 Task: Look for space in Hilliard, United States from 6th September, 2023 to 15th September, 2023 for 6 adults in price range Rs.8000 to Rs.12000. Place can be entire place or private room with 6 bedrooms having 6 beds and 6 bathrooms. Property type can be house, flat, guest house. Amenities needed are: wifi, TV, free parkinig on premises, gym, breakfast. Booking option can be shelf check-in. Required host language is English.
Action: Mouse moved to (522, 111)
Screenshot: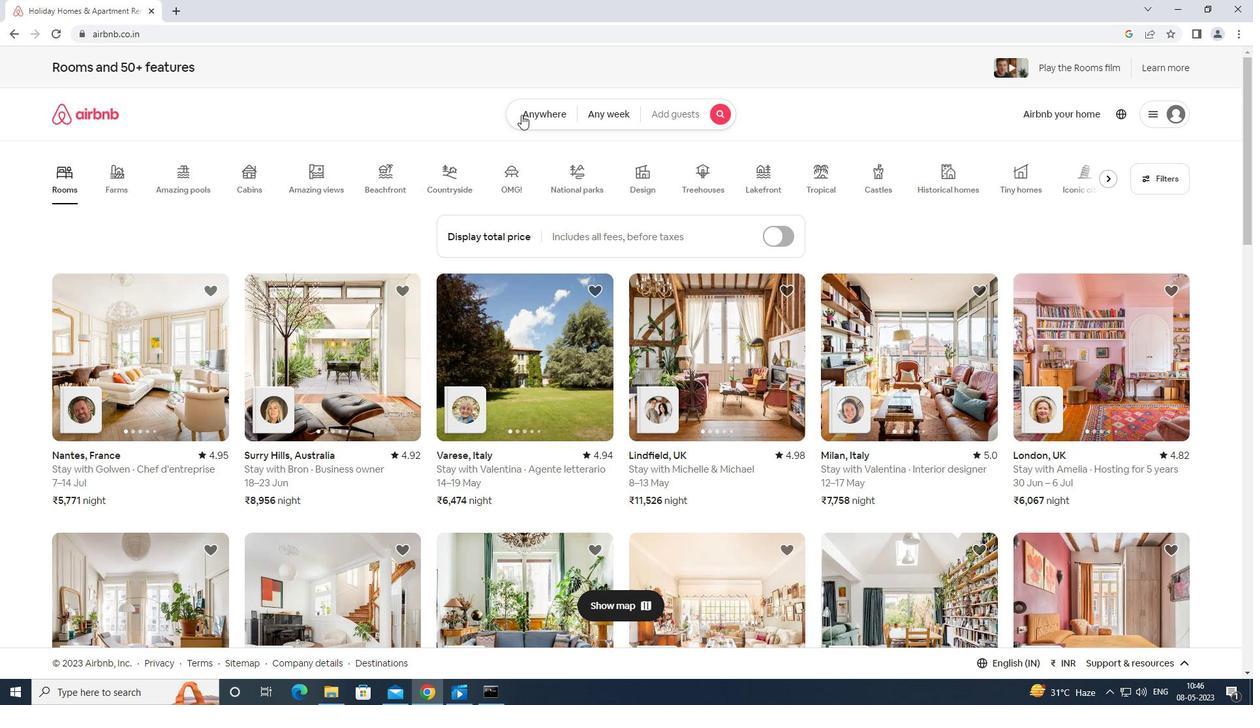 
Action: Mouse pressed left at (522, 111)
Screenshot: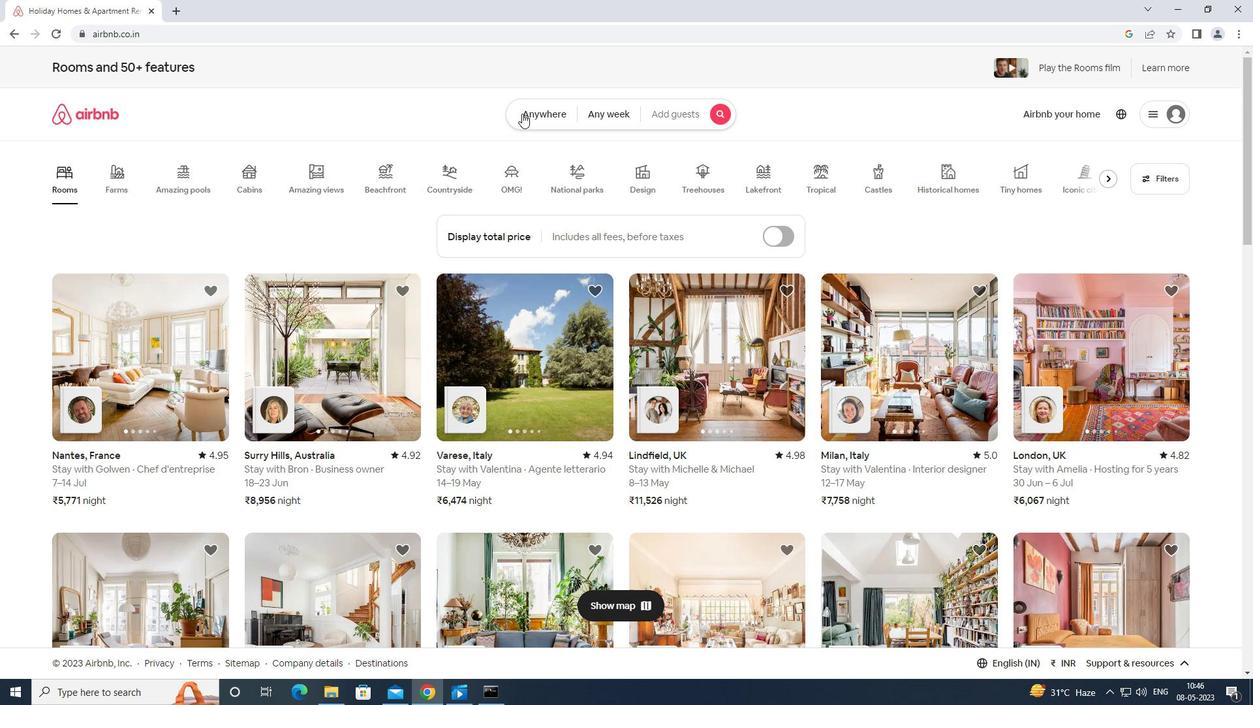
Action: Mouse moved to (481, 162)
Screenshot: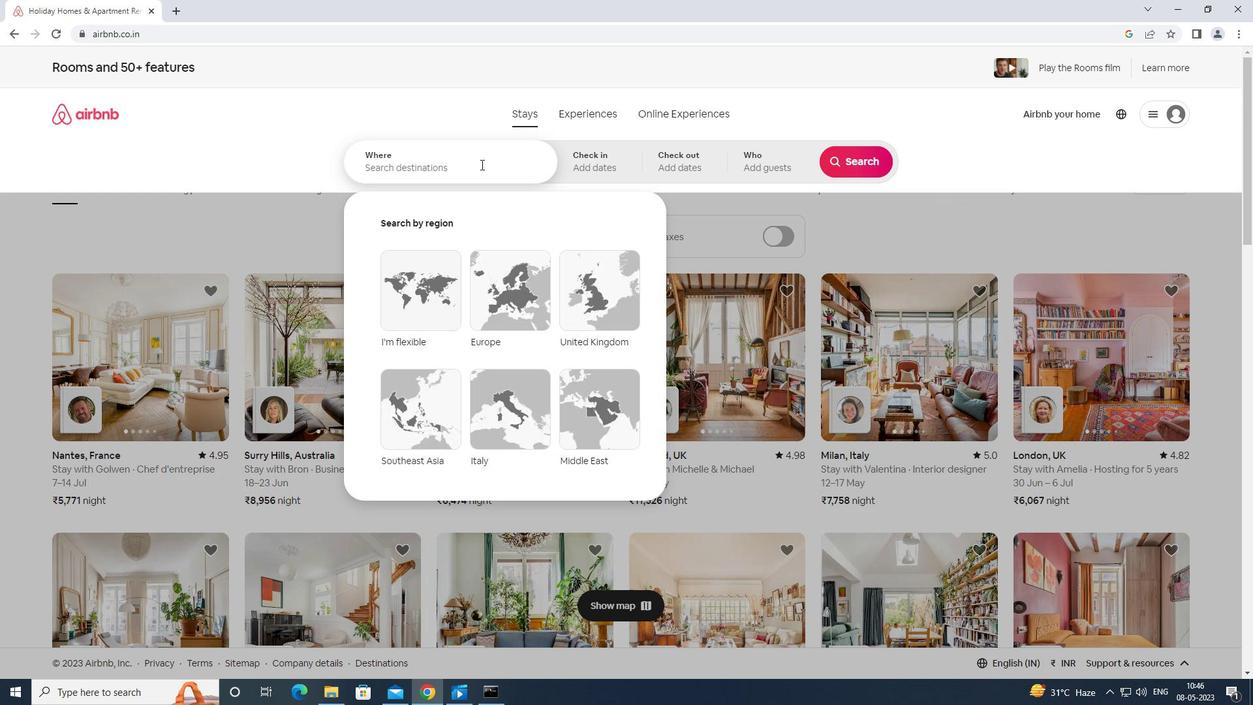 
Action: Mouse pressed left at (481, 162)
Screenshot: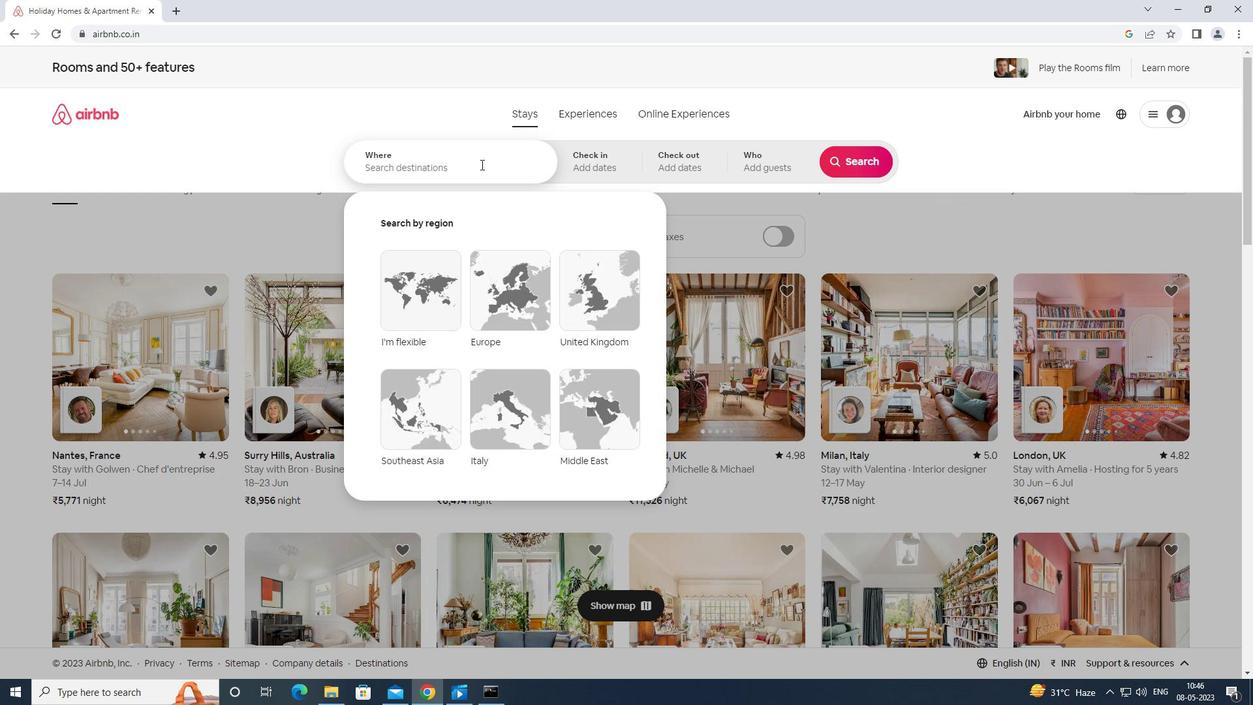 
Action: Key pressed <Key.shift>HILL<Key.backspace><Key.backspace><Key.backspace><Key.backspace><Key.shift>HILLIARD<Key.space>UNITED<Key.space>STATES<Key.enter>
Screenshot: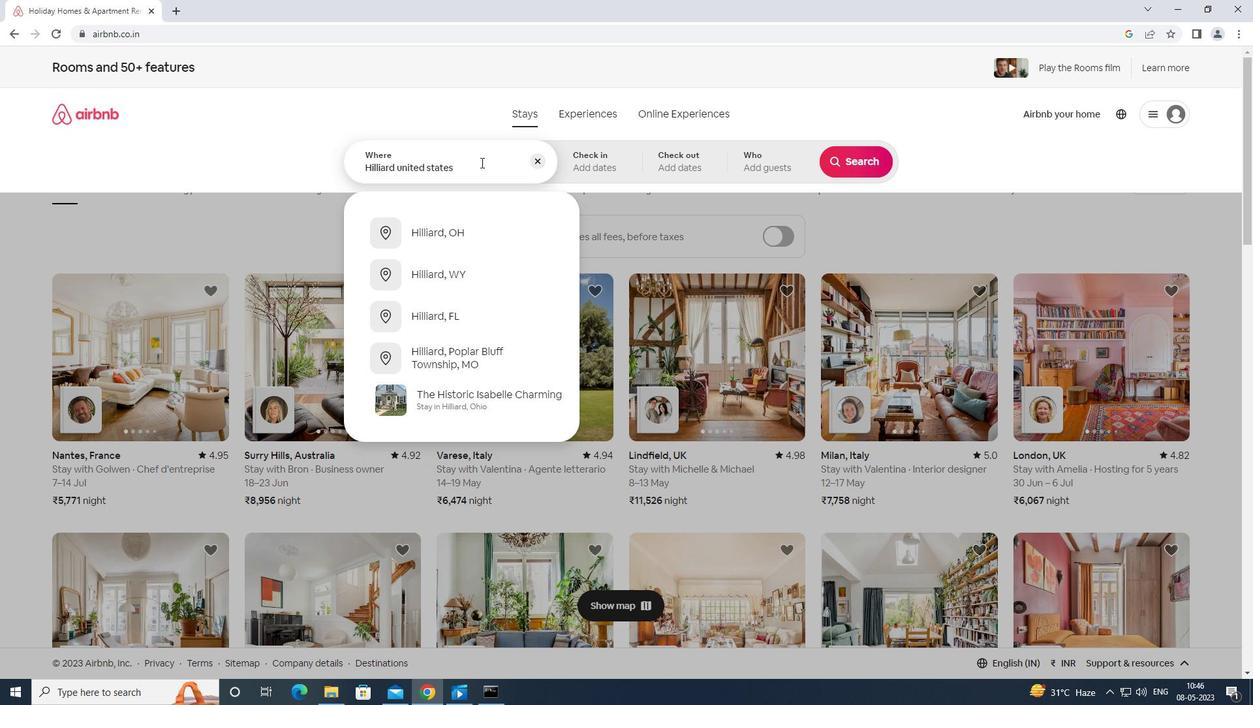 
Action: Mouse moved to (852, 265)
Screenshot: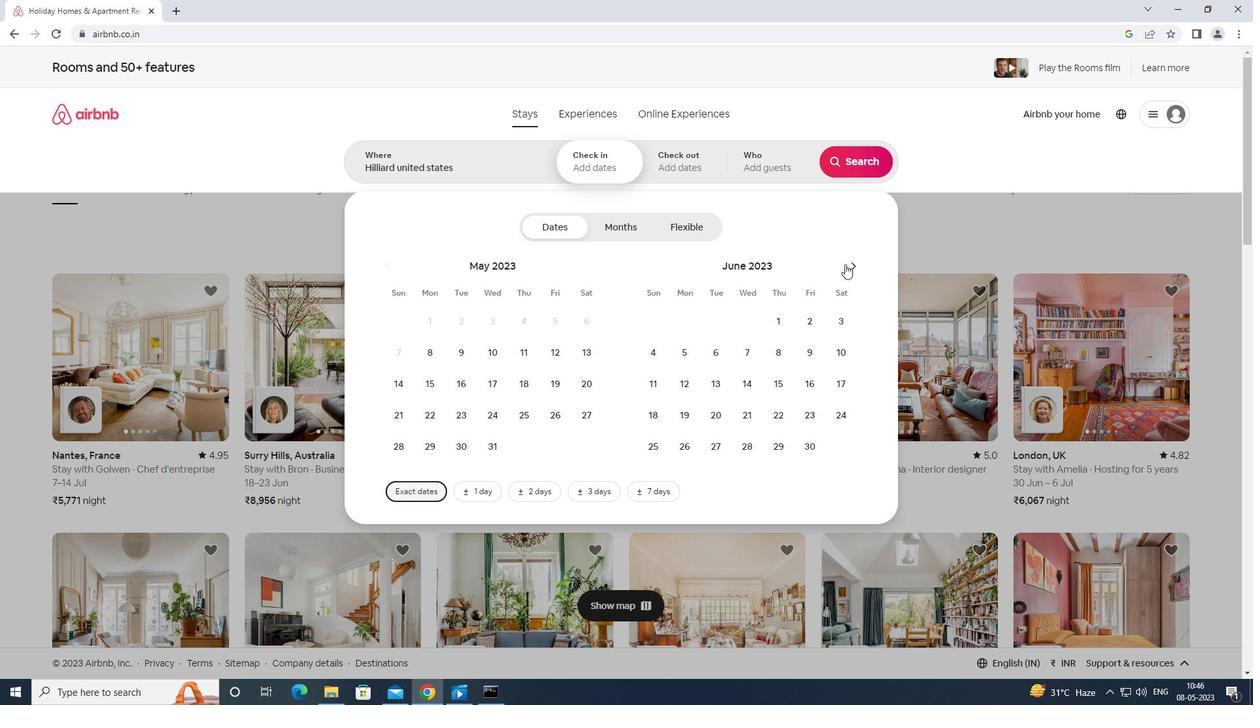 
Action: Mouse pressed left at (852, 265)
Screenshot: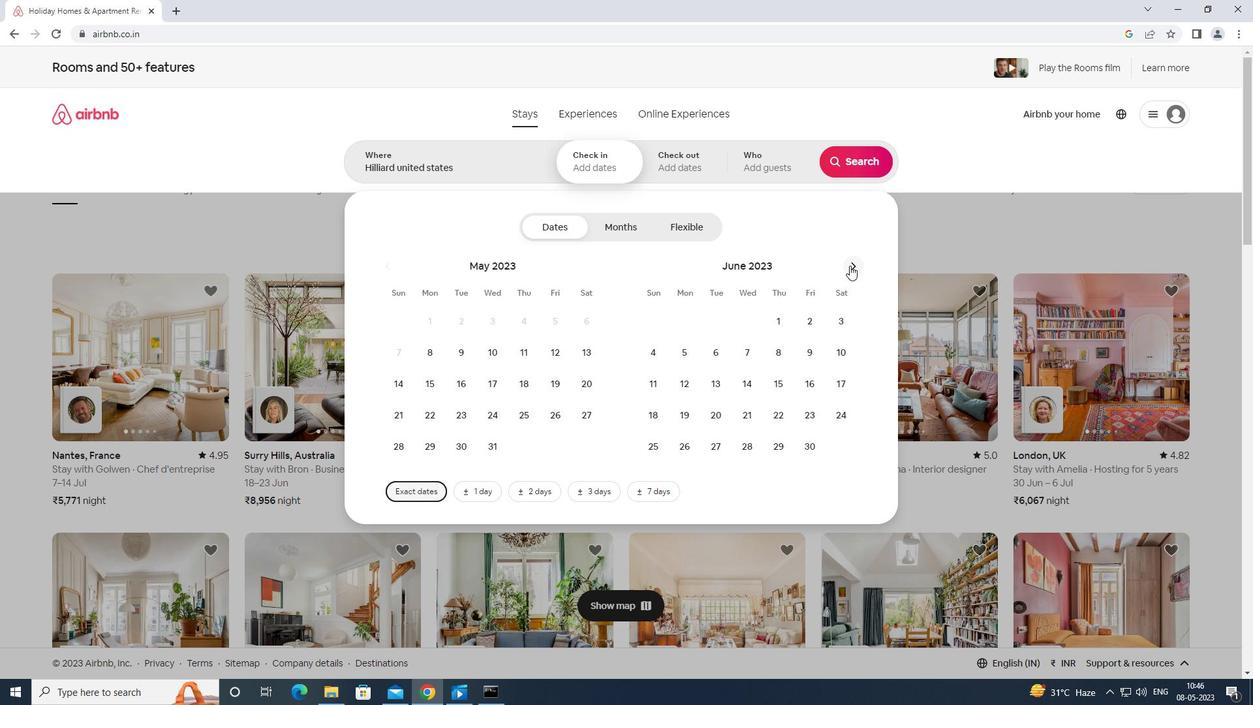 
Action: Mouse moved to (852, 265)
Screenshot: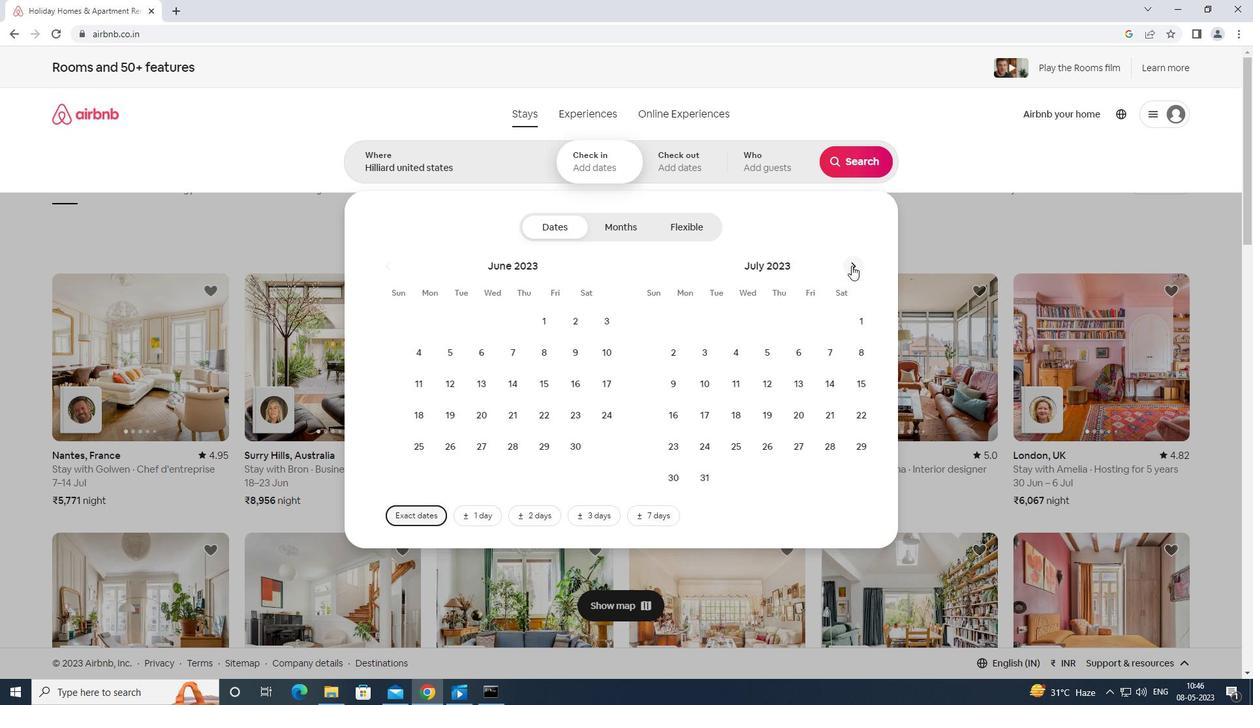 
Action: Mouse pressed left at (852, 265)
Screenshot: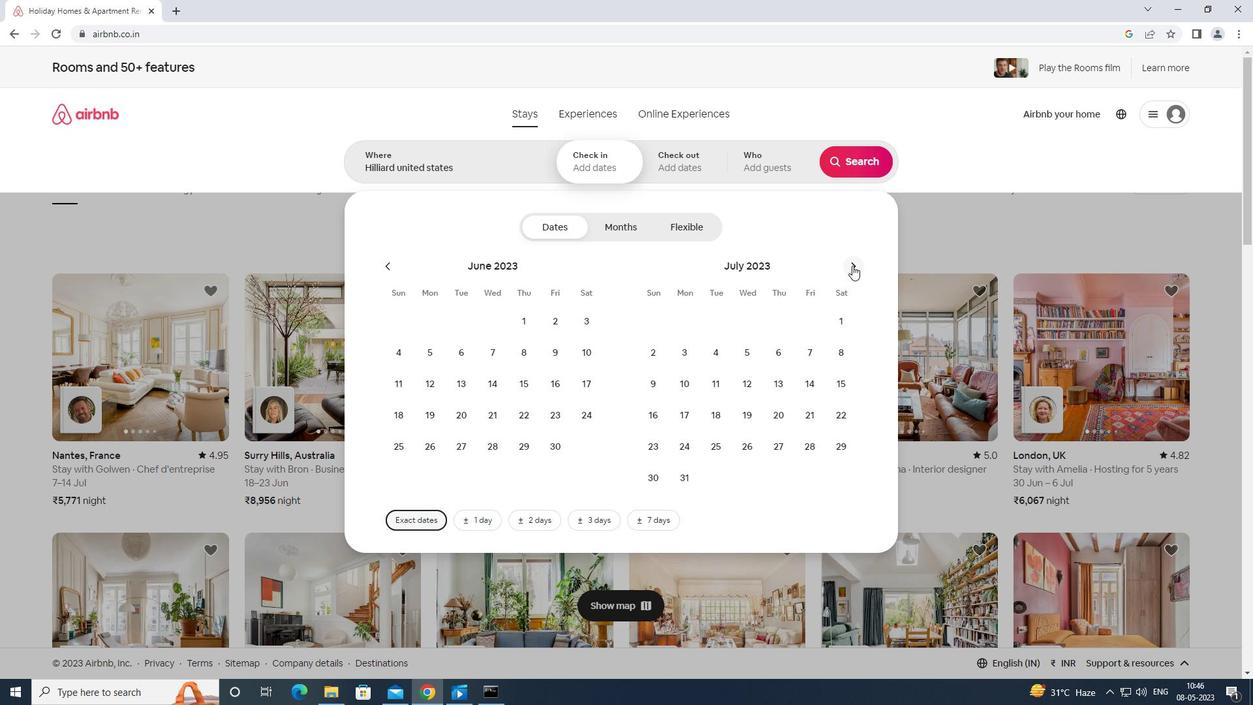 
Action: Mouse moved to (852, 265)
Screenshot: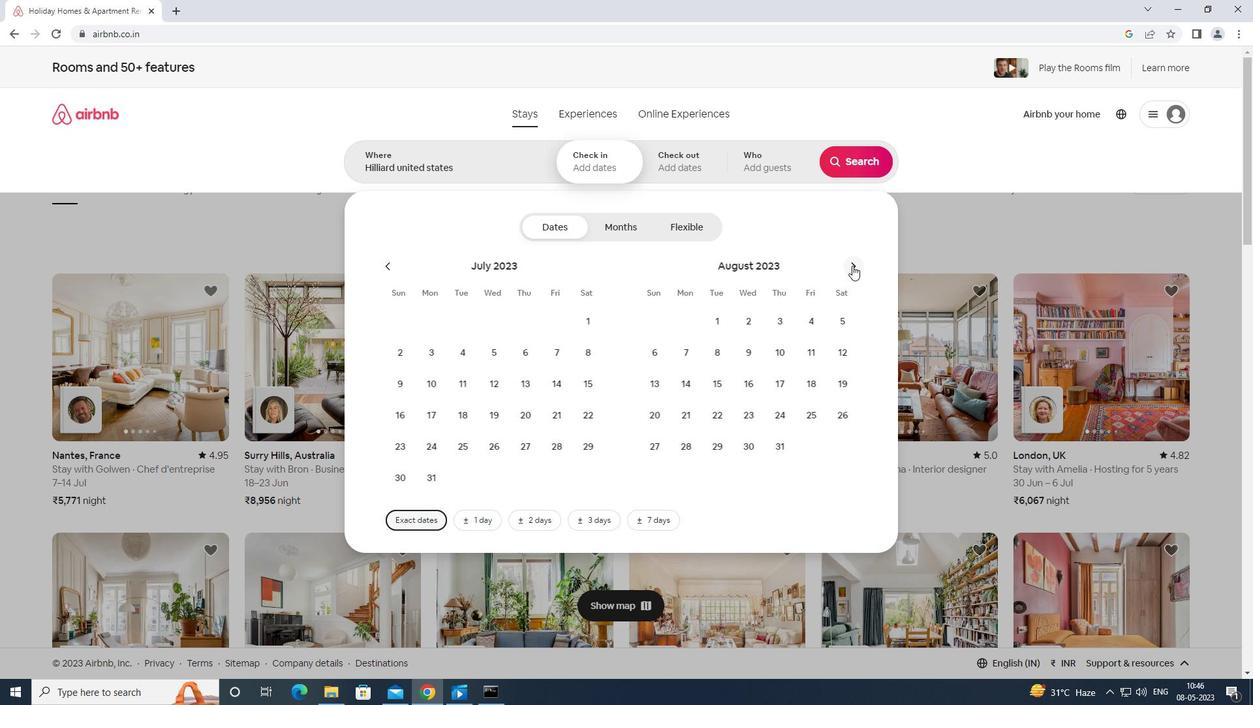 
Action: Mouse pressed left at (852, 265)
Screenshot: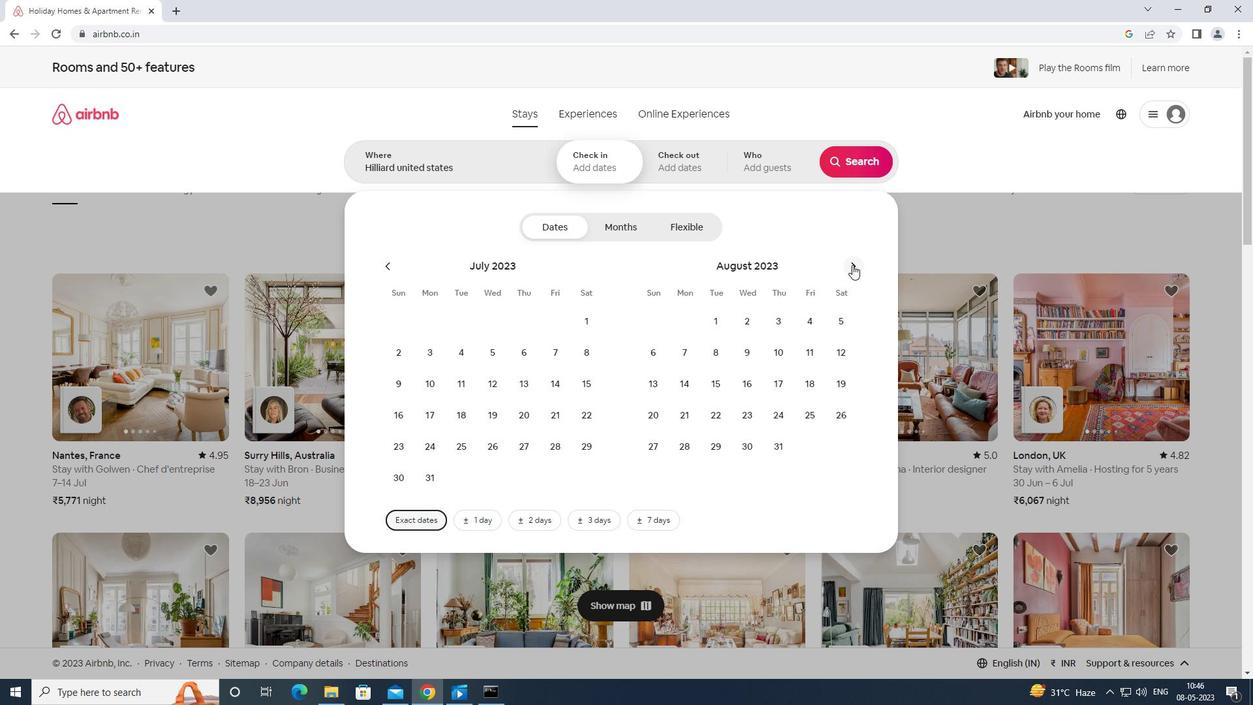 
Action: Mouse moved to (751, 350)
Screenshot: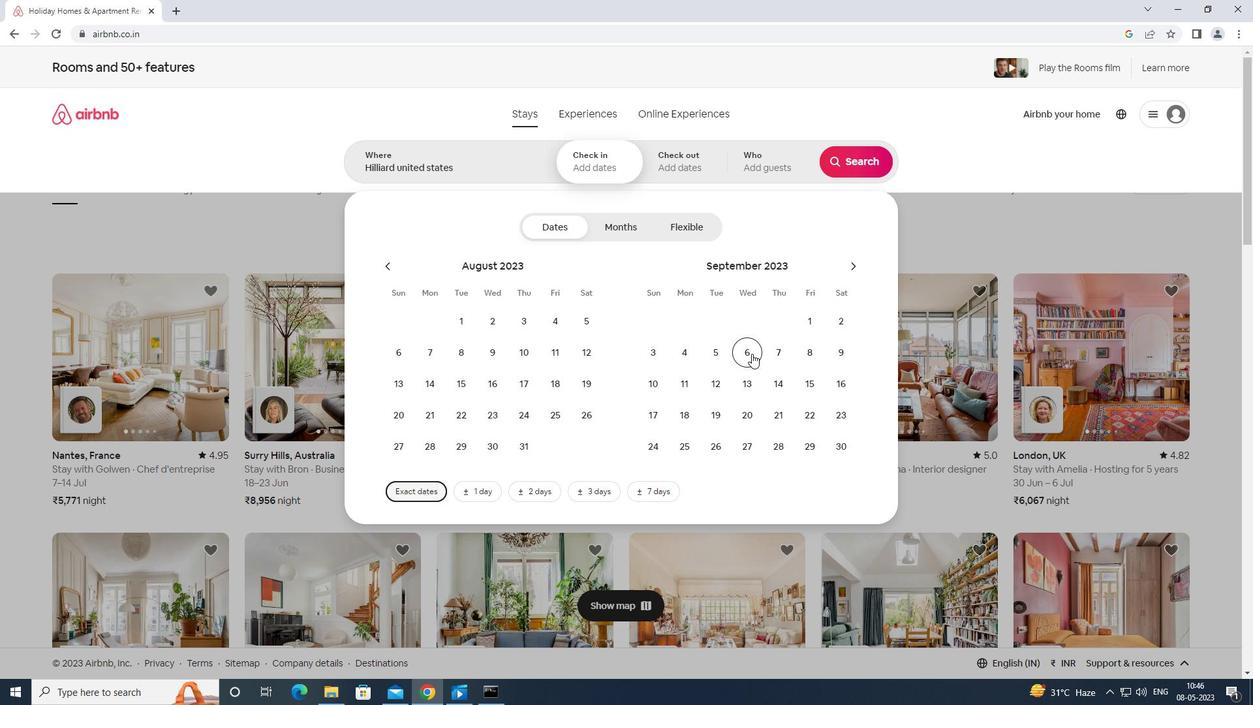 
Action: Mouse pressed left at (751, 350)
Screenshot: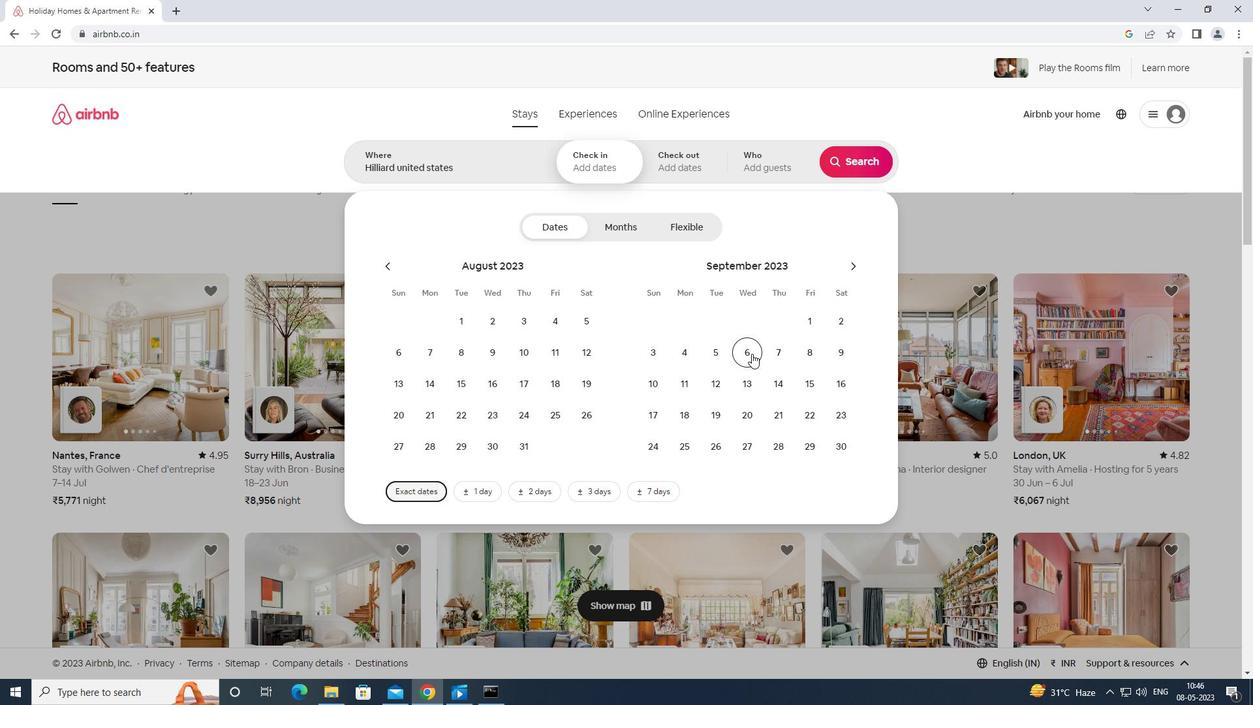 
Action: Mouse moved to (818, 377)
Screenshot: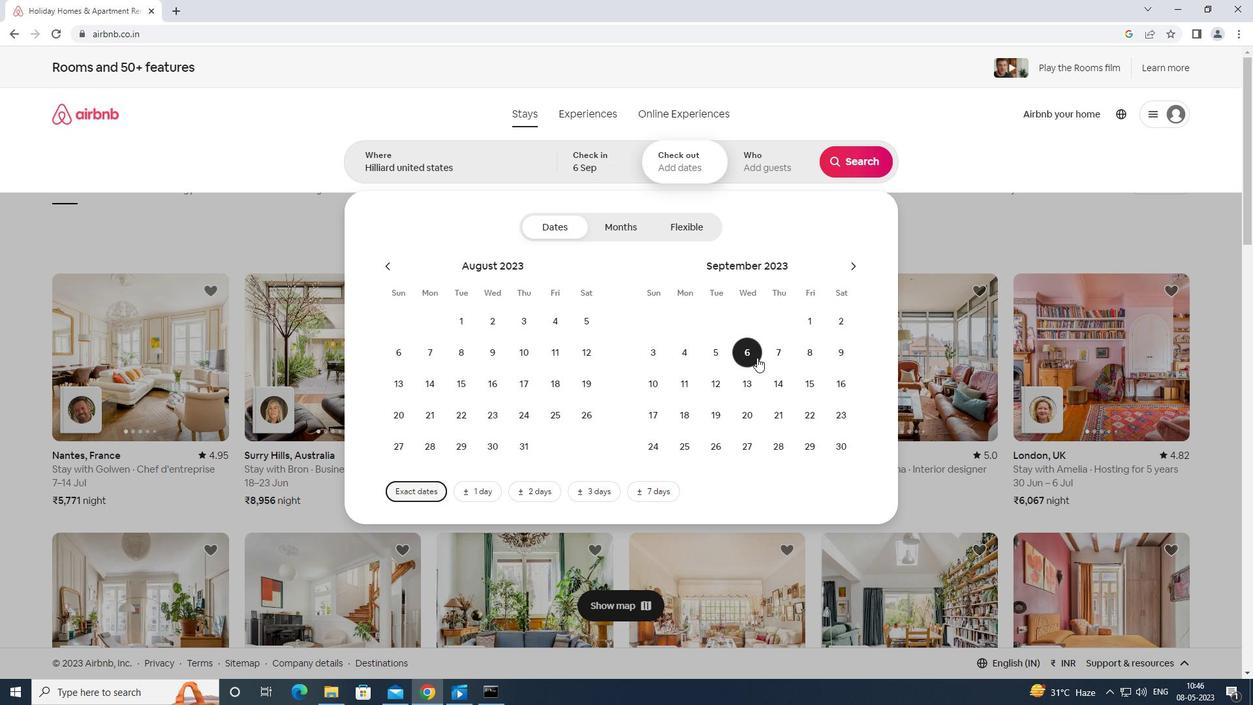 
Action: Mouse pressed left at (818, 377)
Screenshot: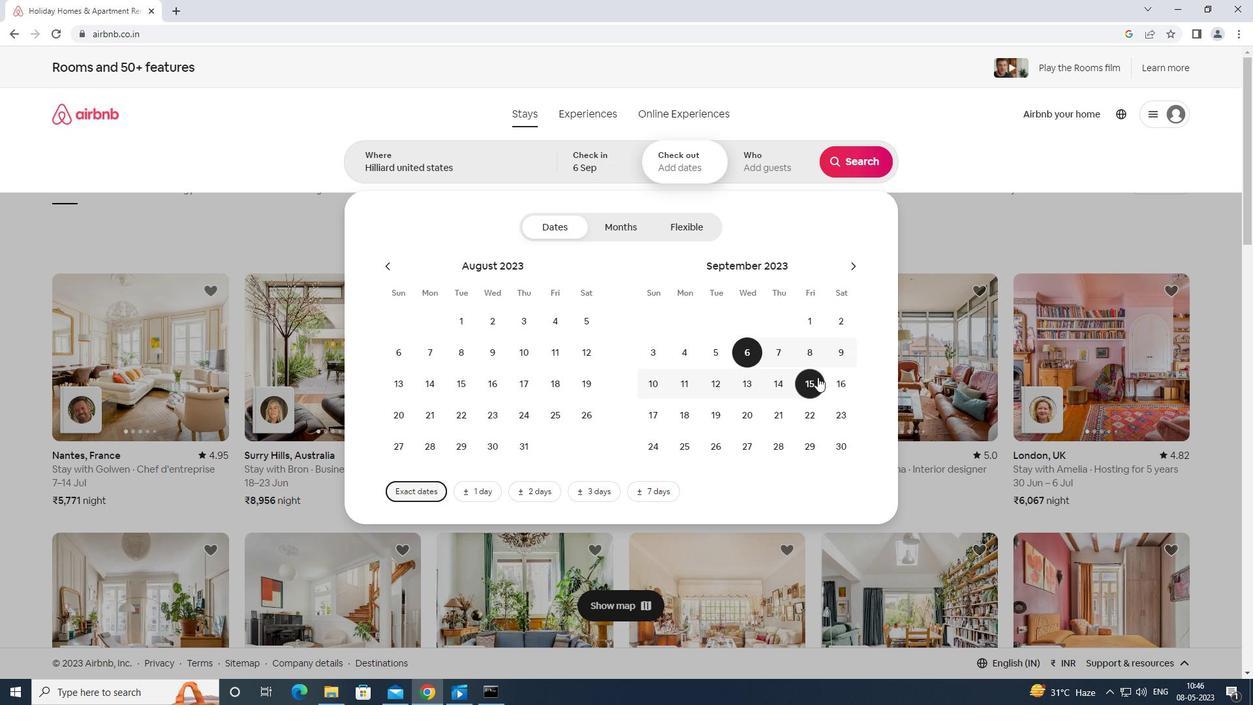 
Action: Mouse moved to (770, 169)
Screenshot: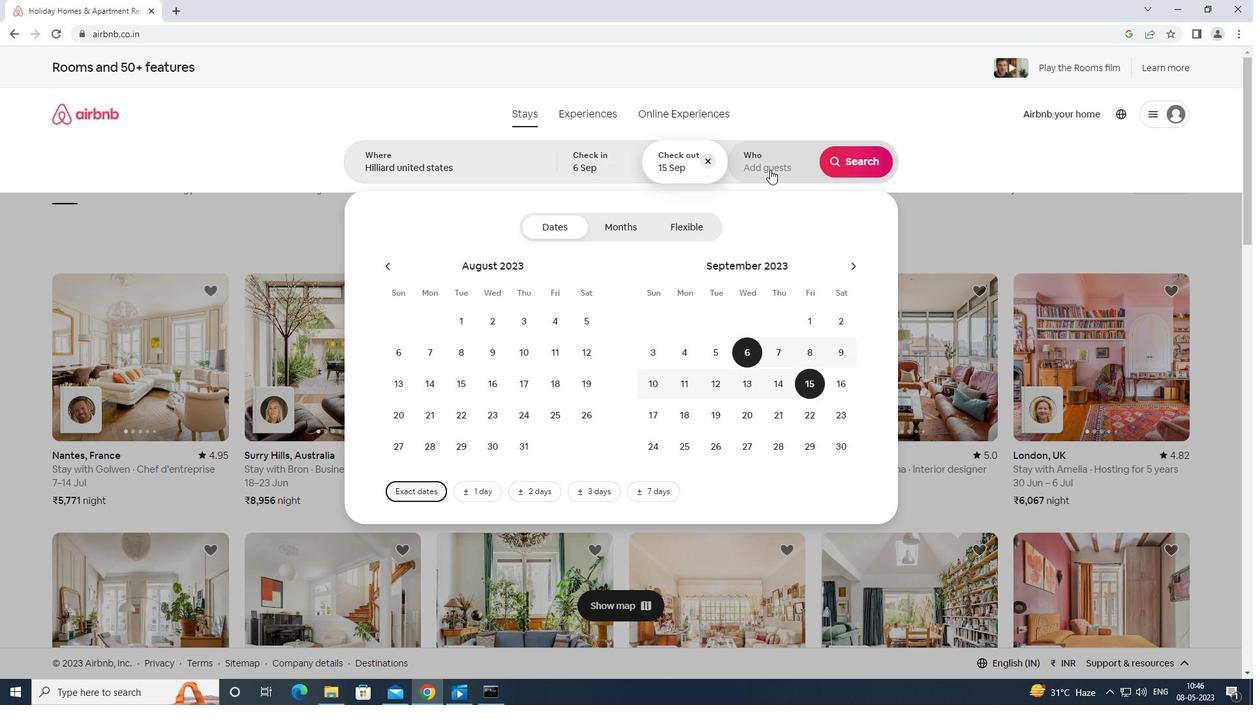 
Action: Mouse pressed left at (770, 169)
Screenshot: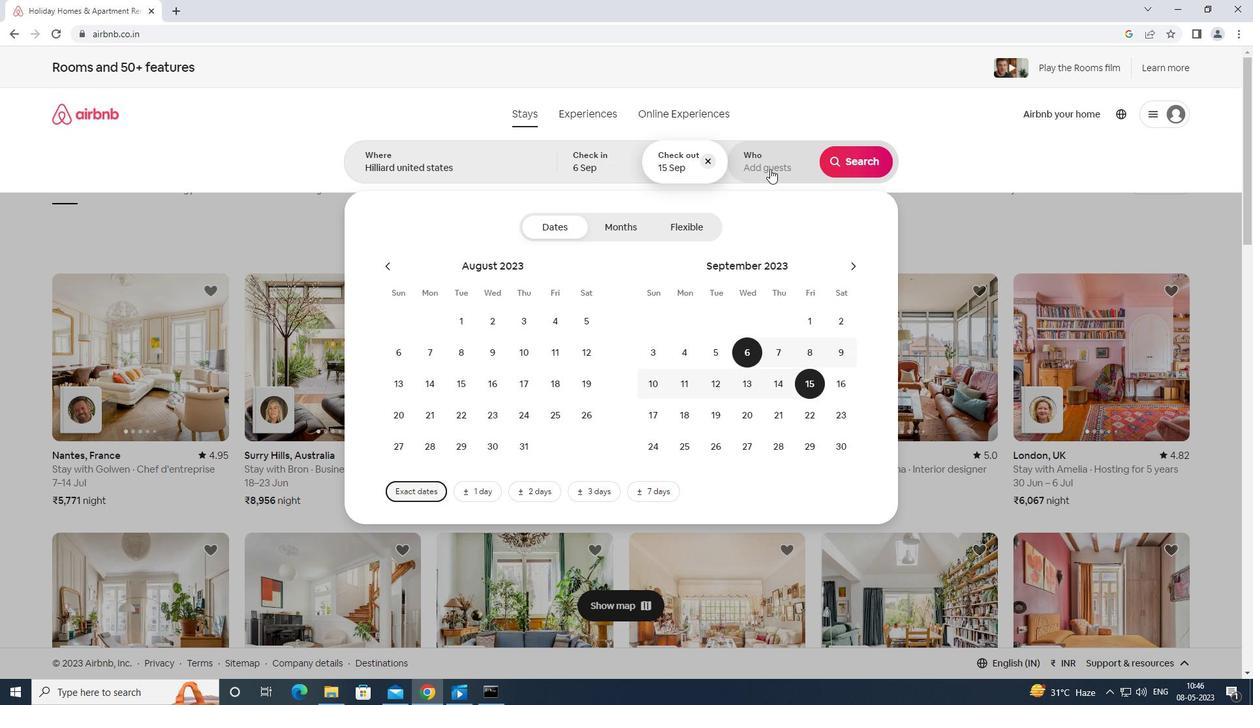 
Action: Mouse moved to (862, 229)
Screenshot: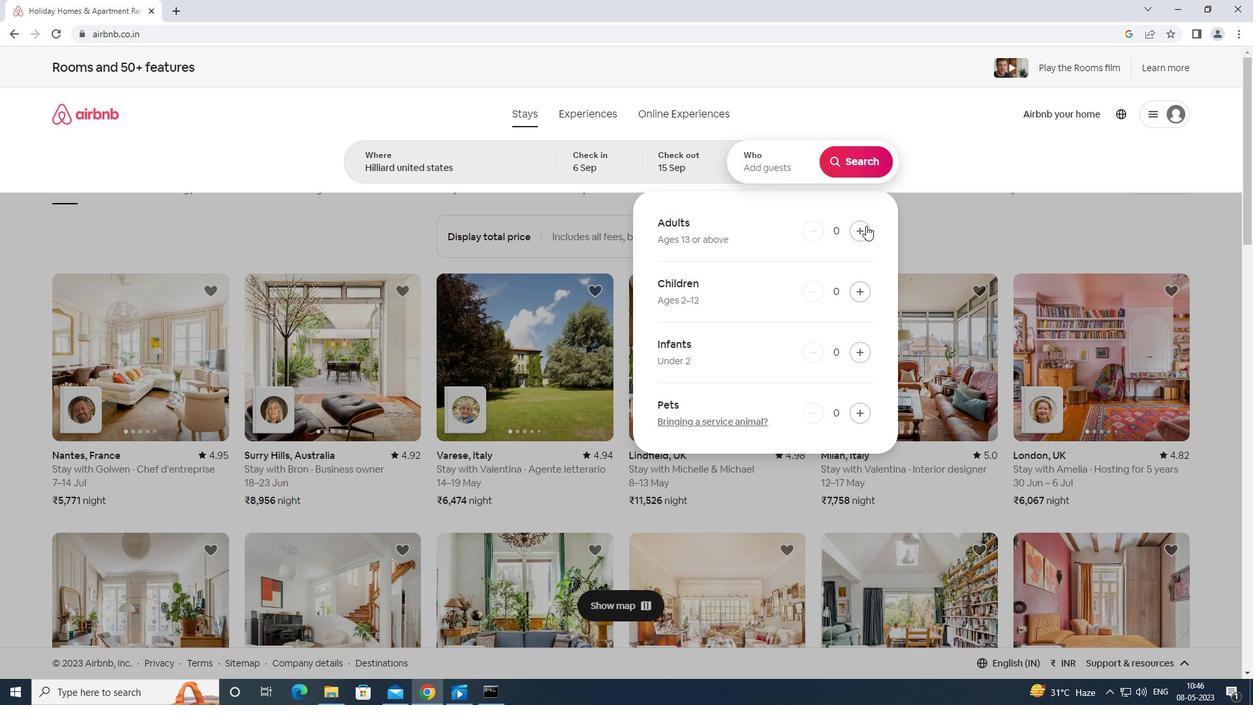 
Action: Mouse pressed left at (862, 229)
Screenshot: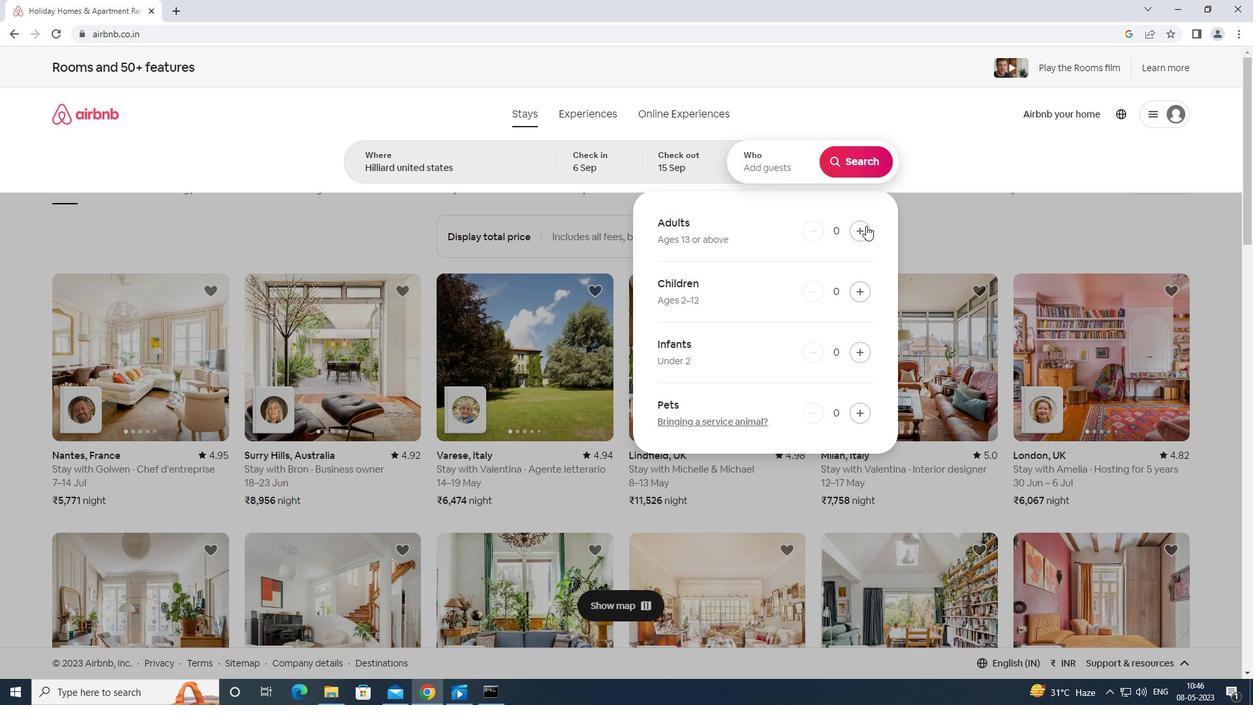 
Action: Mouse moved to (860, 231)
Screenshot: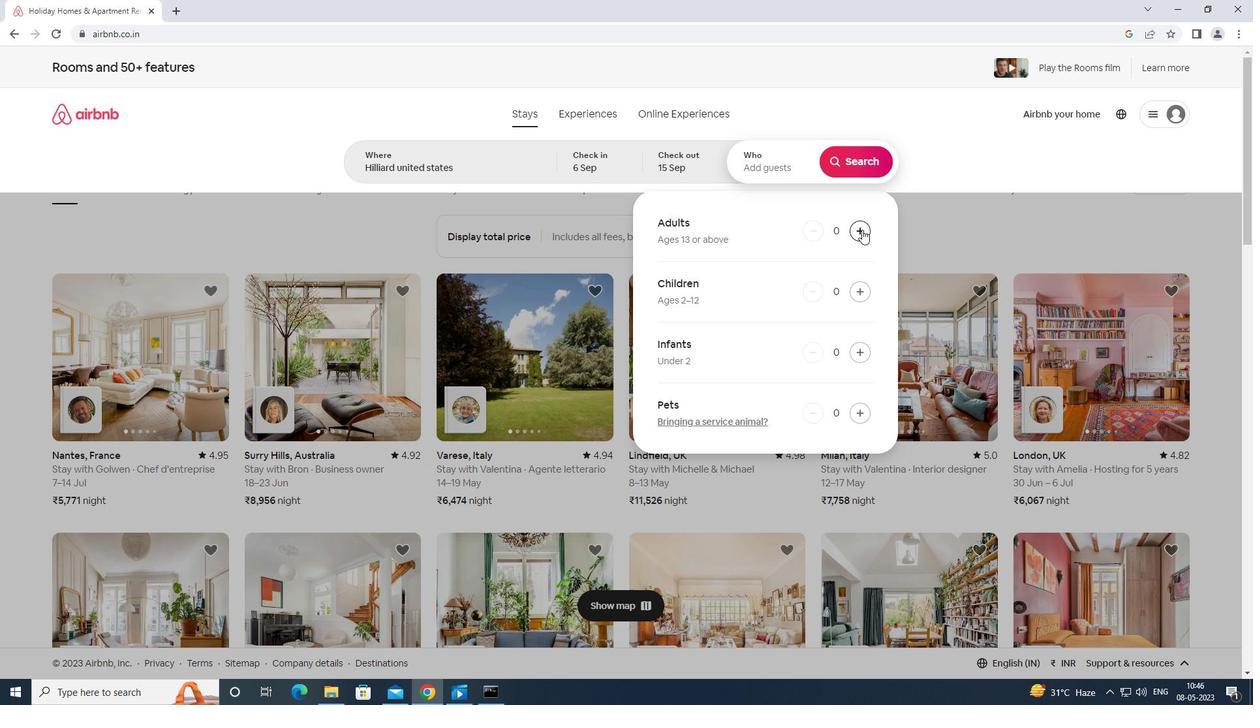 
Action: Mouse pressed left at (860, 231)
Screenshot: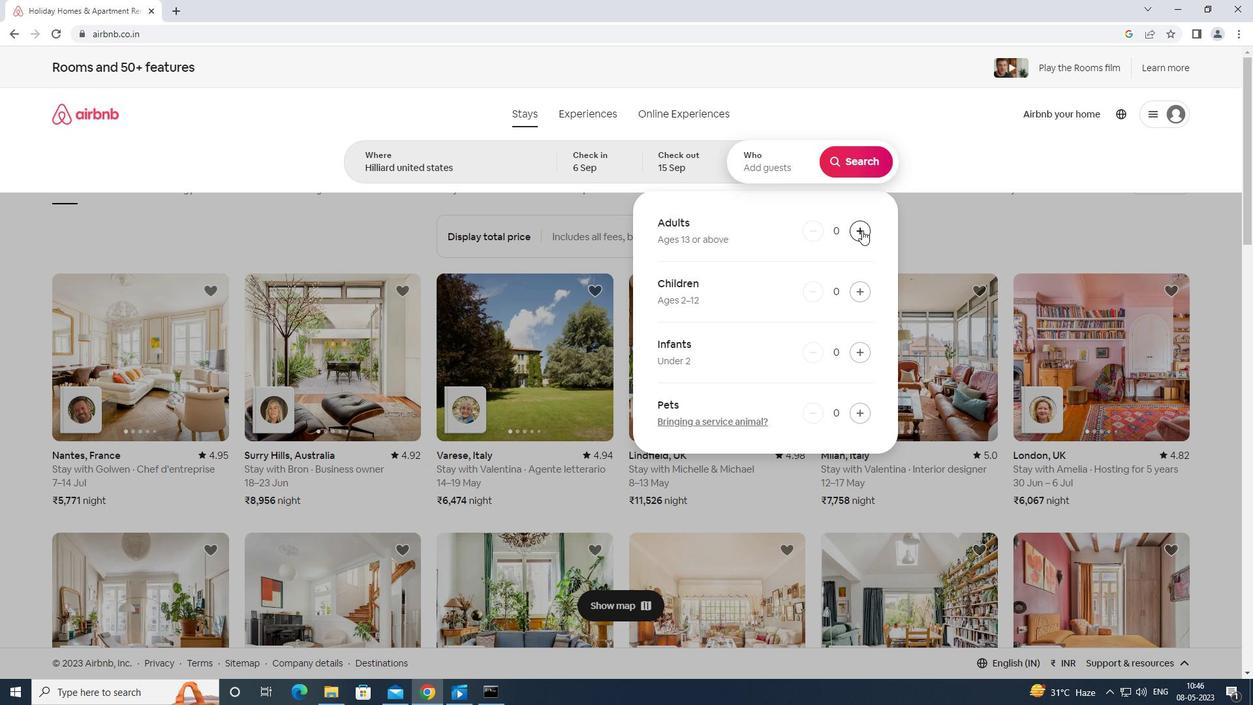 
Action: Mouse pressed left at (860, 231)
Screenshot: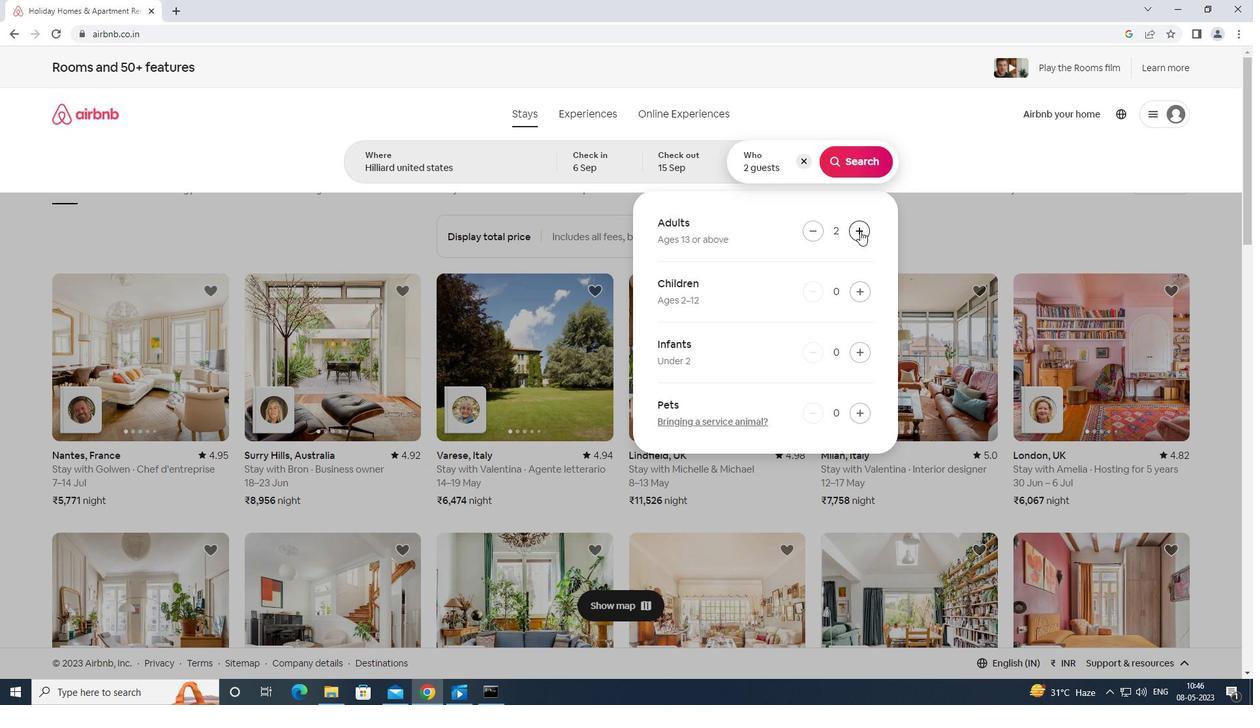 
Action: Mouse pressed left at (860, 231)
Screenshot: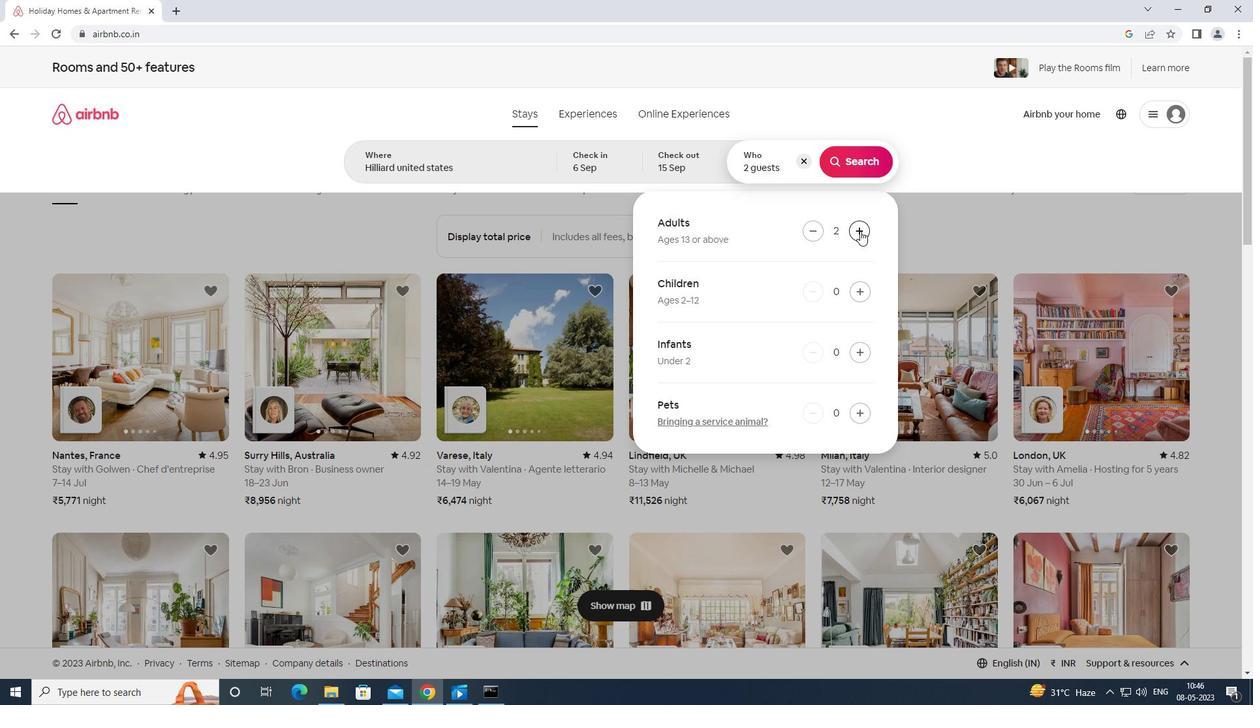 
Action: Mouse pressed left at (860, 231)
Screenshot: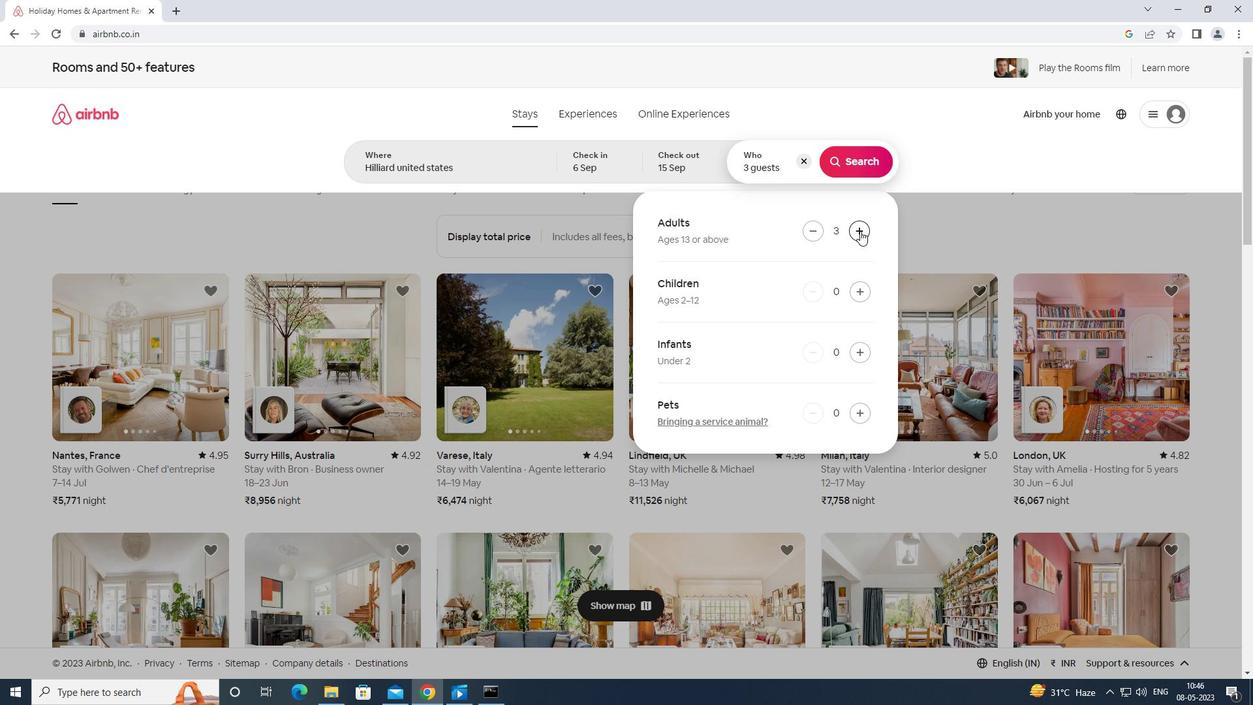 
Action: Mouse pressed left at (860, 231)
Screenshot: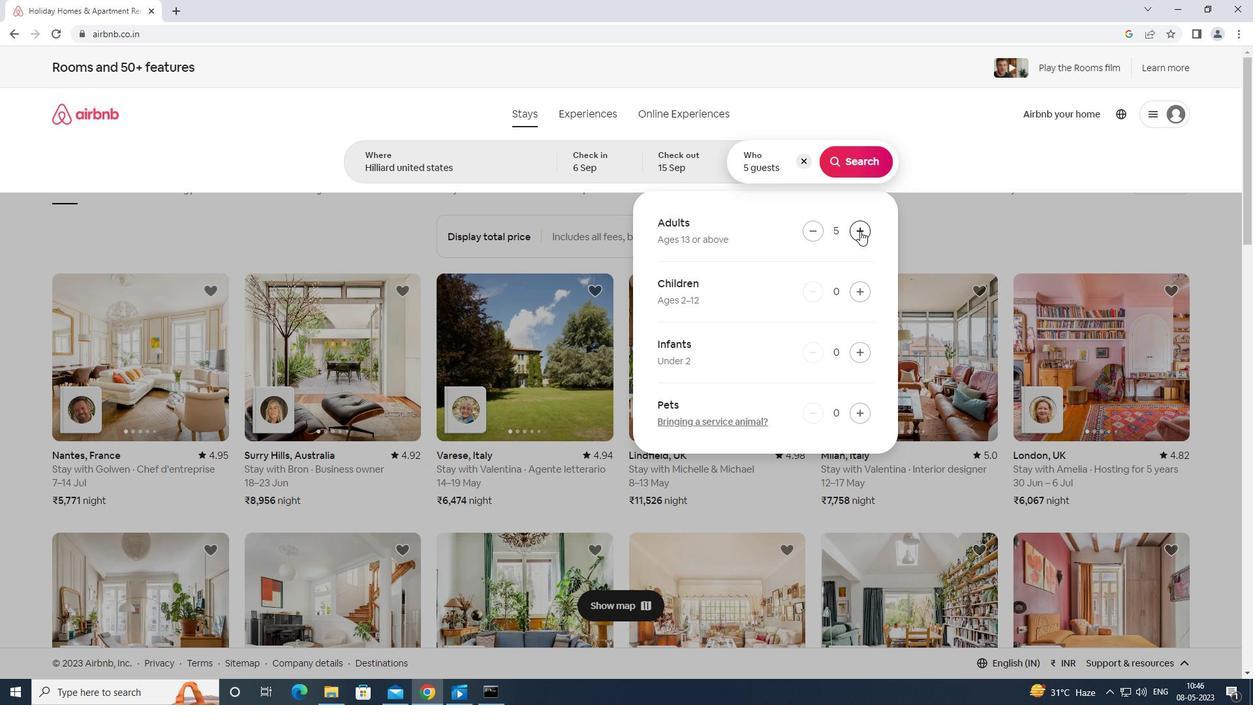 
Action: Mouse moved to (849, 171)
Screenshot: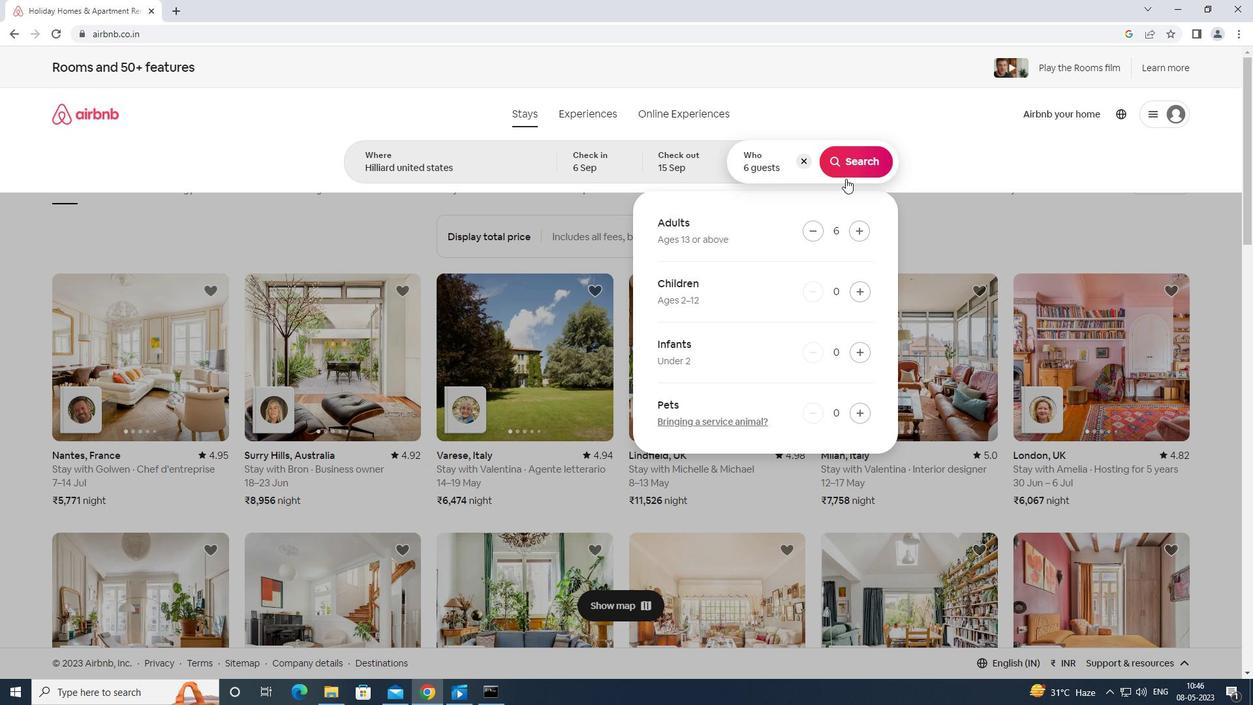 
Action: Mouse pressed left at (849, 171)
Screenshot: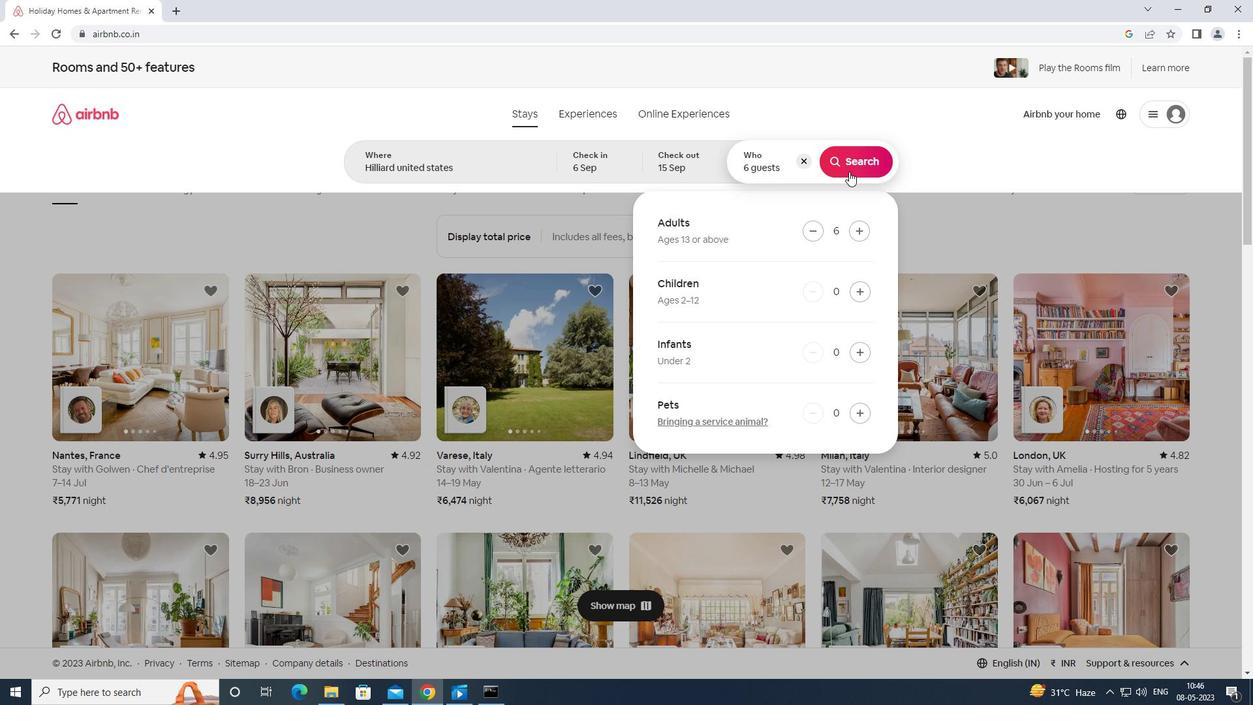 
Action: Mouse moved to (1217, 119)
Screenshot: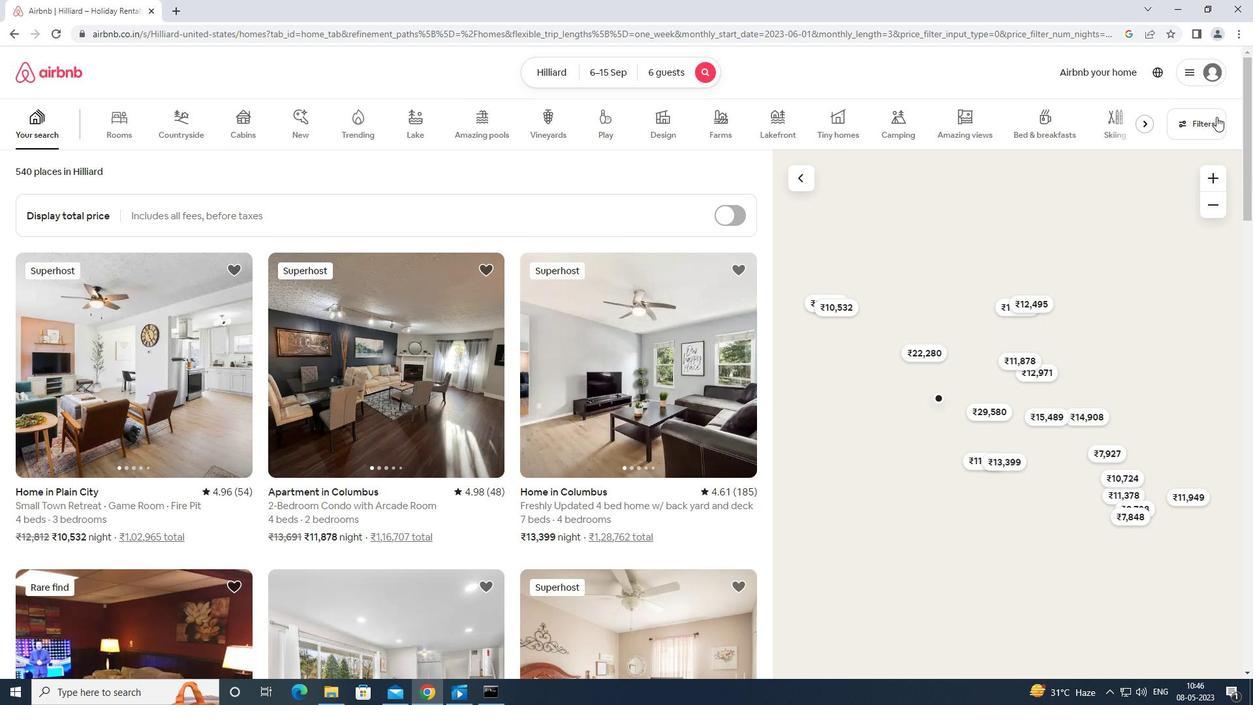 
Action: Mouse pressed left at (1217, 119)
Screenshot: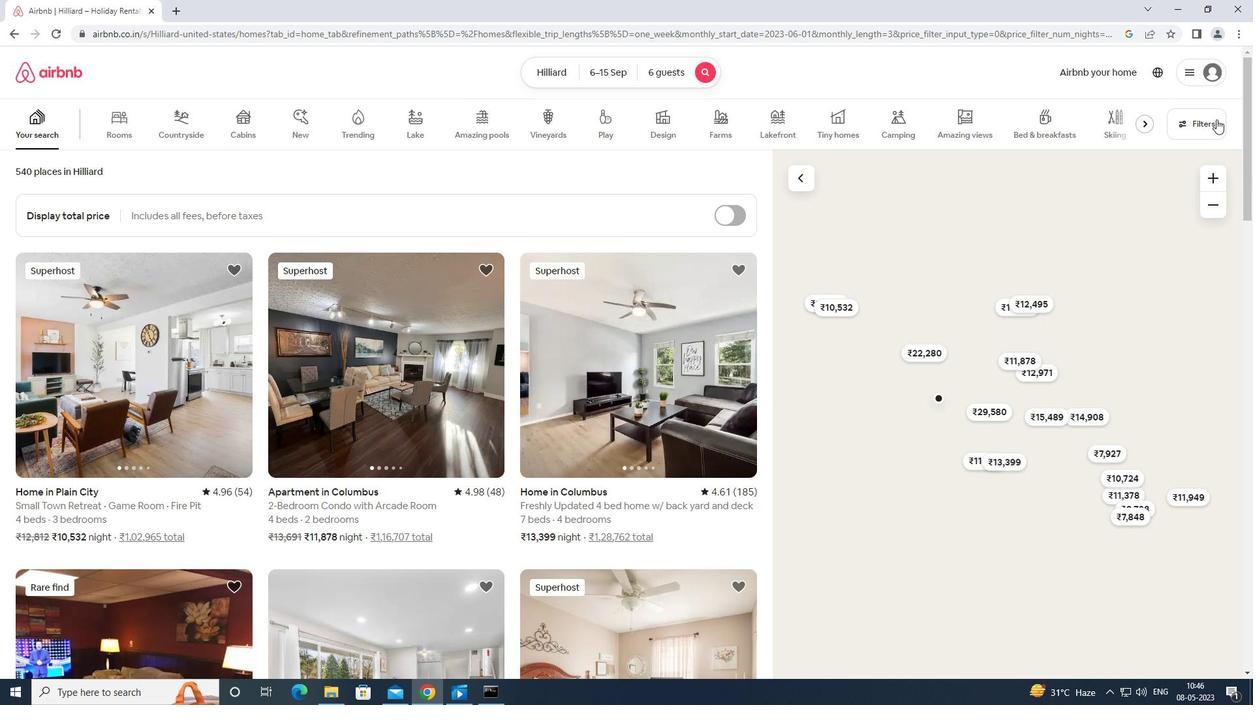 
Action: Mouse moved to (552, 450)
Screenshot: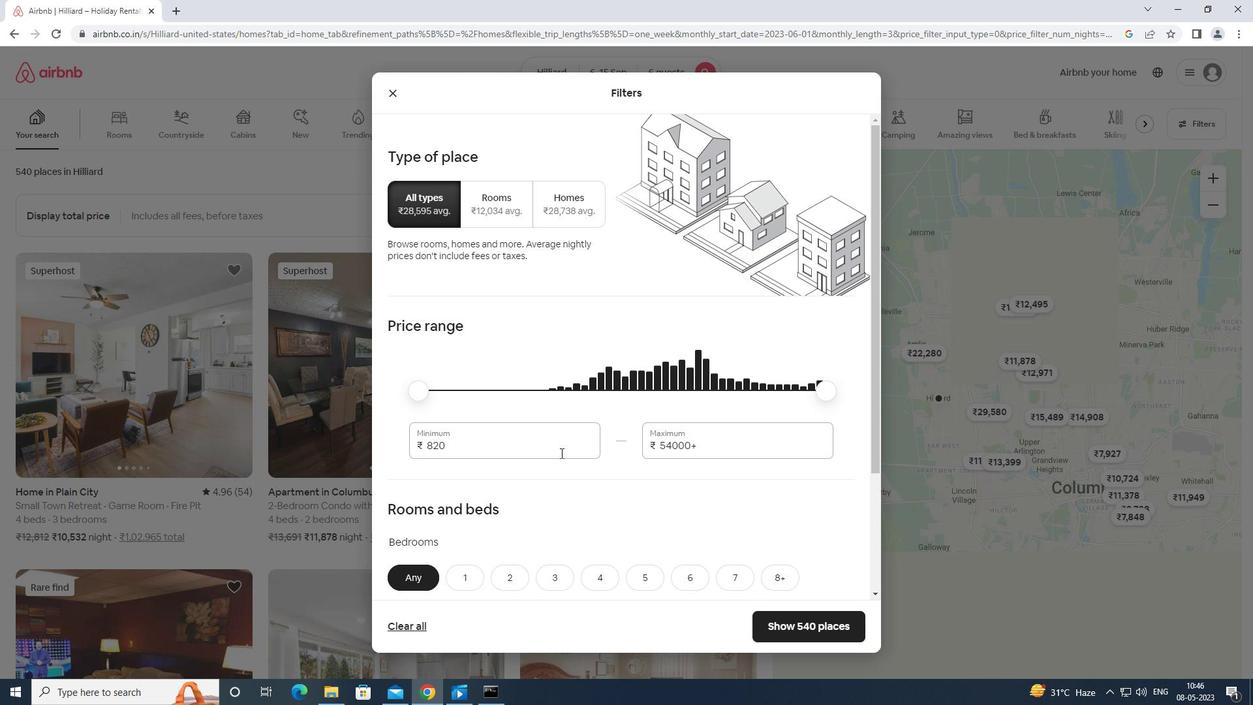 
Action: Mouse pressed left at (552, 450)
Screenshot: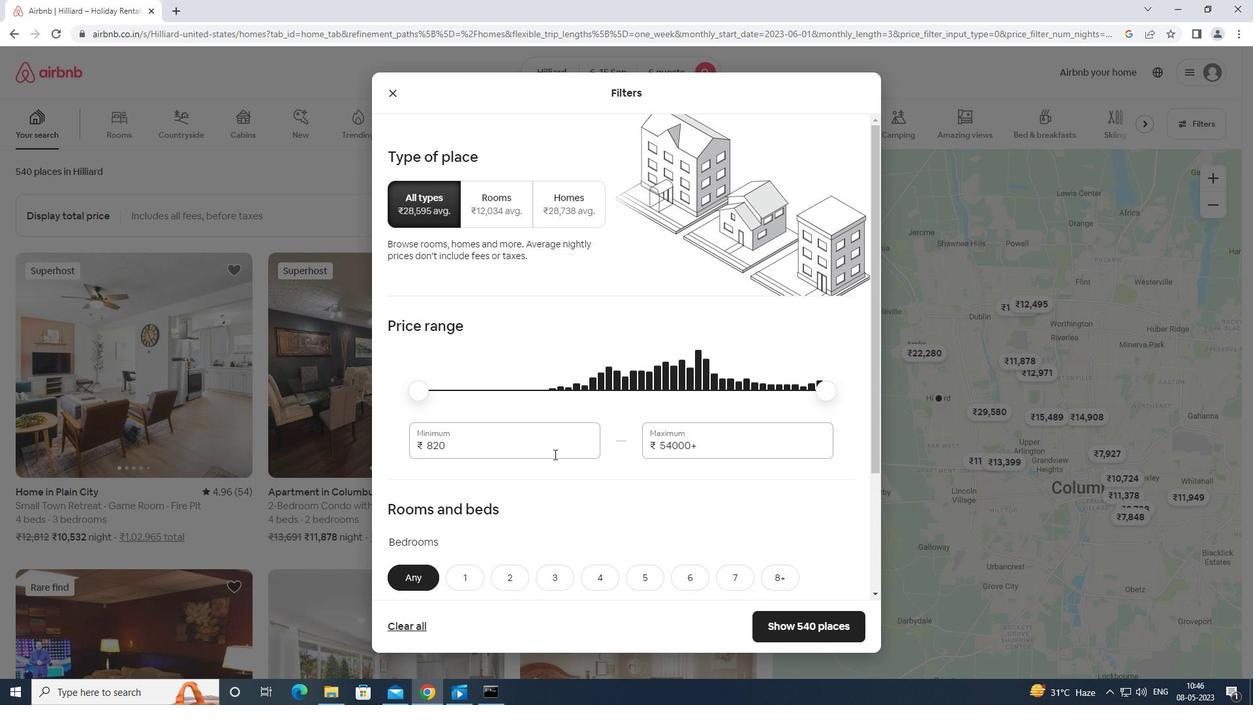 
Action: Key pressed <Key.backspace><Key.backspace><Key.backspace><Key.backspace><Key.backspace><Key.backspace><Key.backspace>8000
Screenshot: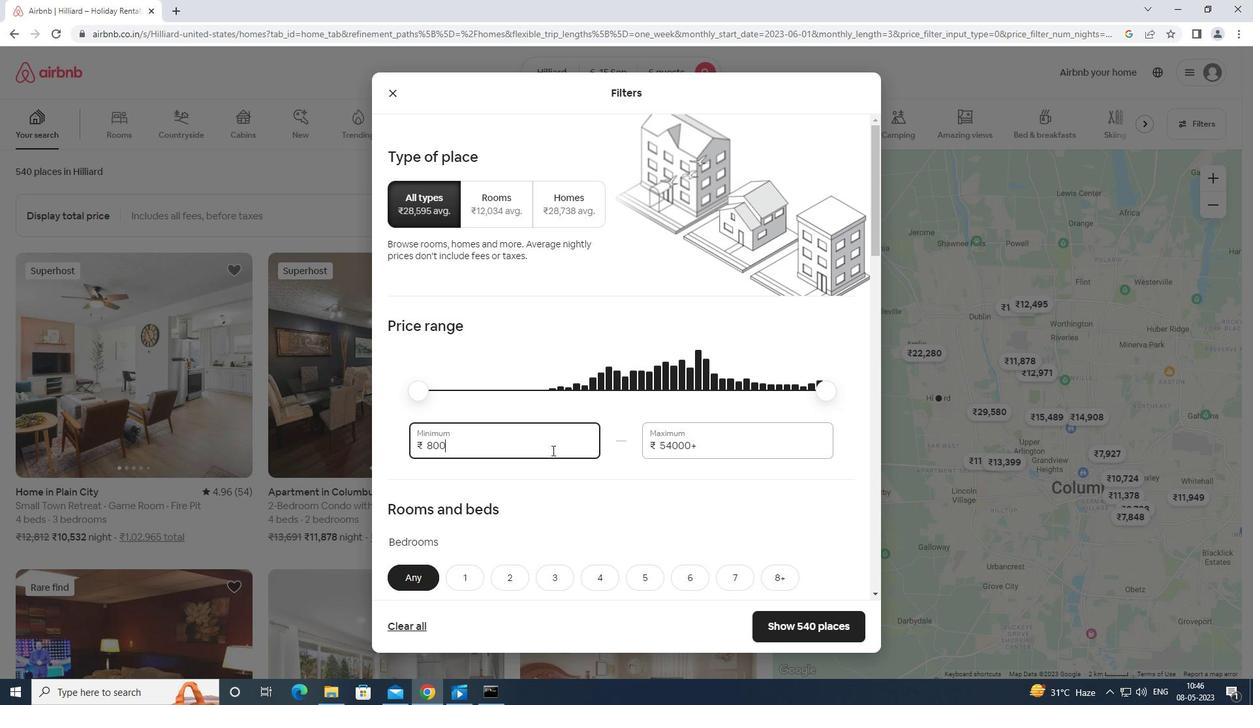 
Action: Mouse moved to (724, 439)
Screenshot: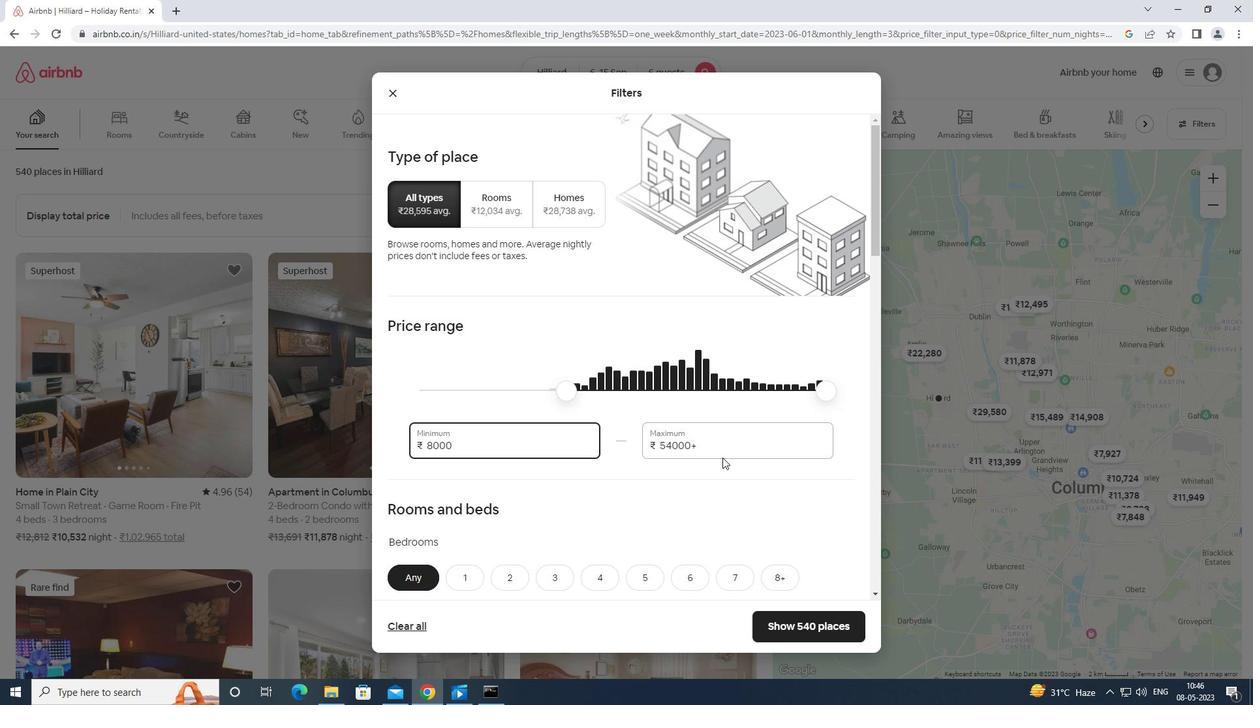
Action: Mouse pressed left at (724, 439)
Screenshot: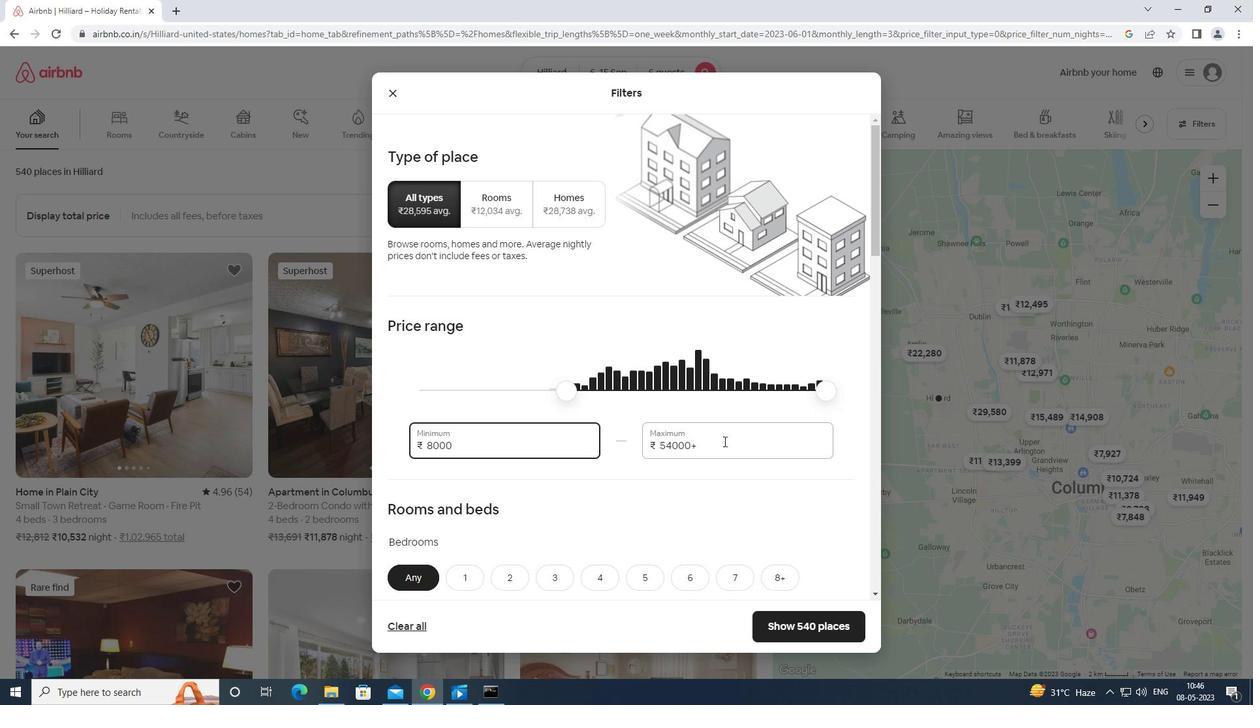 
Action: Key pressed <Key.backspace><Key.backspace><Key.backspace><Key.backspace><Key.backspace><Key.backspace><Key.backspace><Key.backspace><Key.backspace><Key.backspace><Key.backspace><Key.backspace><Key.backspace>12000
Screenshot: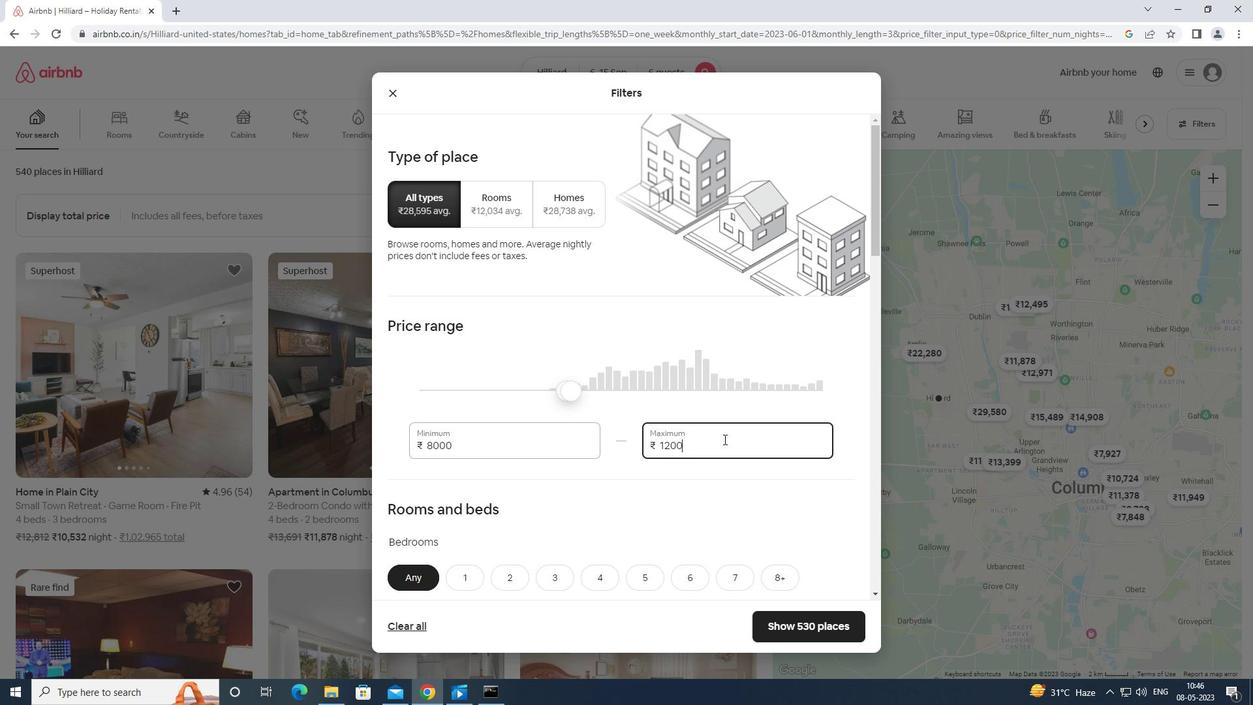 
Action: Mouse moved to (725, 439)
Screenshot: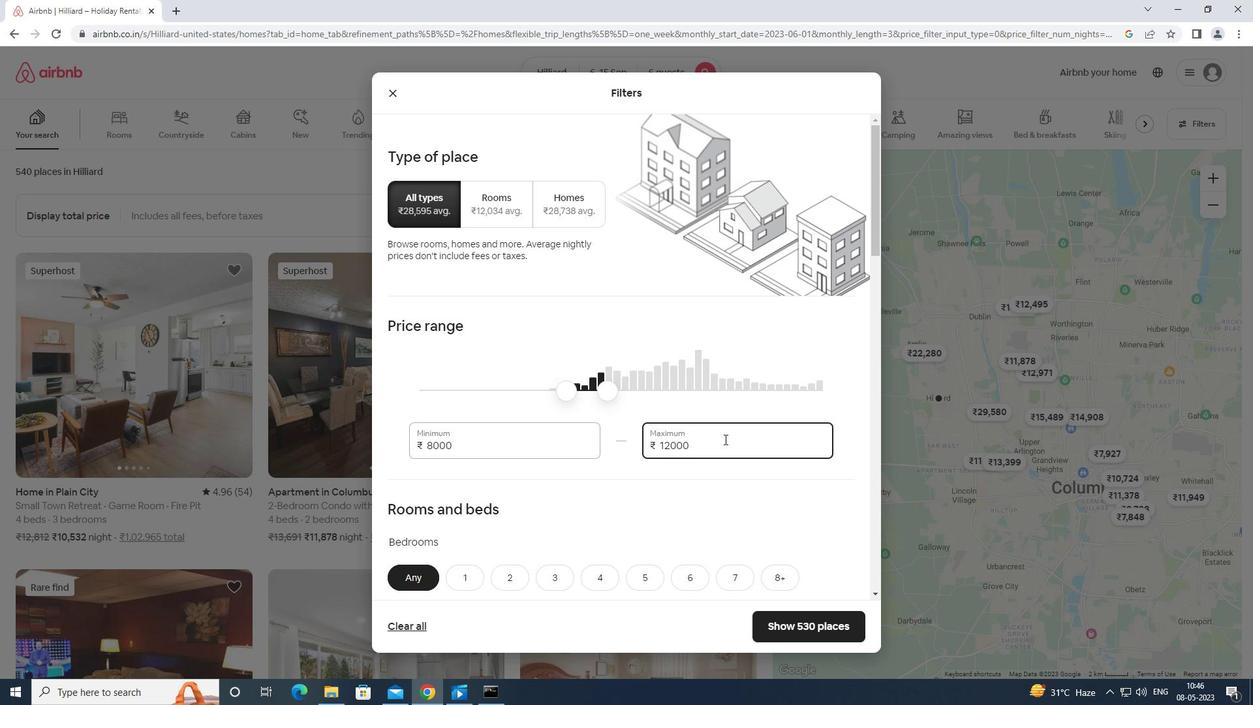 
Action: Mouse scrolled (725, 438) with delta (0, 0)
Screenshot: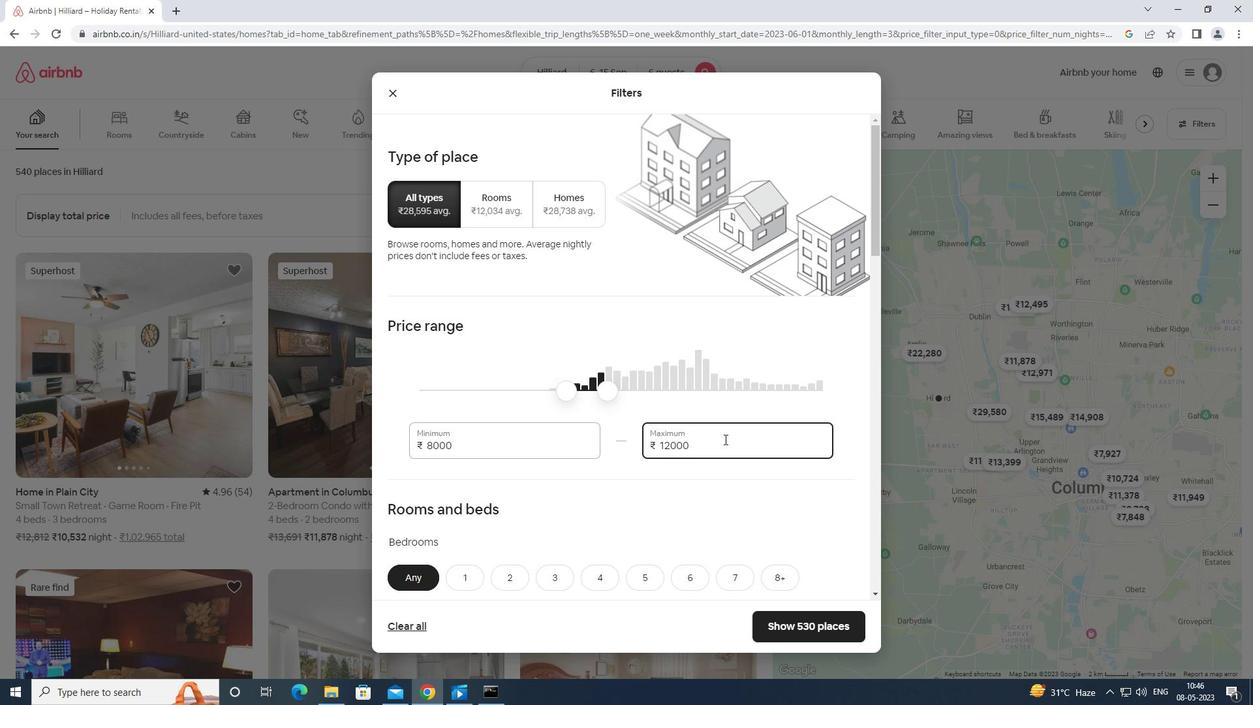 
Action: Mouse moved to (726, 440)
Screenshot: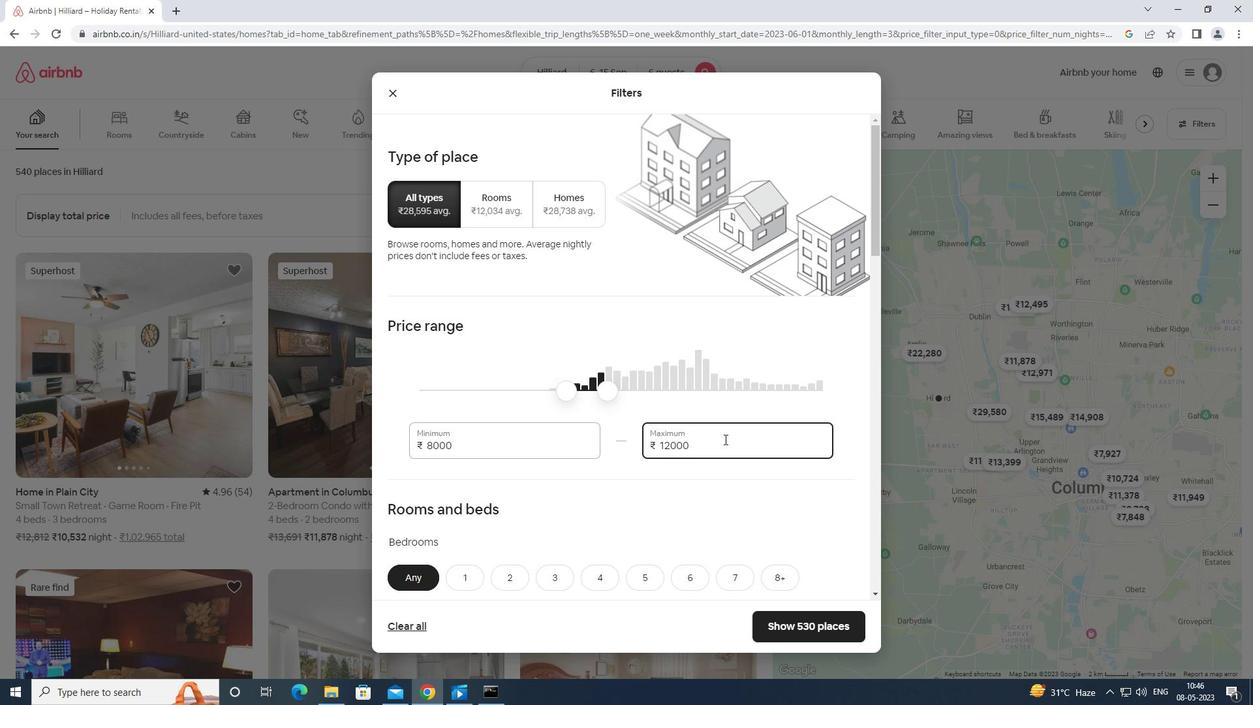 
Action: Mouse scrolled (726, 440) with delta (0, 0)
Screenshot: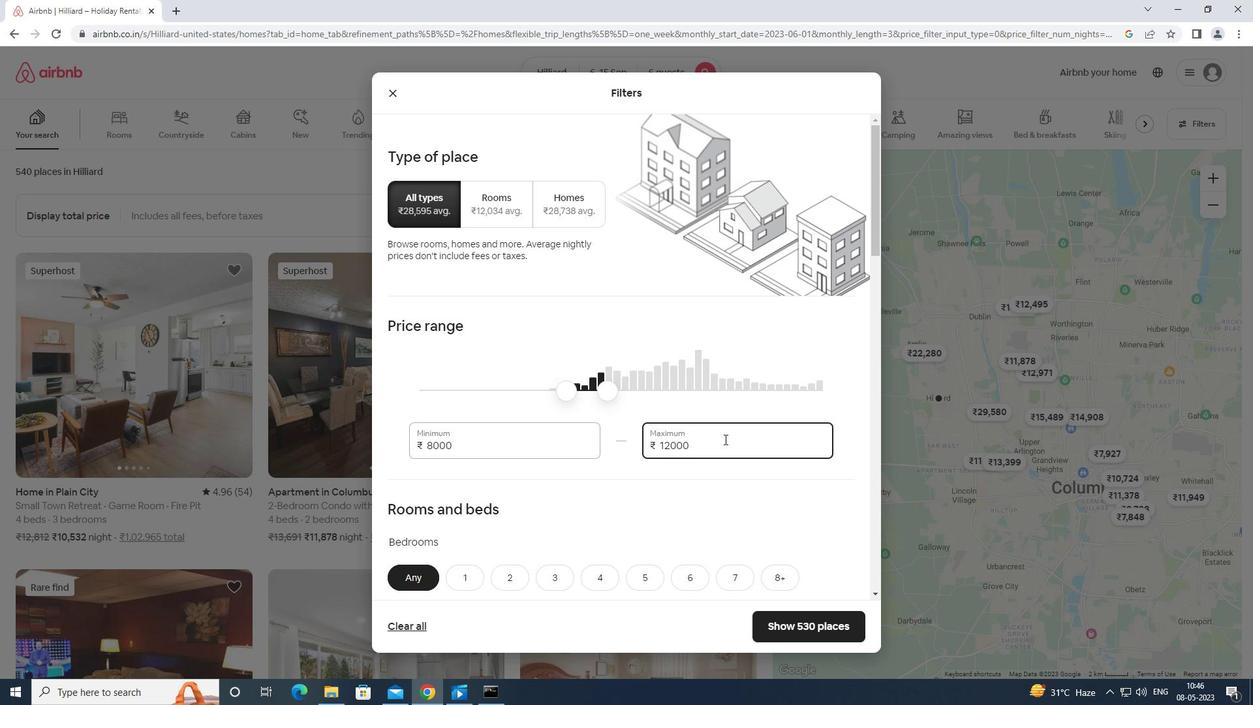 
Action: Mouse moved to (728, 444)
Screenshot: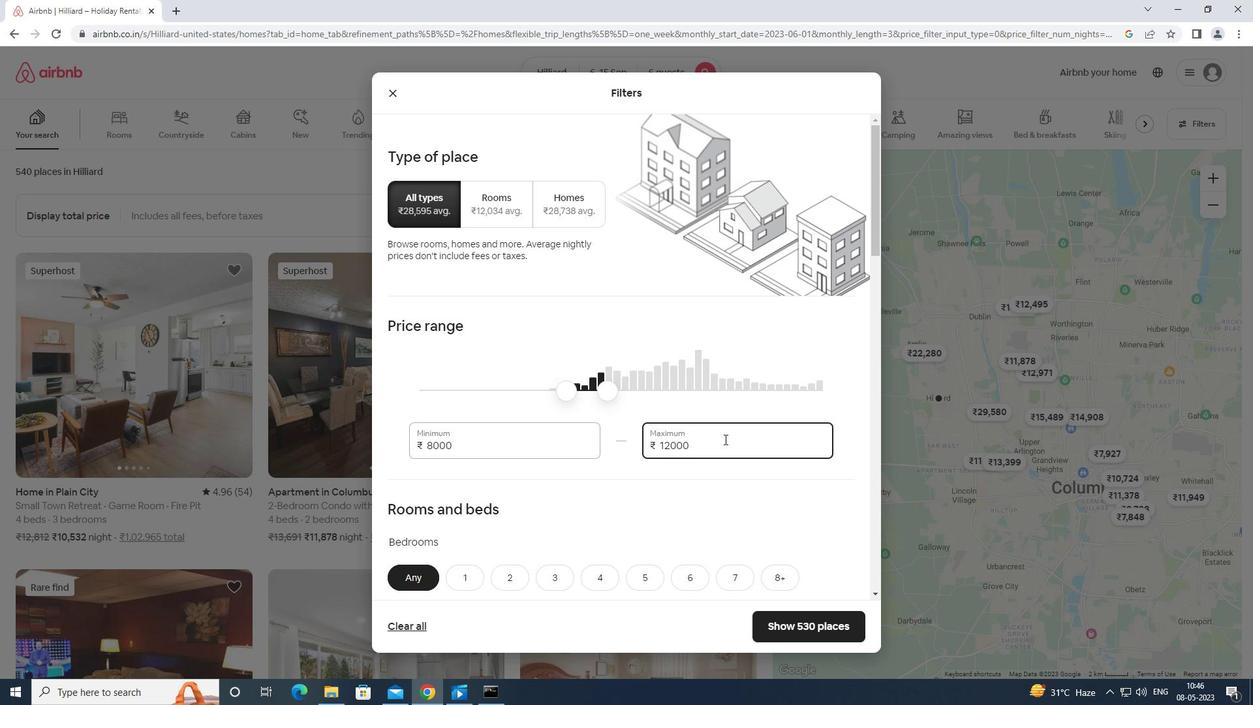 
Action: Mouse scrolled (728, 443) with delta (0, 0)
Screenshot: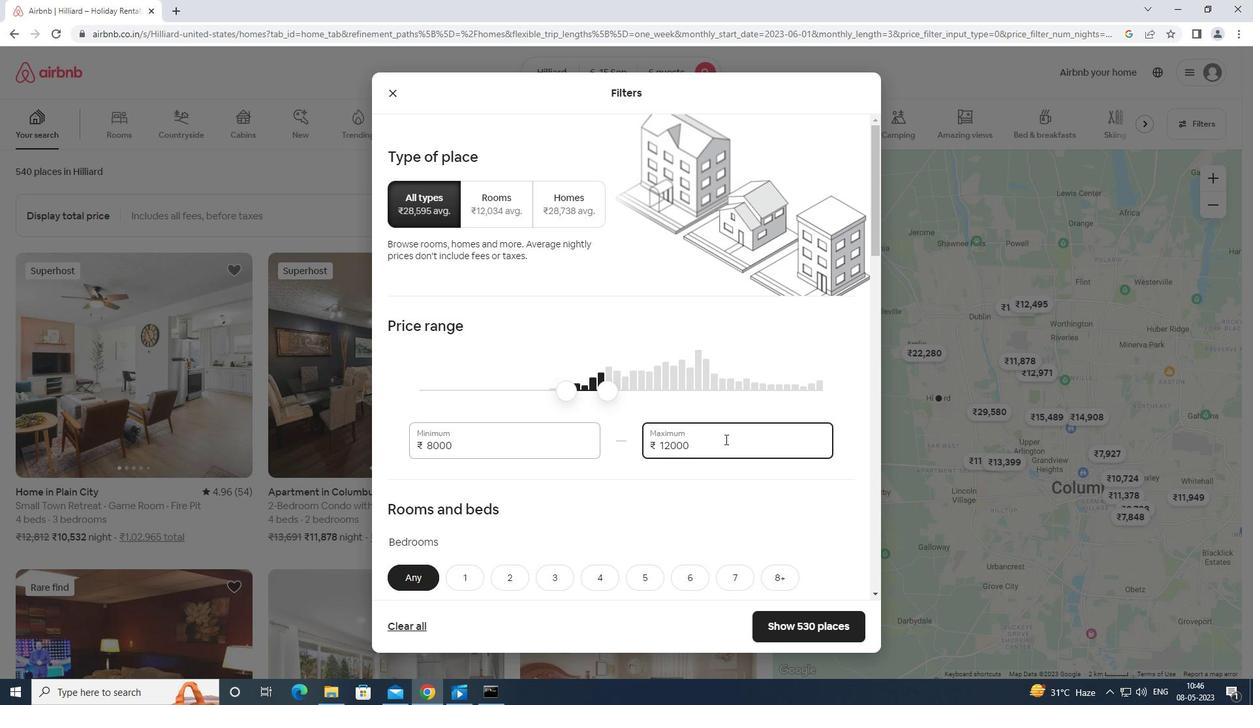 
Action: Mouse moved to (728, 445)
Screenshot: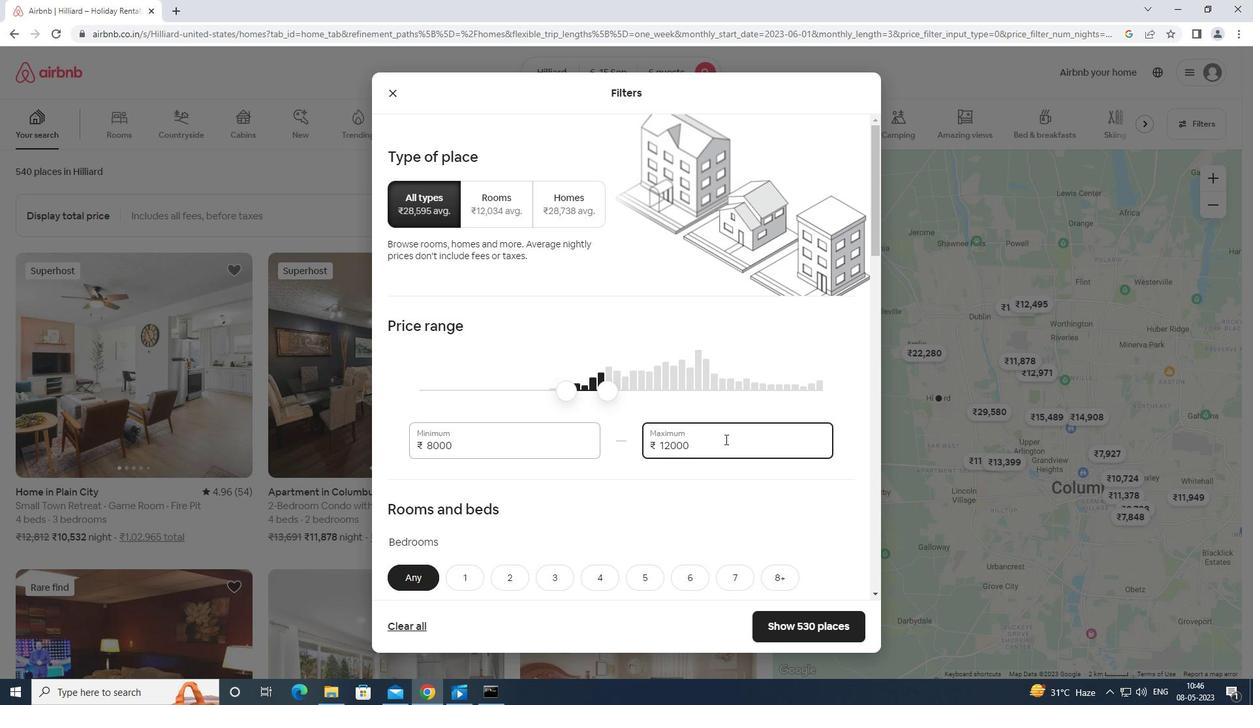
Action: Mouse scrolled (728, 445) with delta (0, 0)
Screenshot: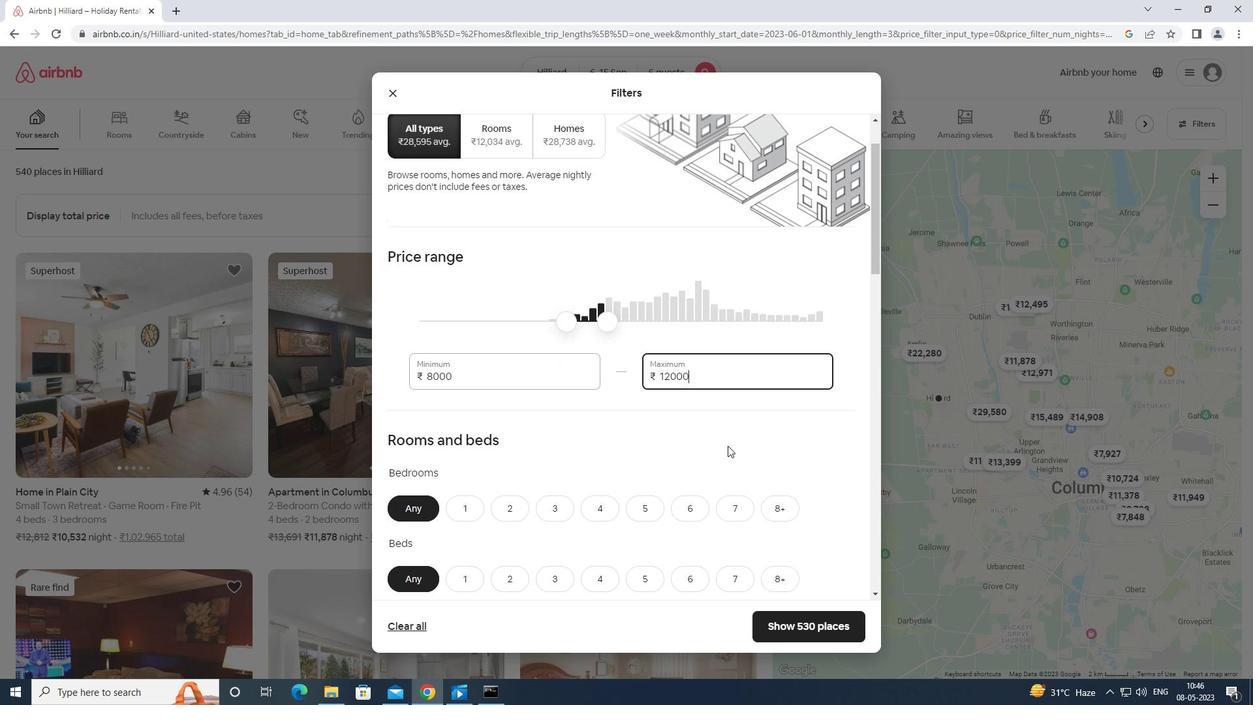 
Action: Mouse moved to (728, 446)
Screenshot: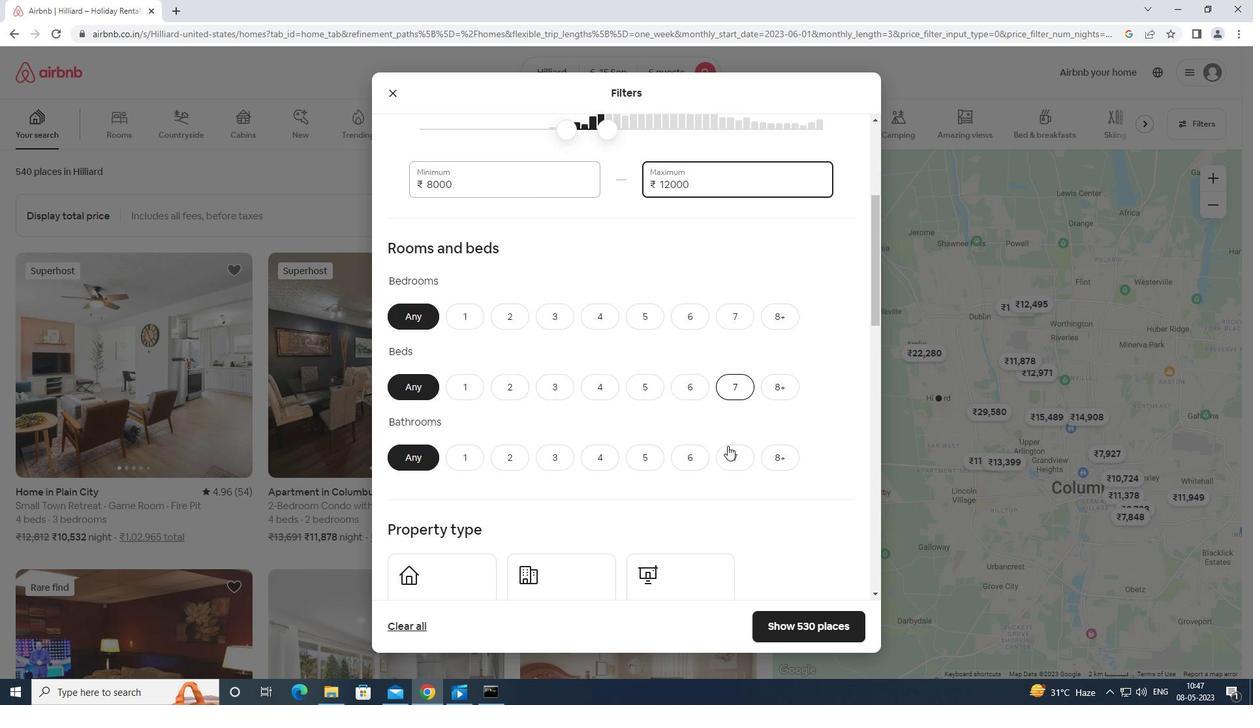 
Action: Mouse scrolled (728, 445) with delta (0, 0)
Screenshot: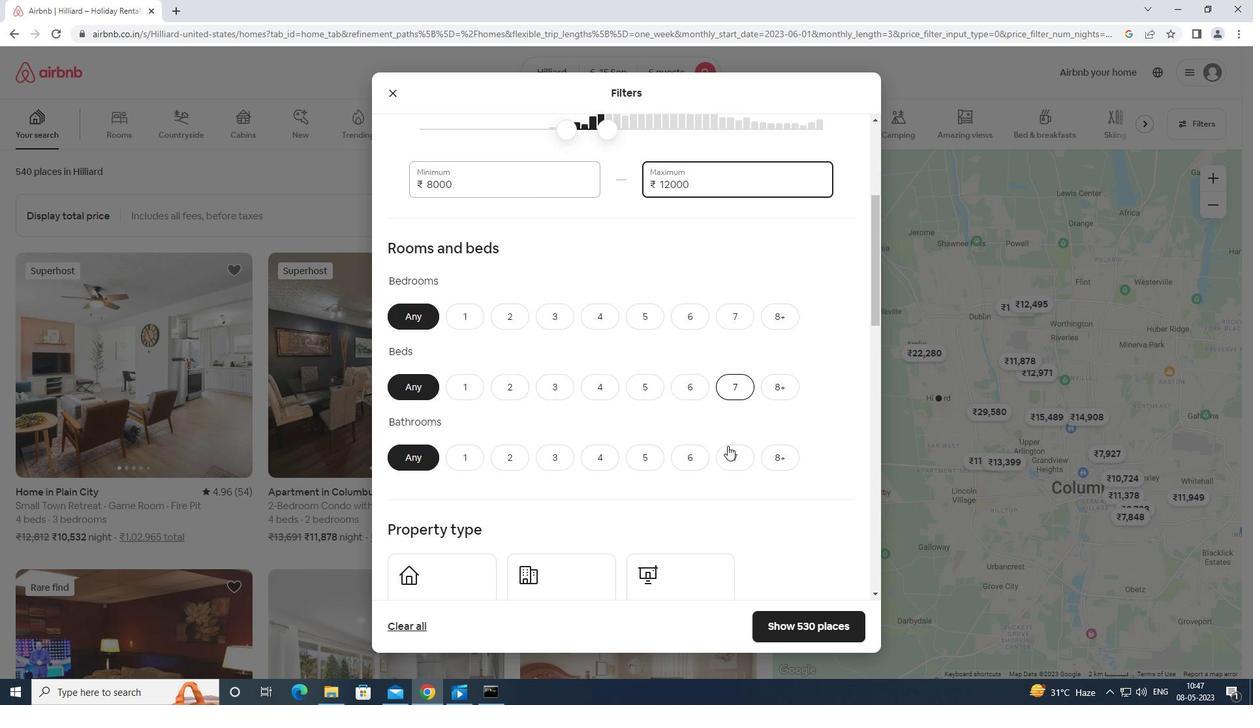 
Action: Mouse moved to (687, 248)
Screenshot: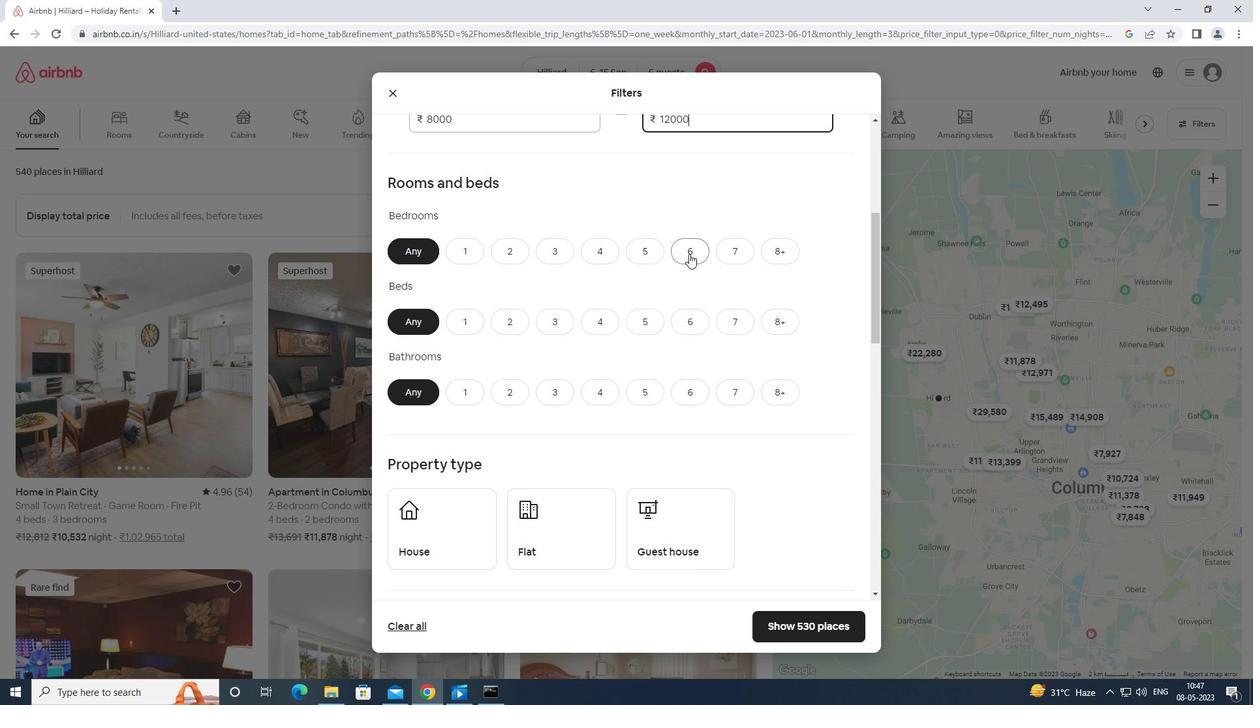 
Action: Mouse pressed left at (687, 248)
Screenshot: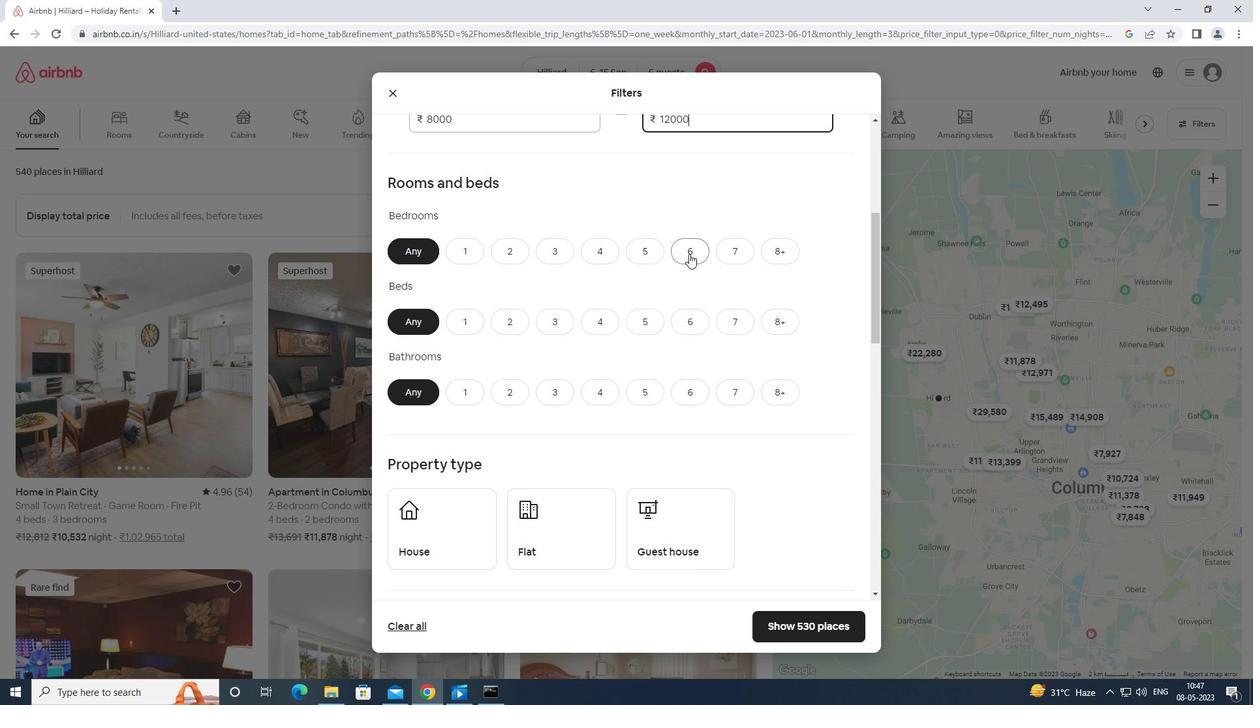 
Action: Mouse moved to (692, 322)
Screenshot: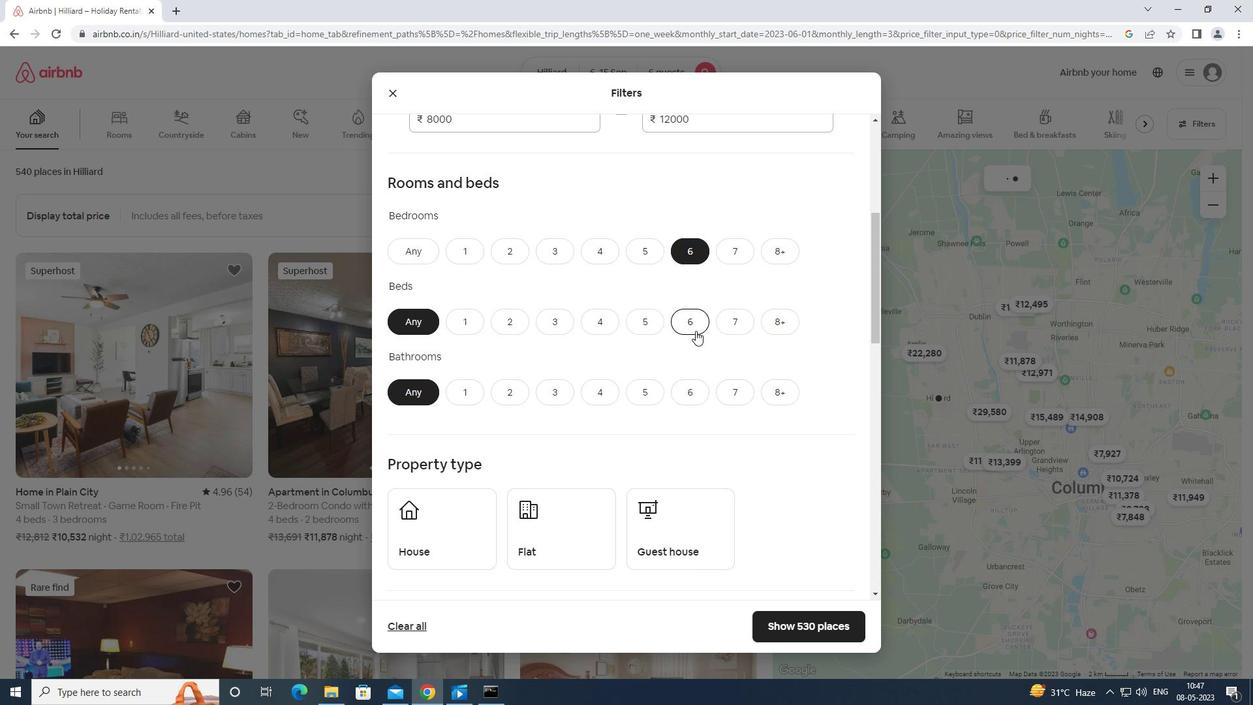 
Action: Mouse pressed left at (692, 322)
Screenshot: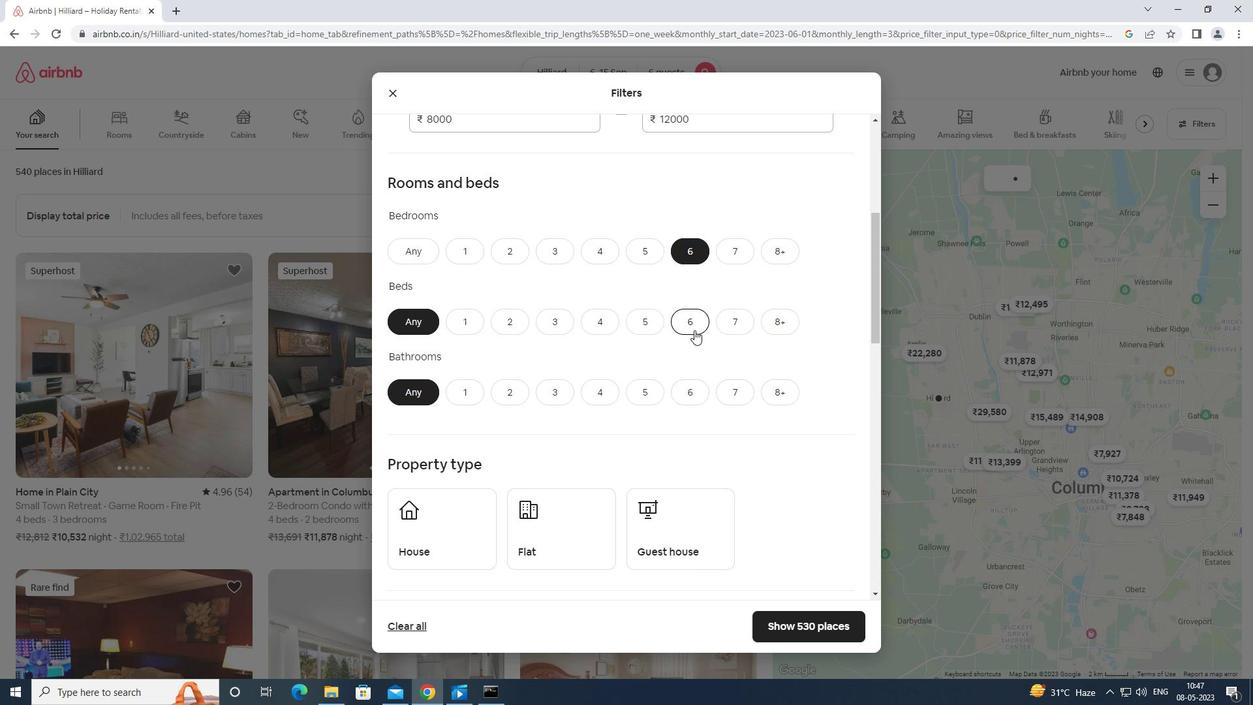 
Action: Mouse moved to (687, 387)
Screenshot: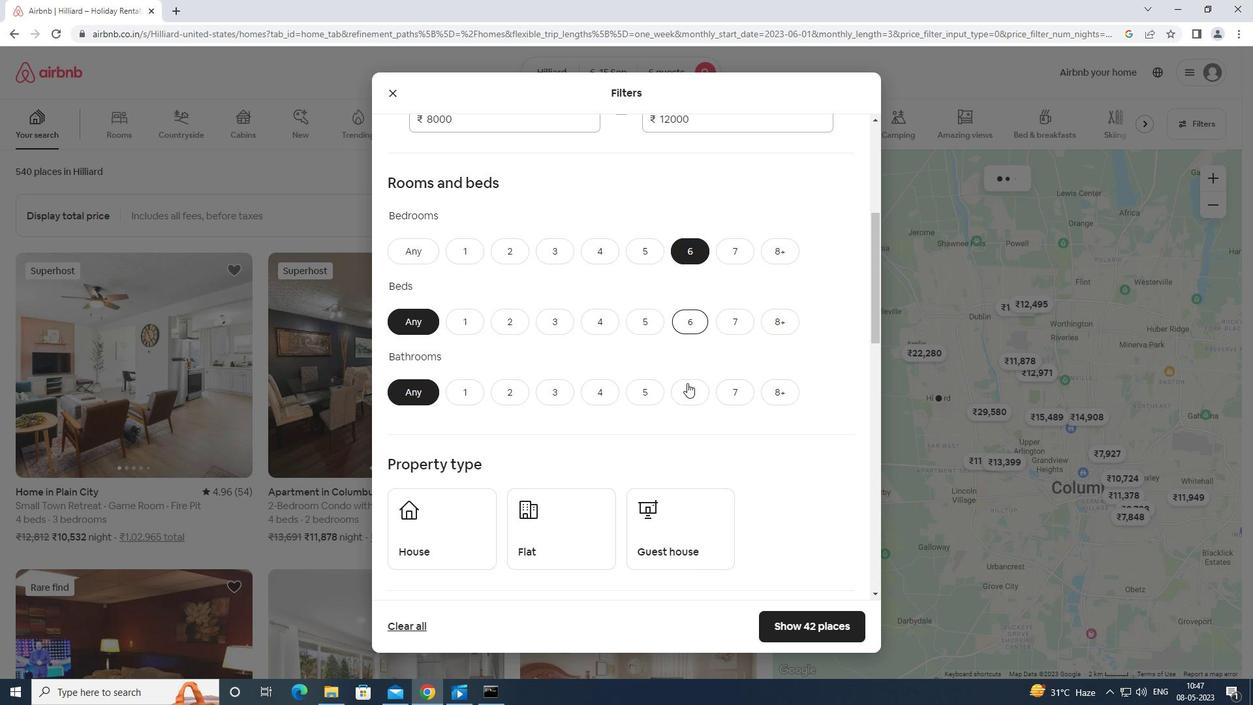 
Action: Mouse pressed left at (687, 387)
Screenshot: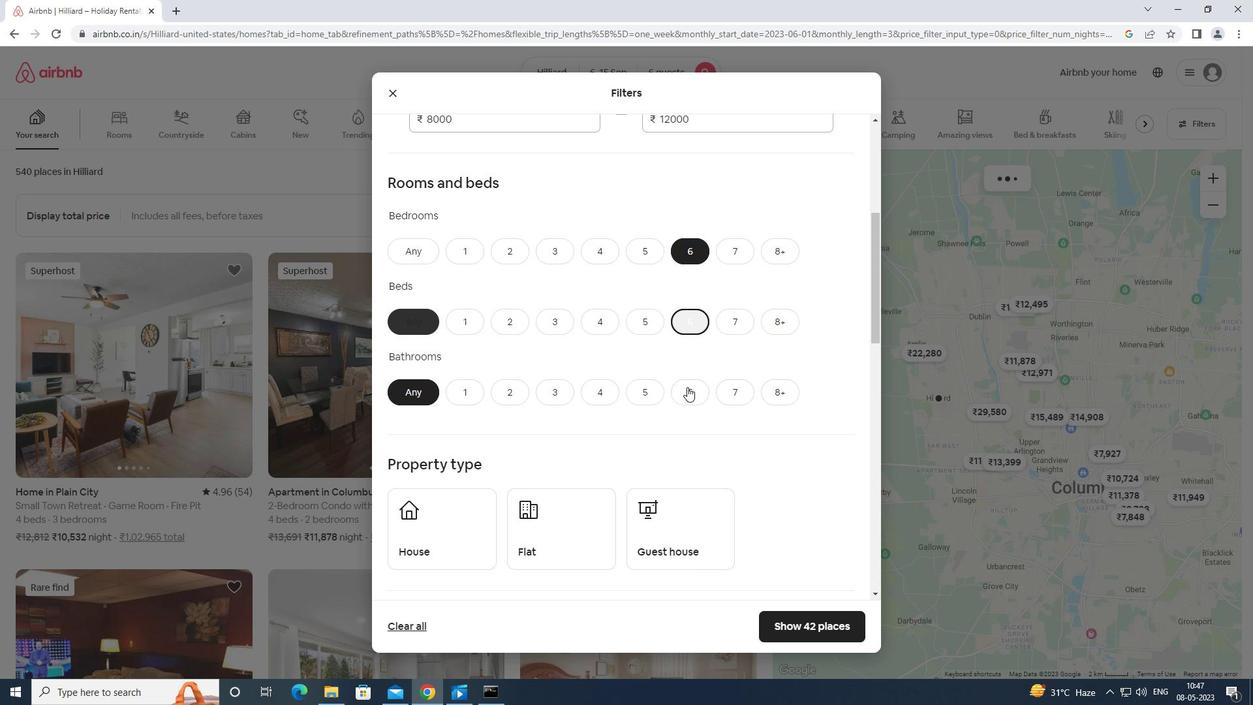 
Action: Mouse moved to (687, 391)
Screenshot: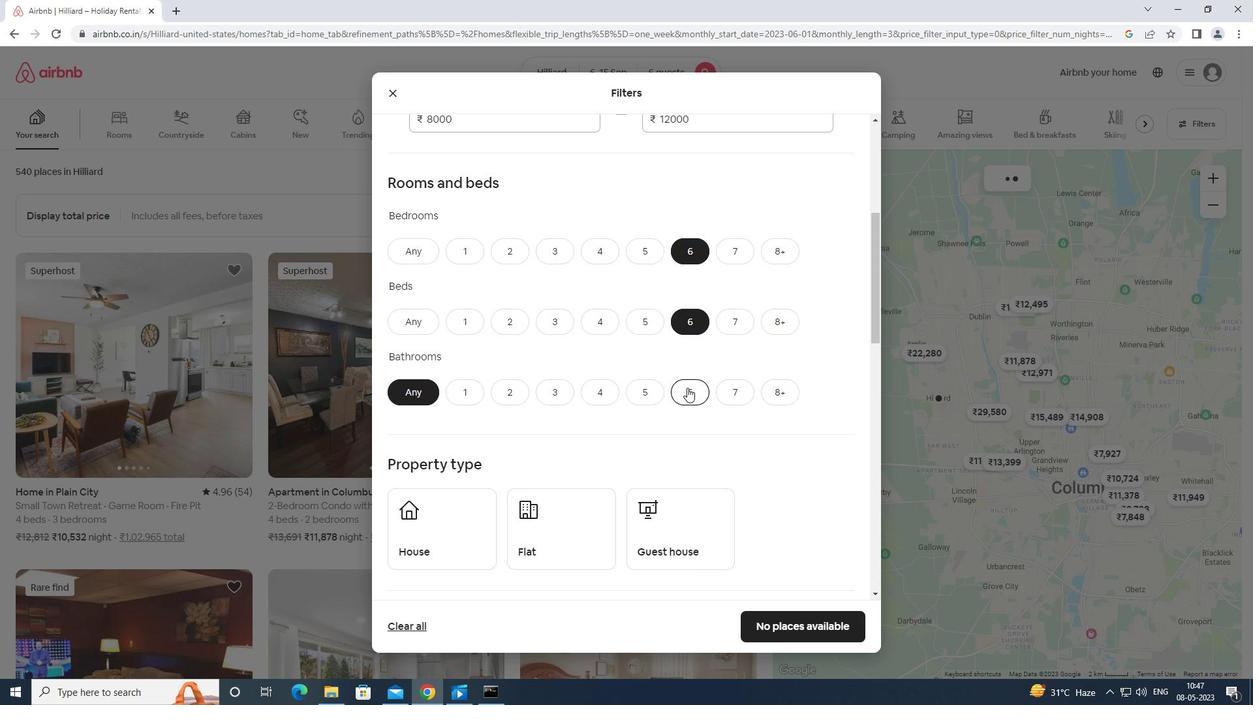 
Action: Mouse scrolled (687, 390) with delta (0, 0)
Screenshot: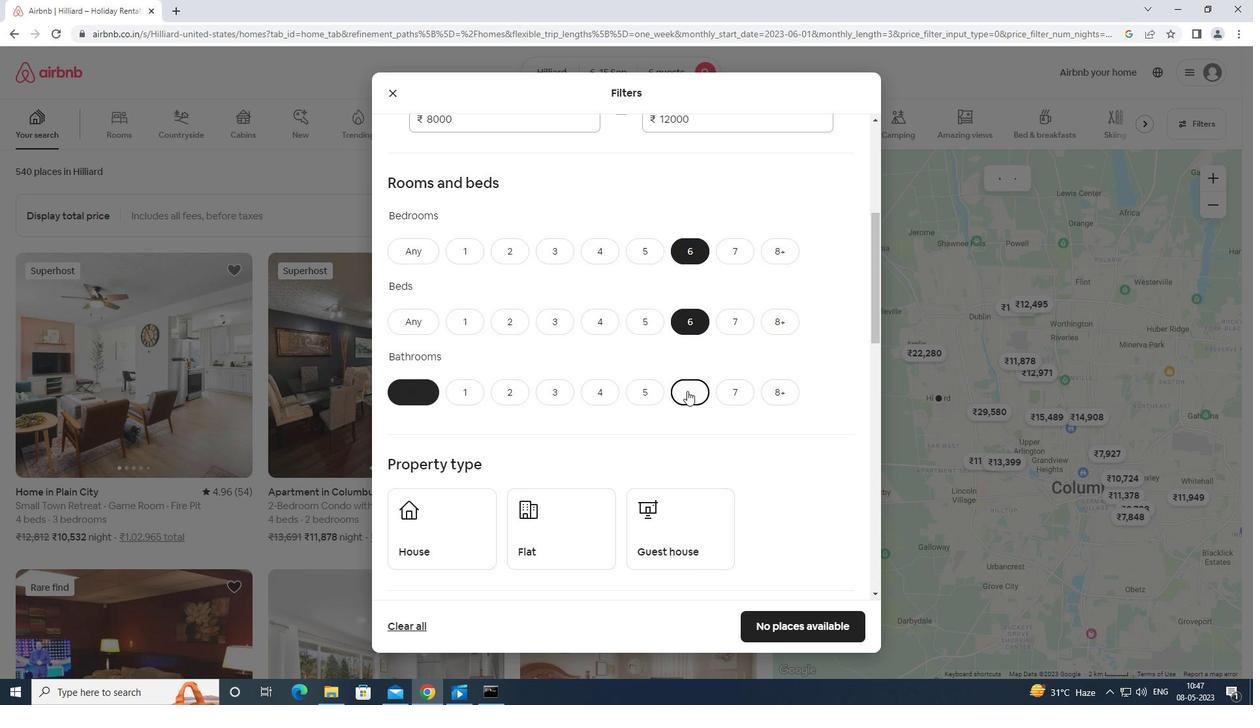 
Action: Mouse moved to (687, 391)
Screenshot: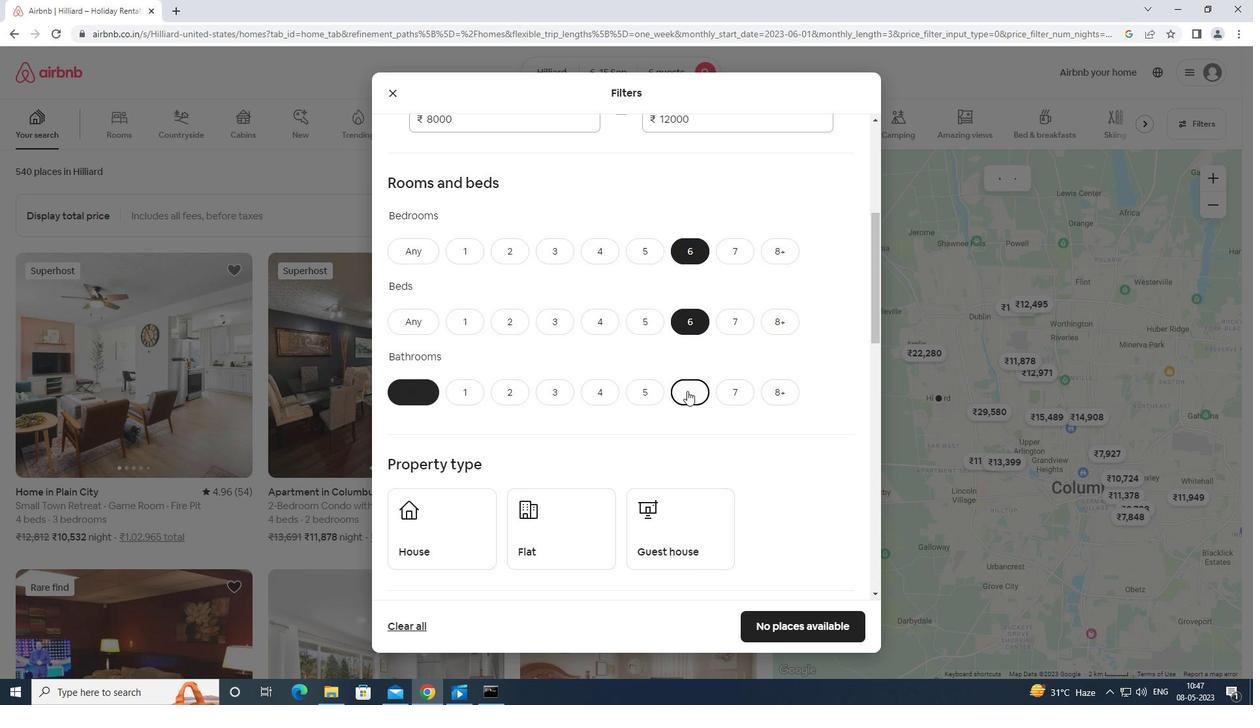 
Action: Mouse scrolled (687, 390) with delta (0, 0)
Screenshot: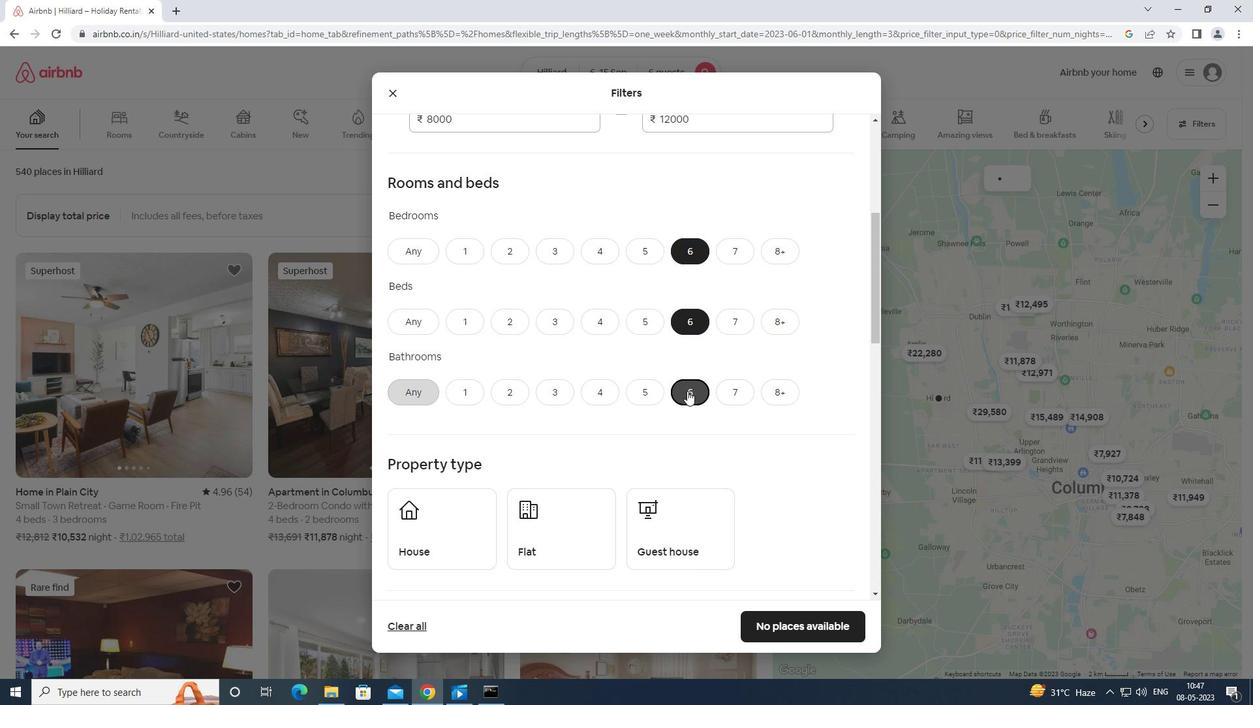 
Action: Mouse moved to (464, 400)
Screenshot: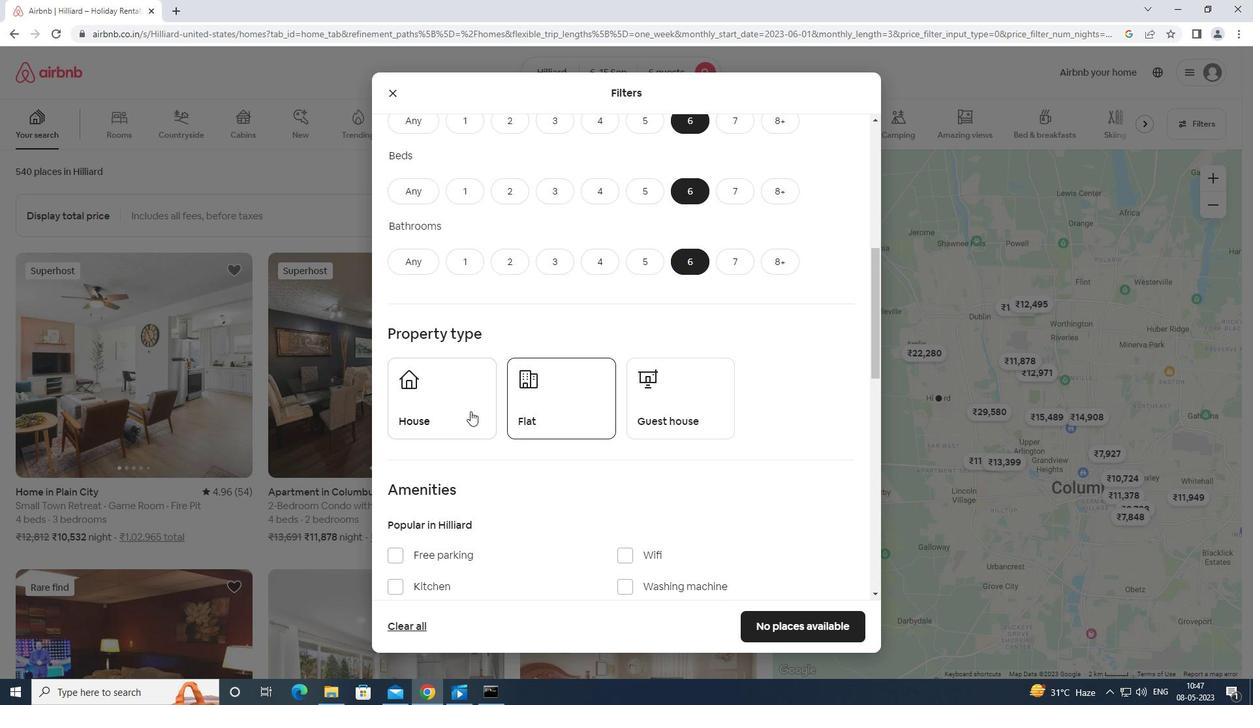 
Action: Mouse pressed left at (464, 400)
Screenshot: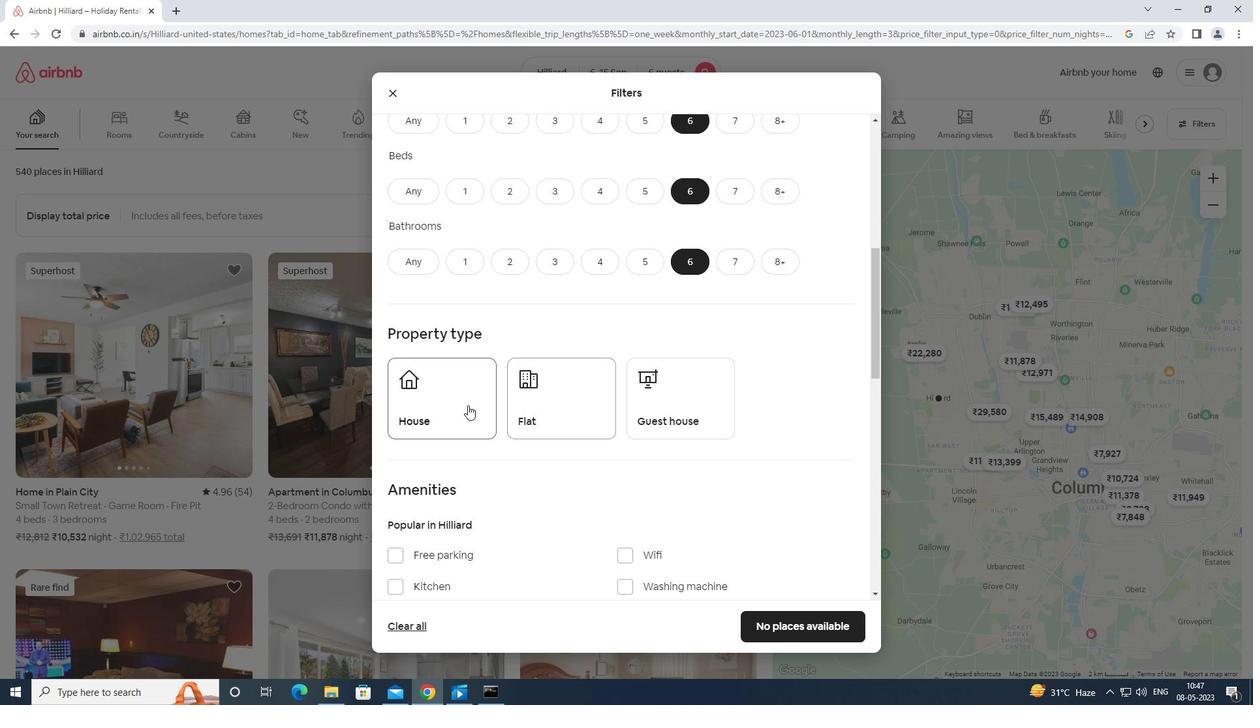 
Action: Mouse moved to (538, 400)
Screenshot: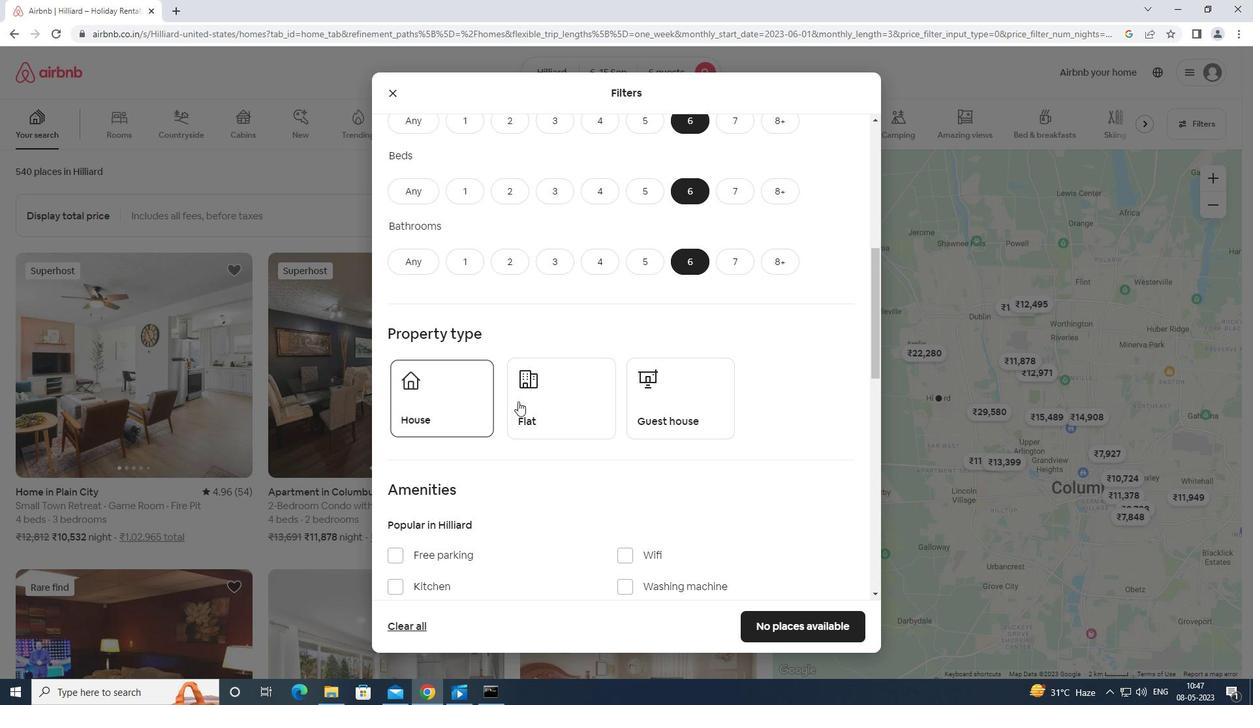 
Action: Mouse pressed left at (538, 400)
Screenshot: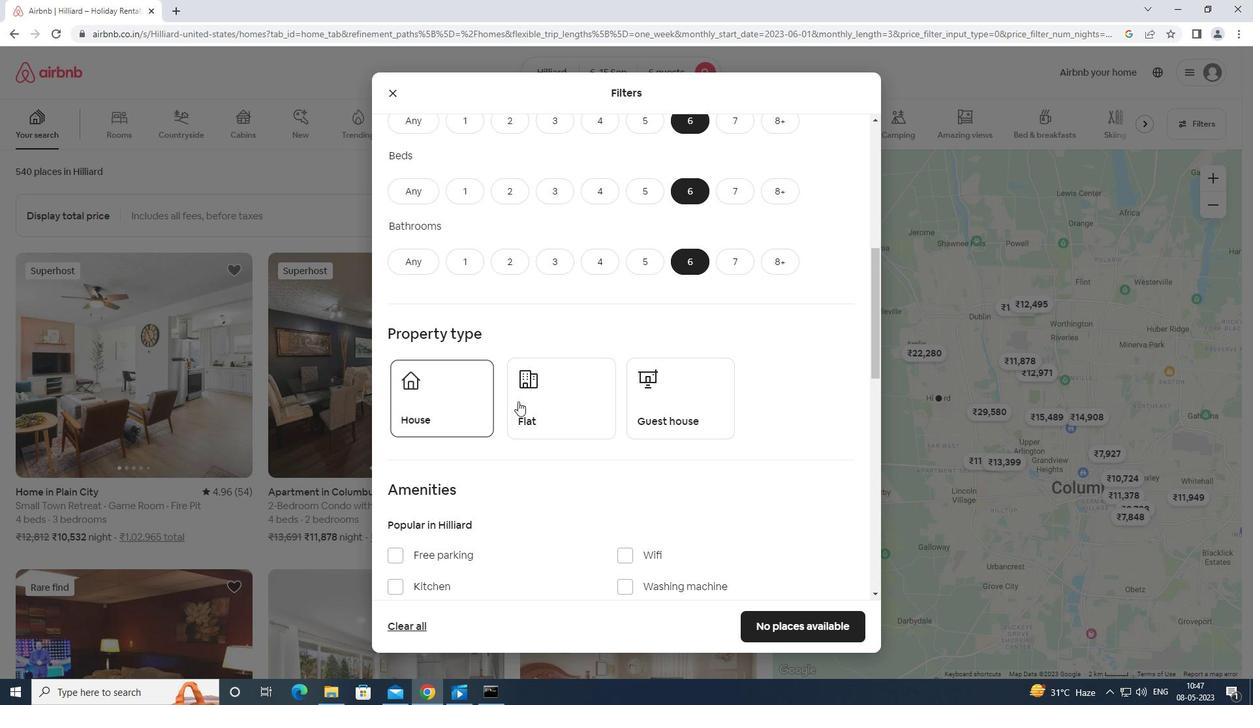 
Action: Mouse moved to (700, 406)
Screenshot: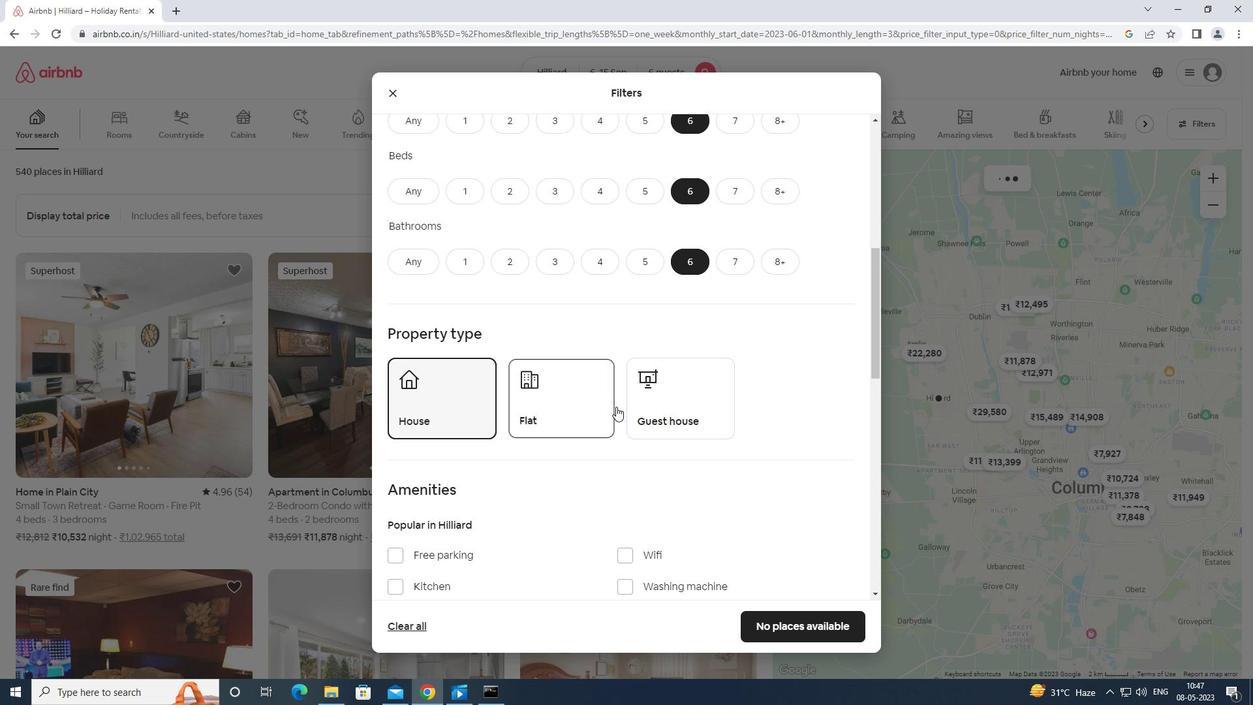 
Action: Mouse pressed left at (700, 406)
Screenshot: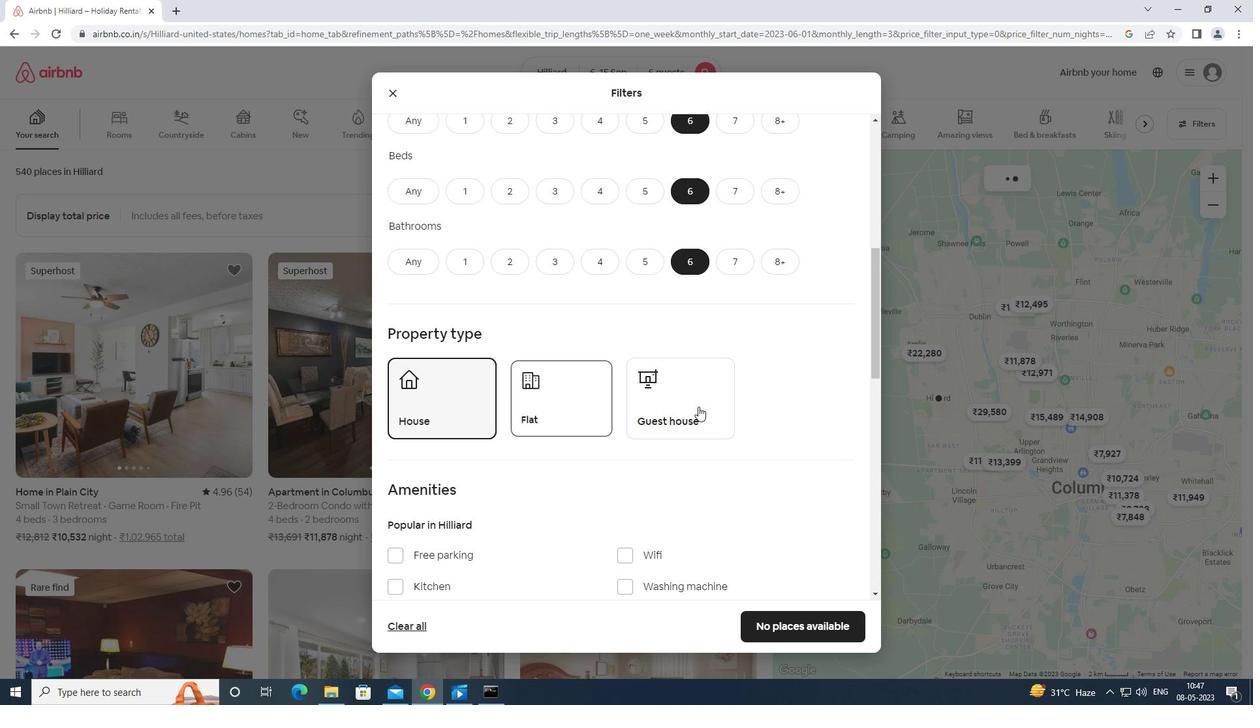 
Action: Mouse moved to (709, 395)
Screenshot: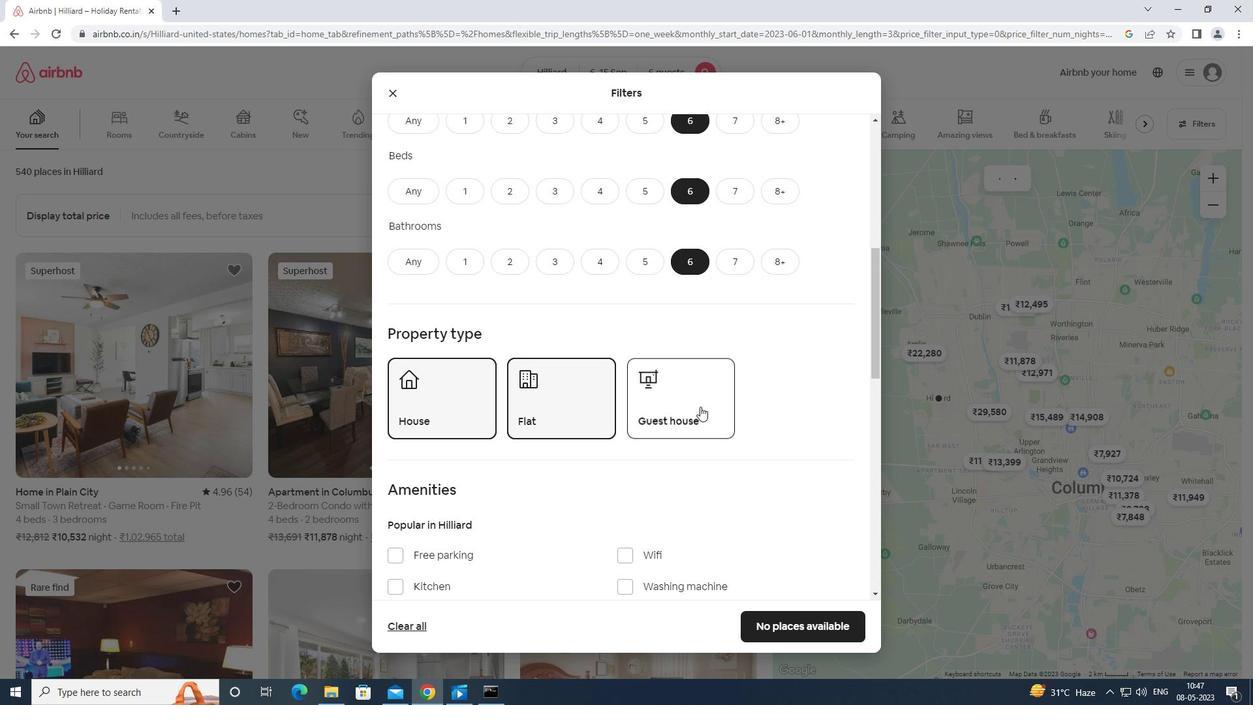 
Action: Mouse scrolled (709, 395) with delta (0, 0)
Screenshot: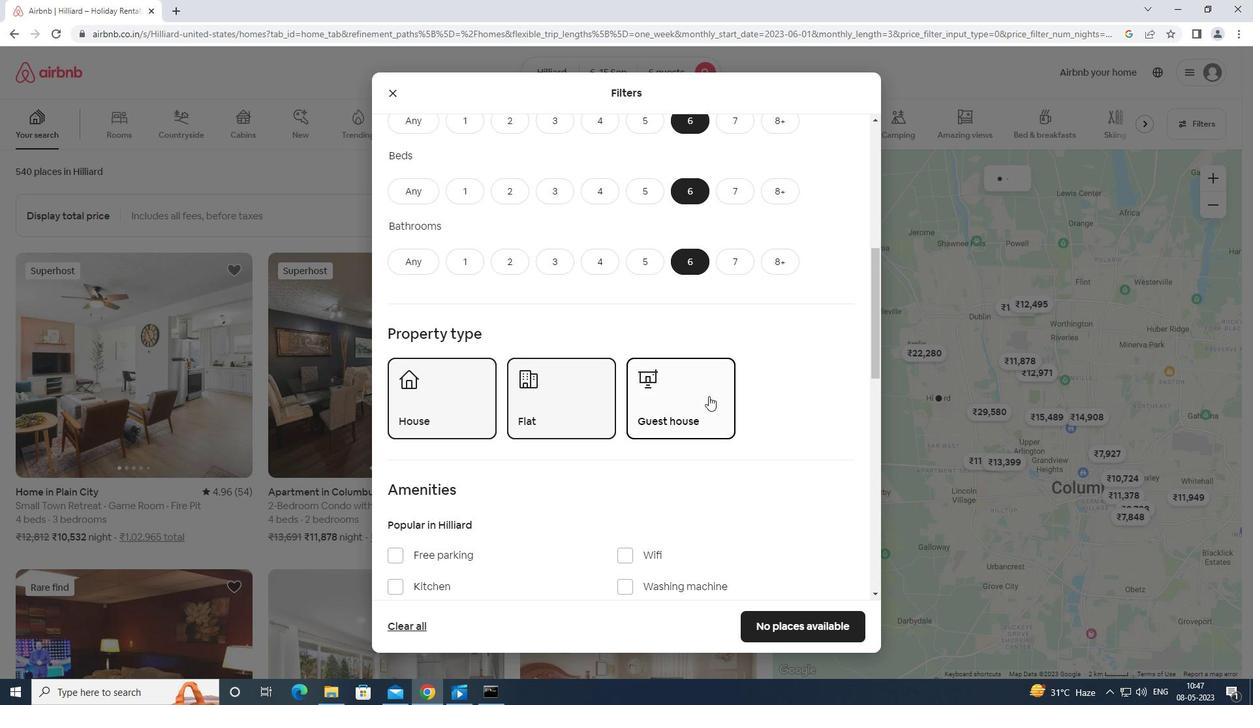 
Action: Mouse scrolled (709, 395) with delta (0, 0)
Screenshot: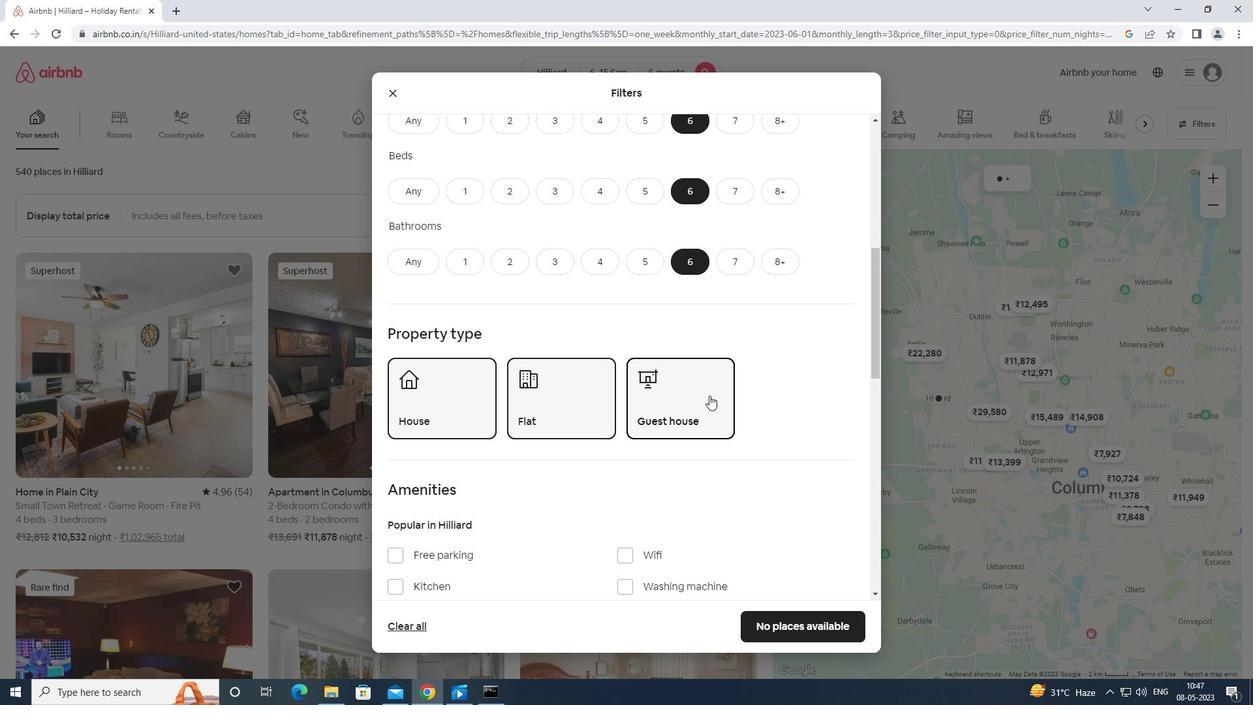 
Action: Mouse moved to (390, 427)
Screenshot: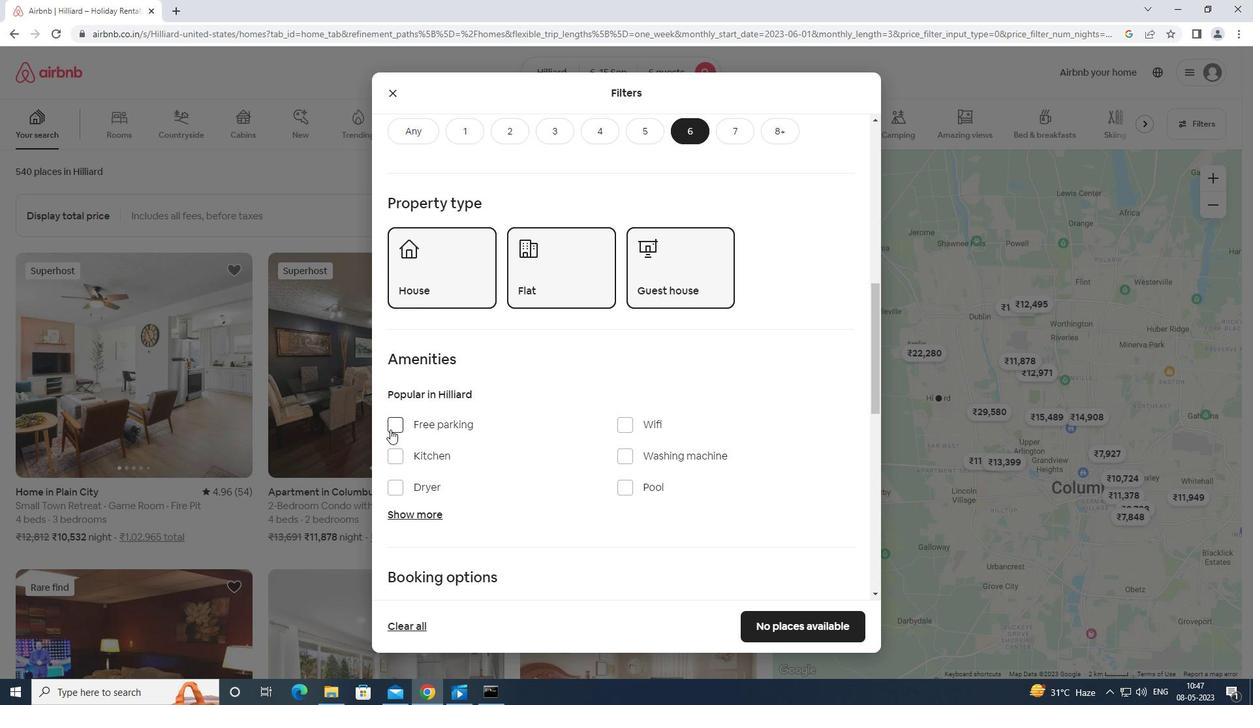 
Action: Mouse pressed left at (390, 427)
Screenshot: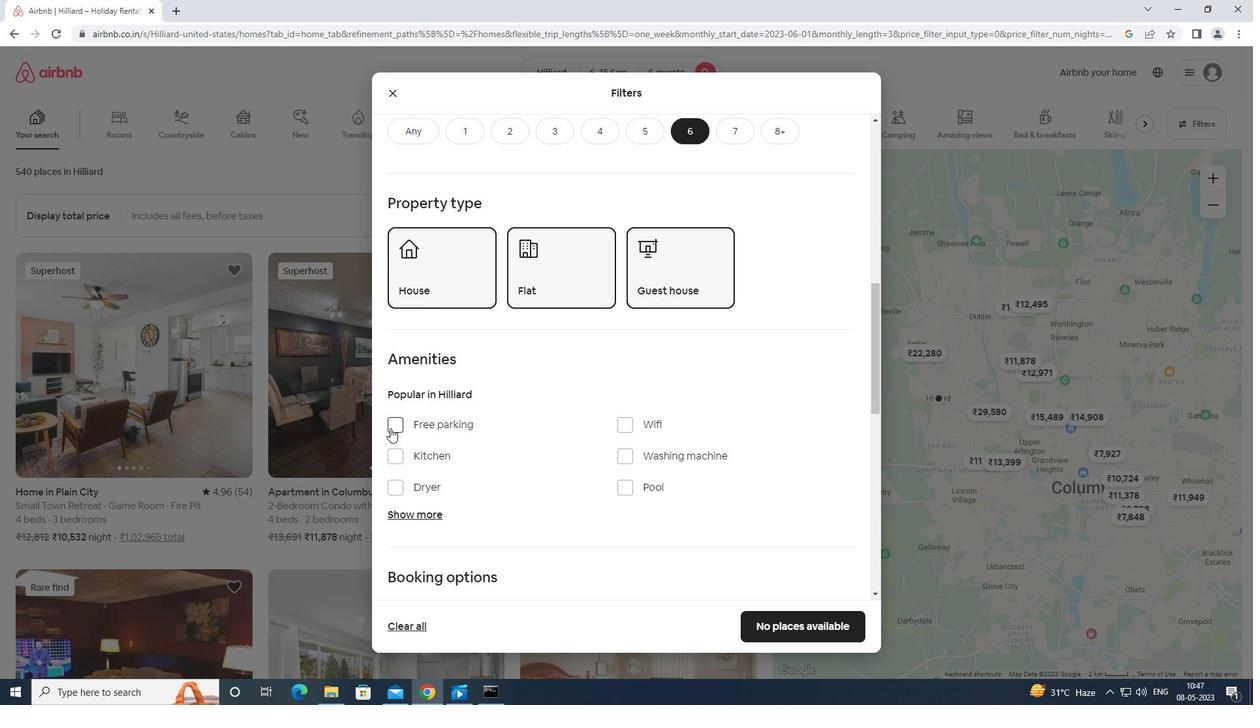 
Action: Mouse moved to (628, 421)
Screenshot: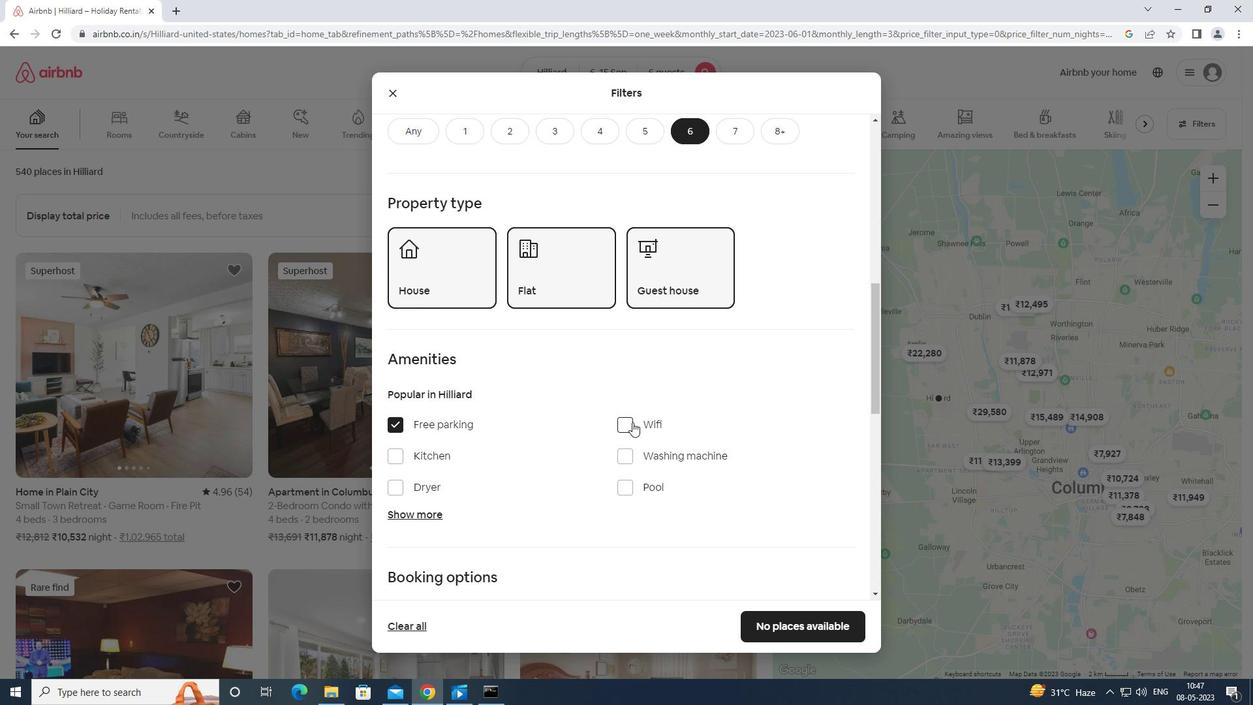 
Action: Mouse pressed left at (628, 421)
Screenshot: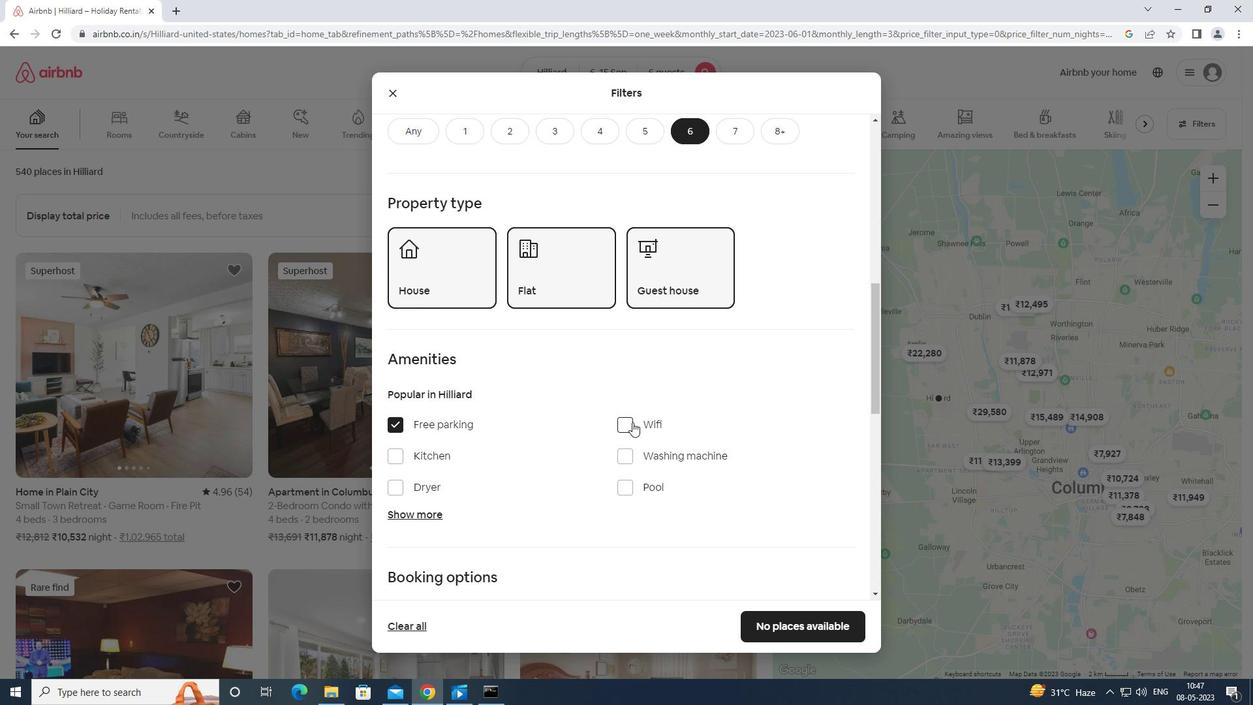 
Action: Mouse moved to (628, 421)
Screenshot: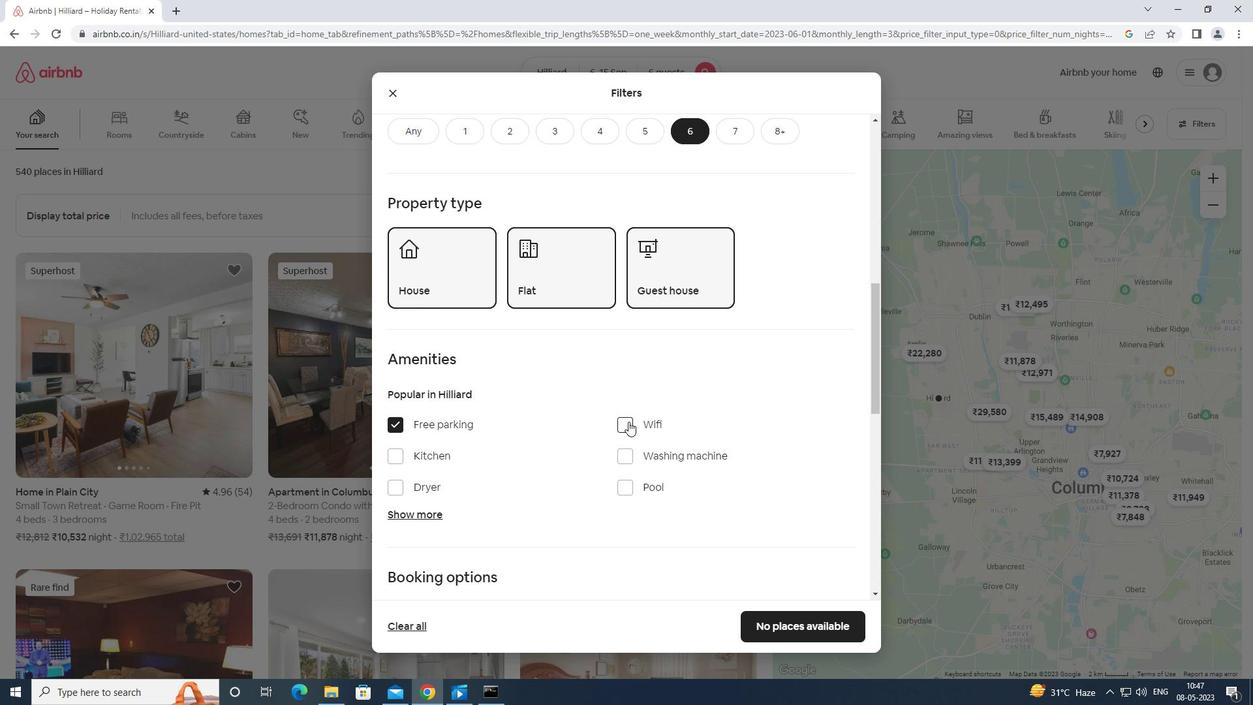 
Action: Mouse scrolled (628, 421) with delta (0, 0)
Screenshot: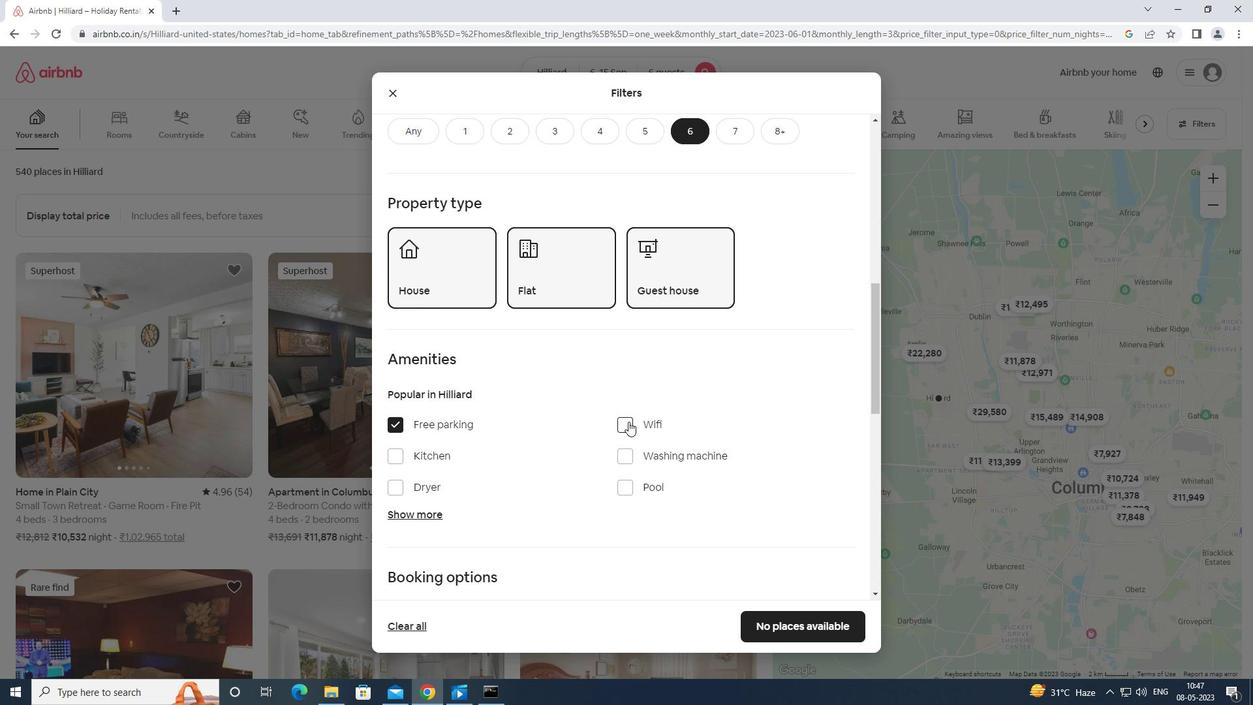 
Action: Mouse moved to (417, 455)
Screenshot: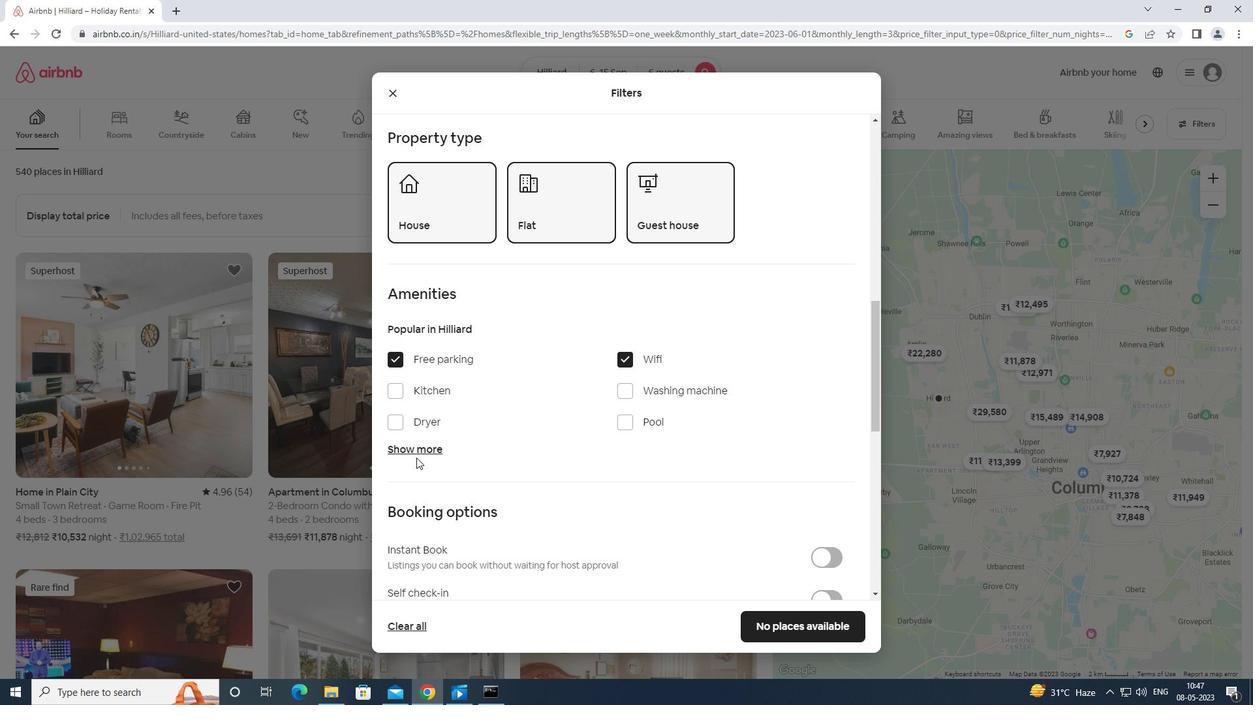 
Action: Mouse pressed left at (417, 455)
Screenshot: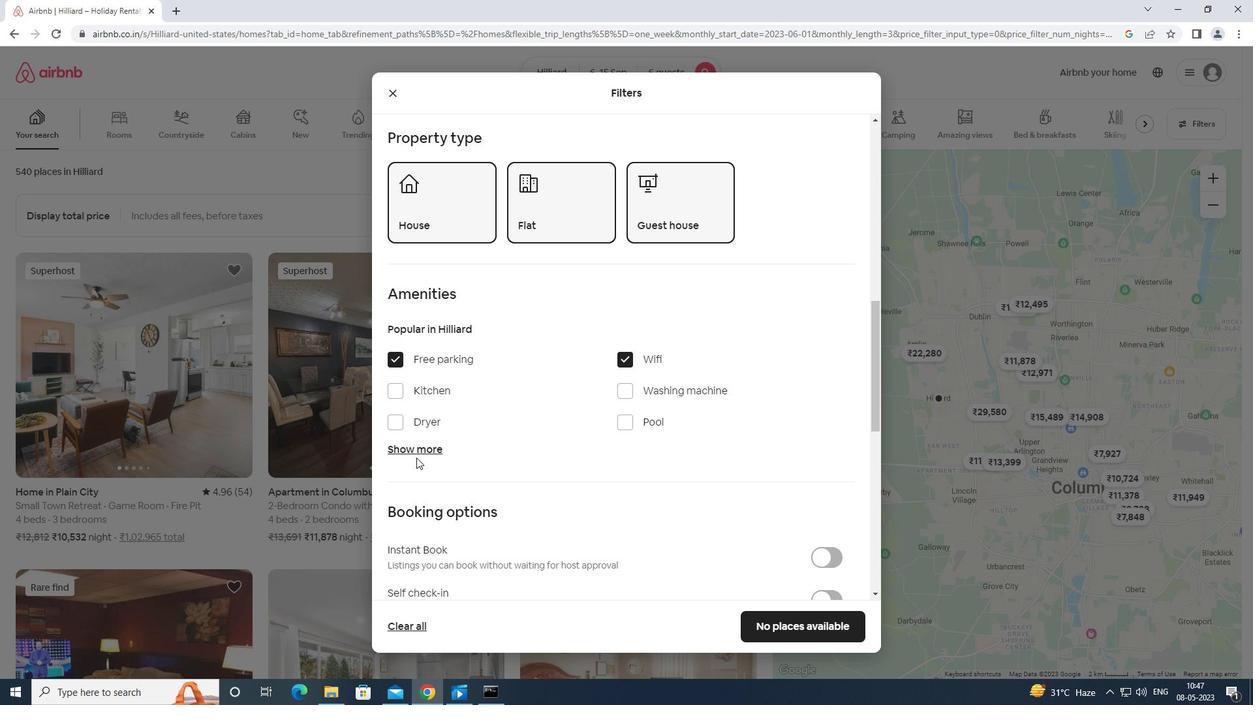 
Action: Mouse moved to (633, 525)
Screenshot: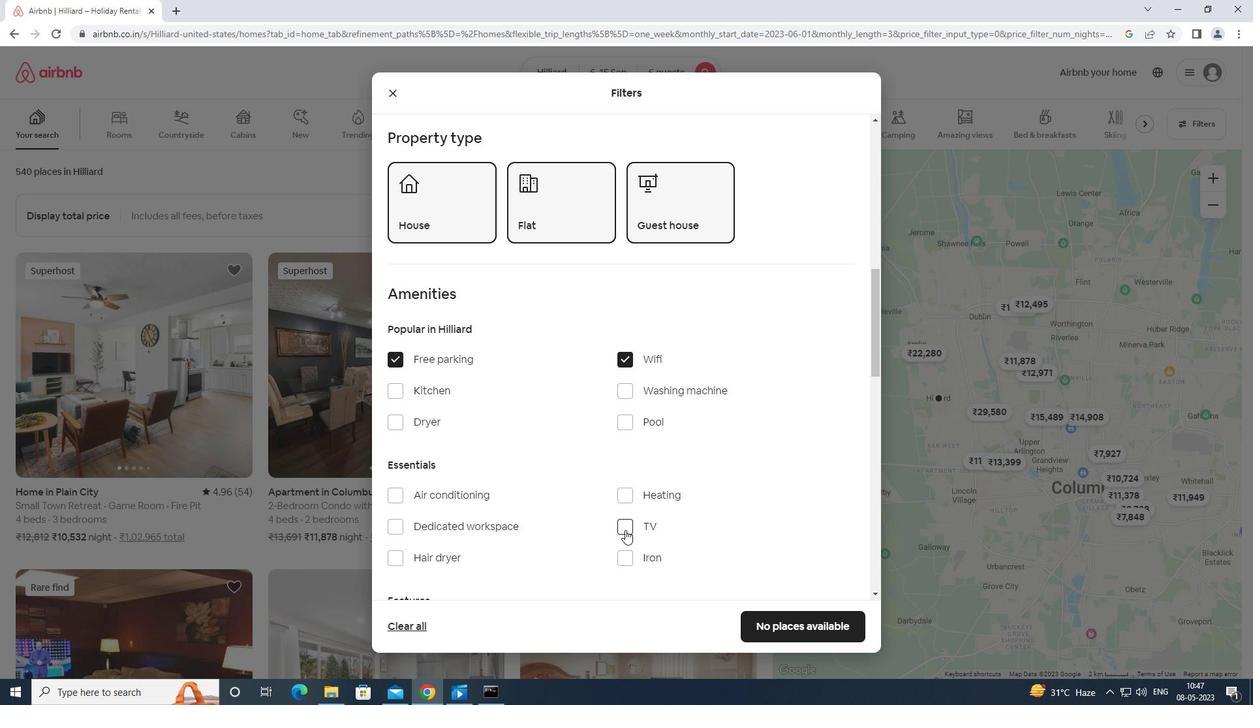 
Action: Mouse pressed left at (633, 525)
Screenshot: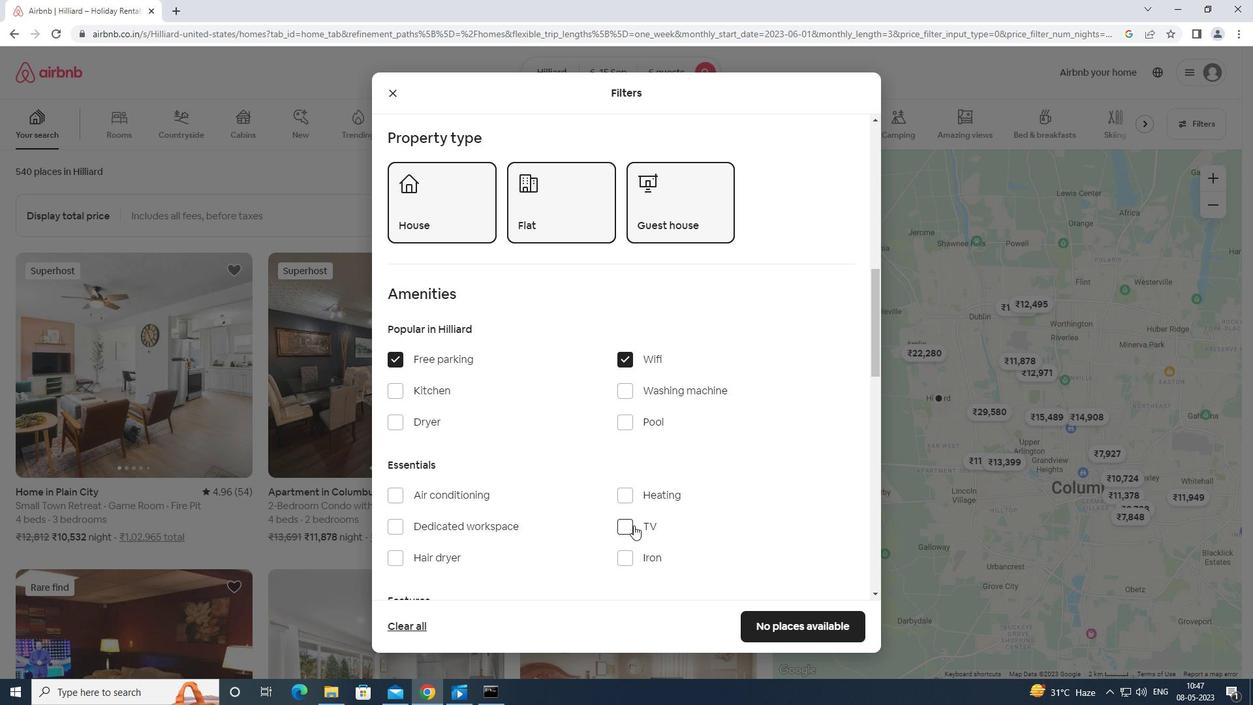 
Action: Mouse moved to (519, 538)
Screenshot: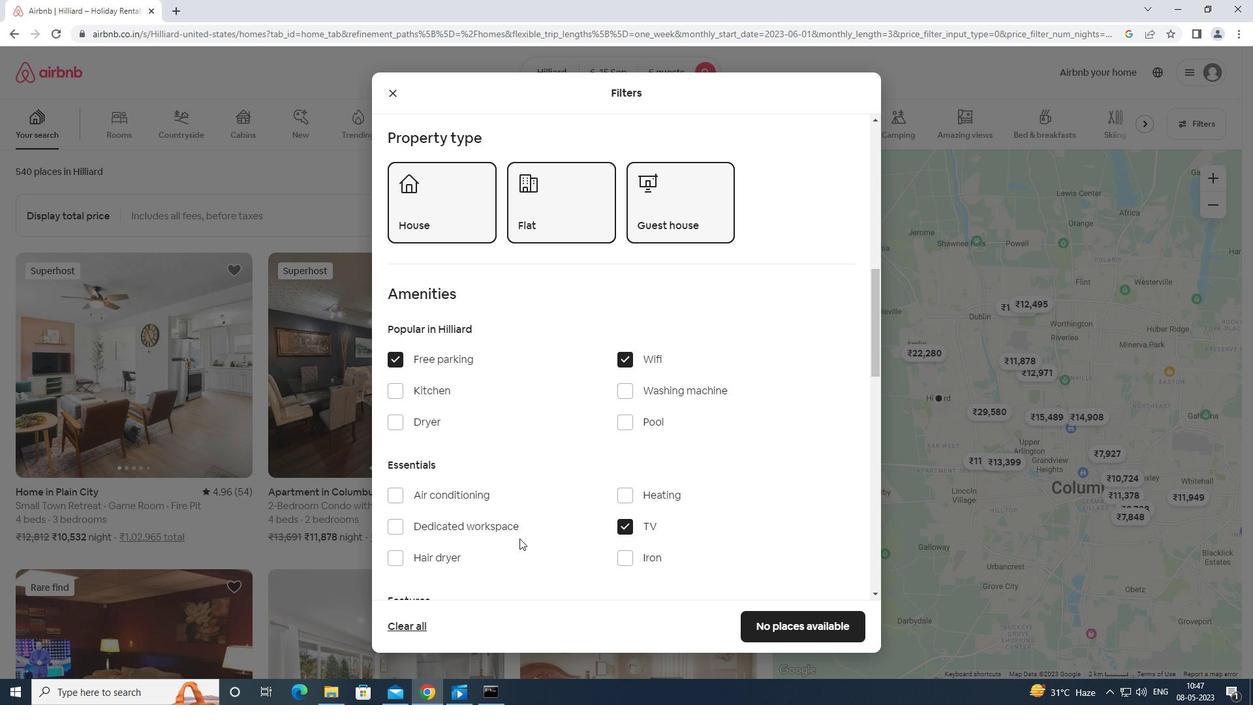 
Action: Mouse scrolled (519, 538) with delta (0, 0)
Screenshot: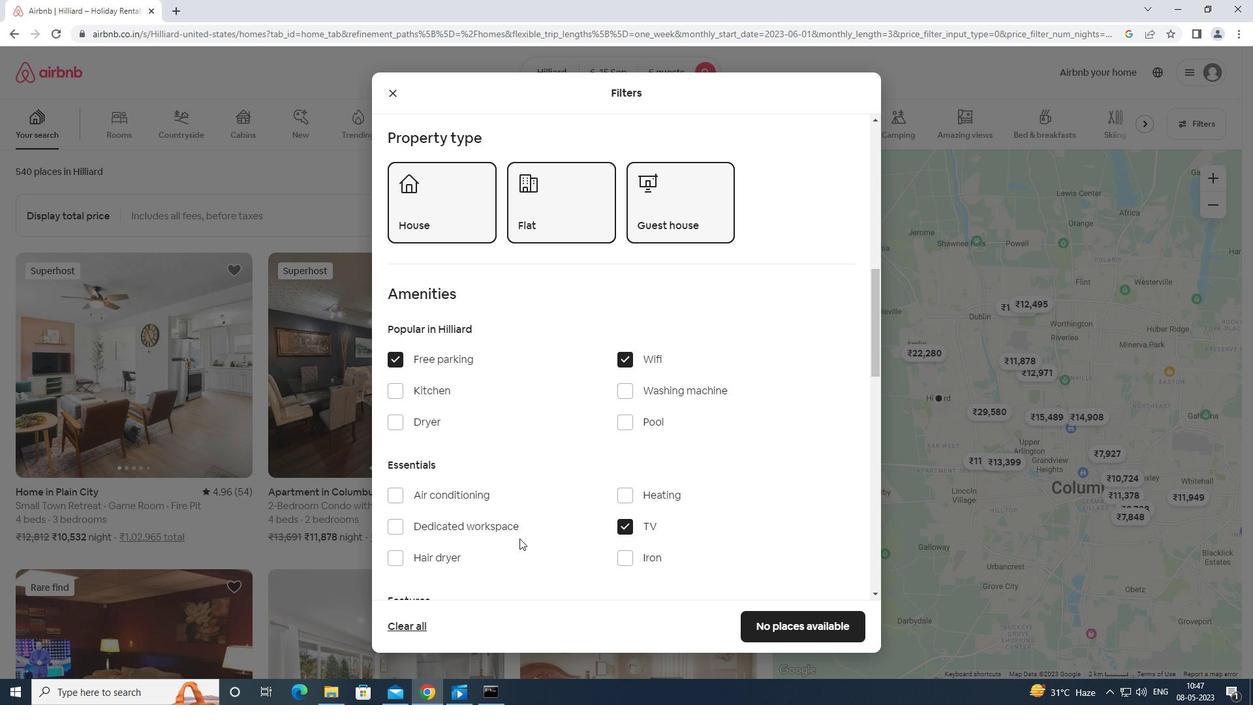 
Action: Mouse scrolled (519, 538) with delta (0, 0)
Screenshot: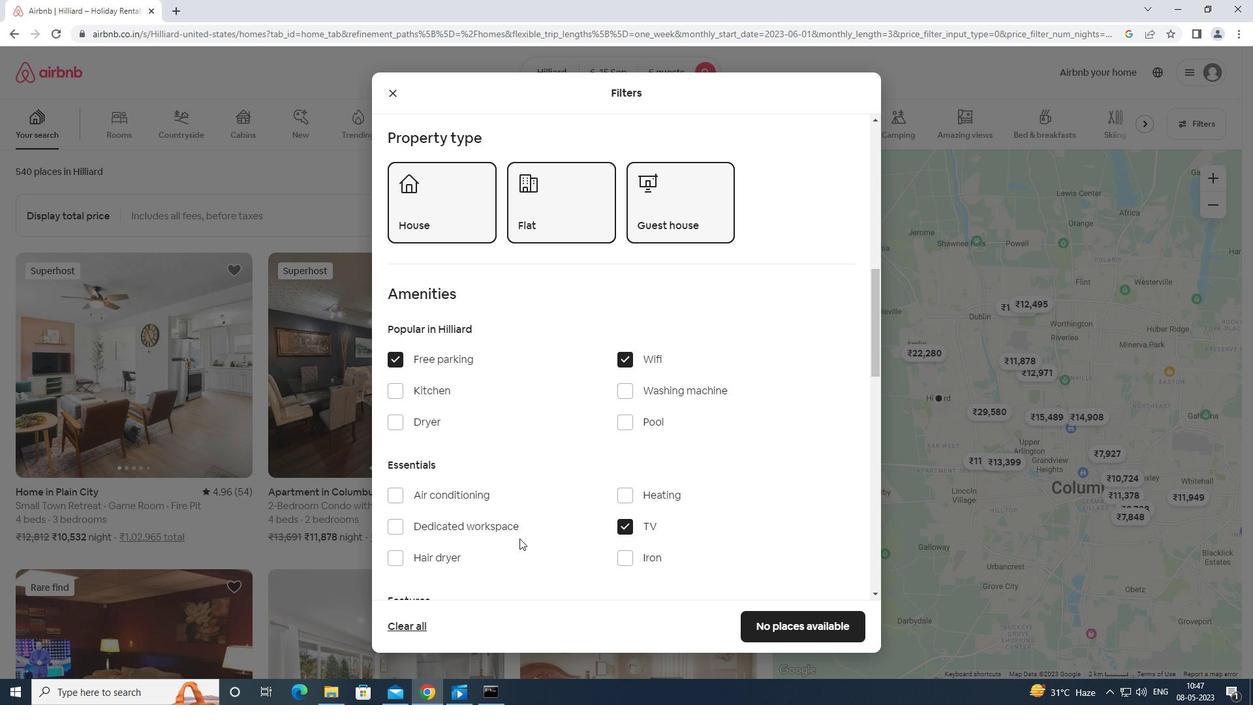 
Action: Mouse moved to (620, 526)
Screenshot: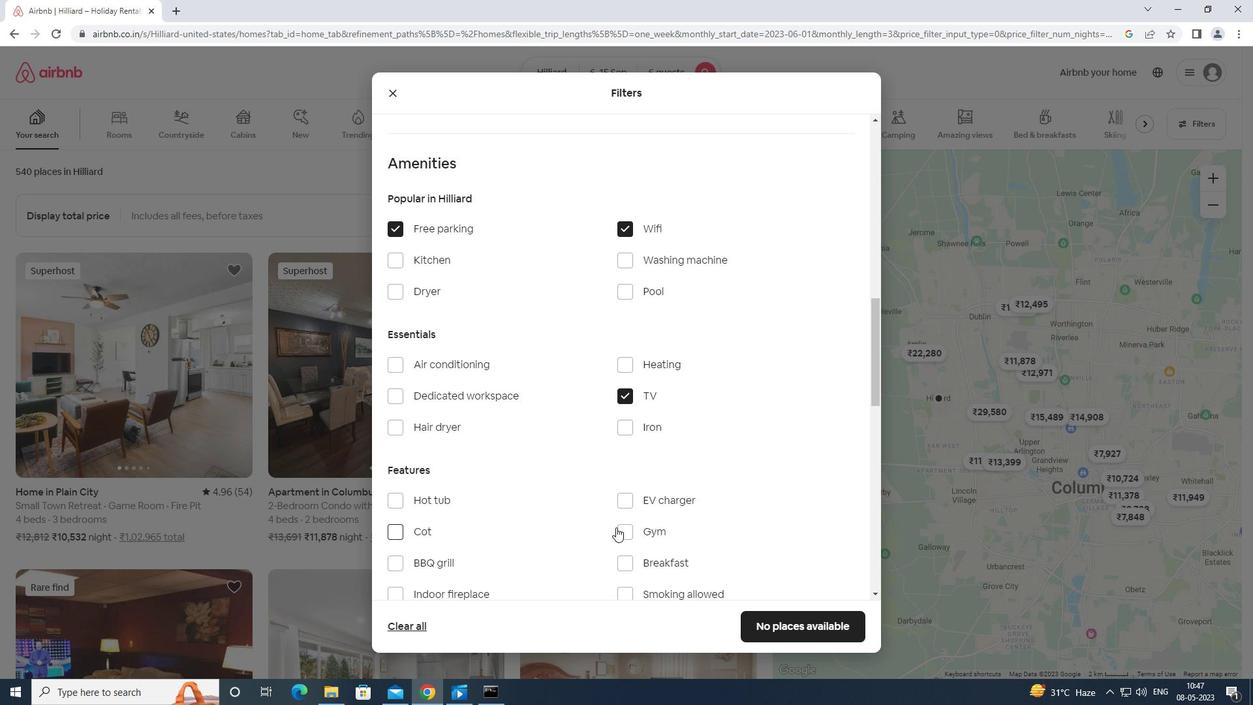 
Action: Mouse pressed left at (620, 526)
Screenshot: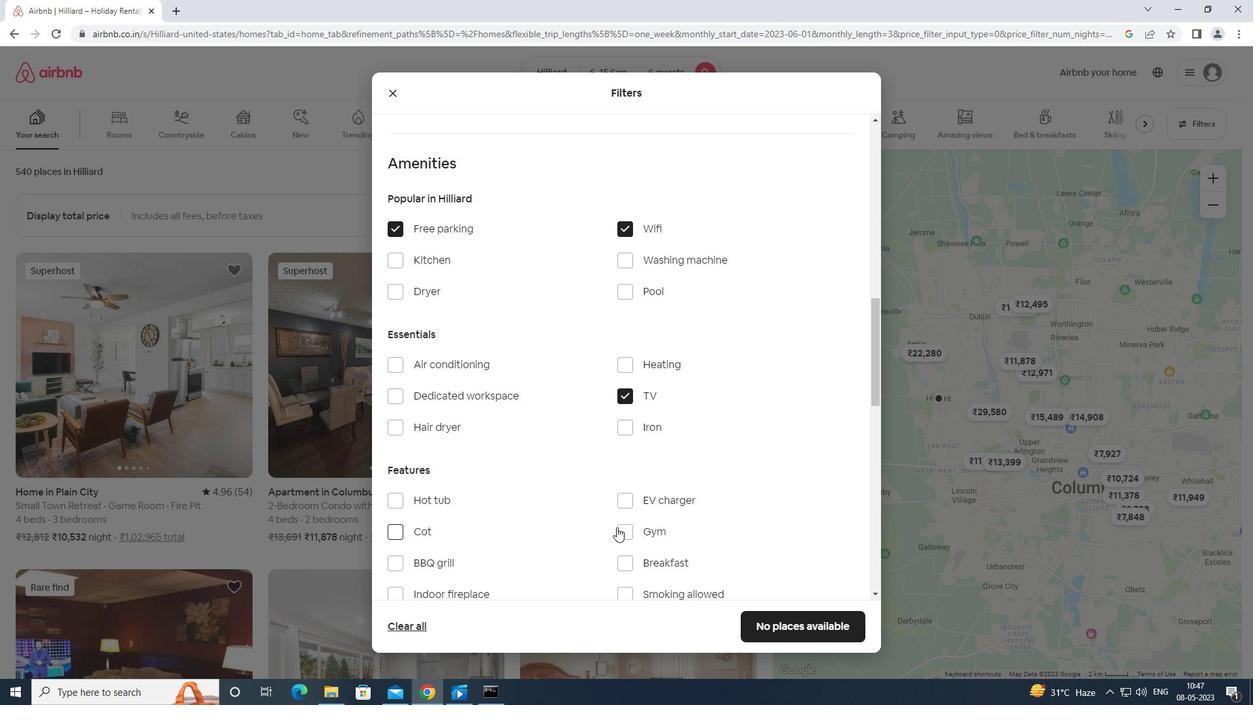 
Action: Mouse moved to (624, 554)
Screenshot: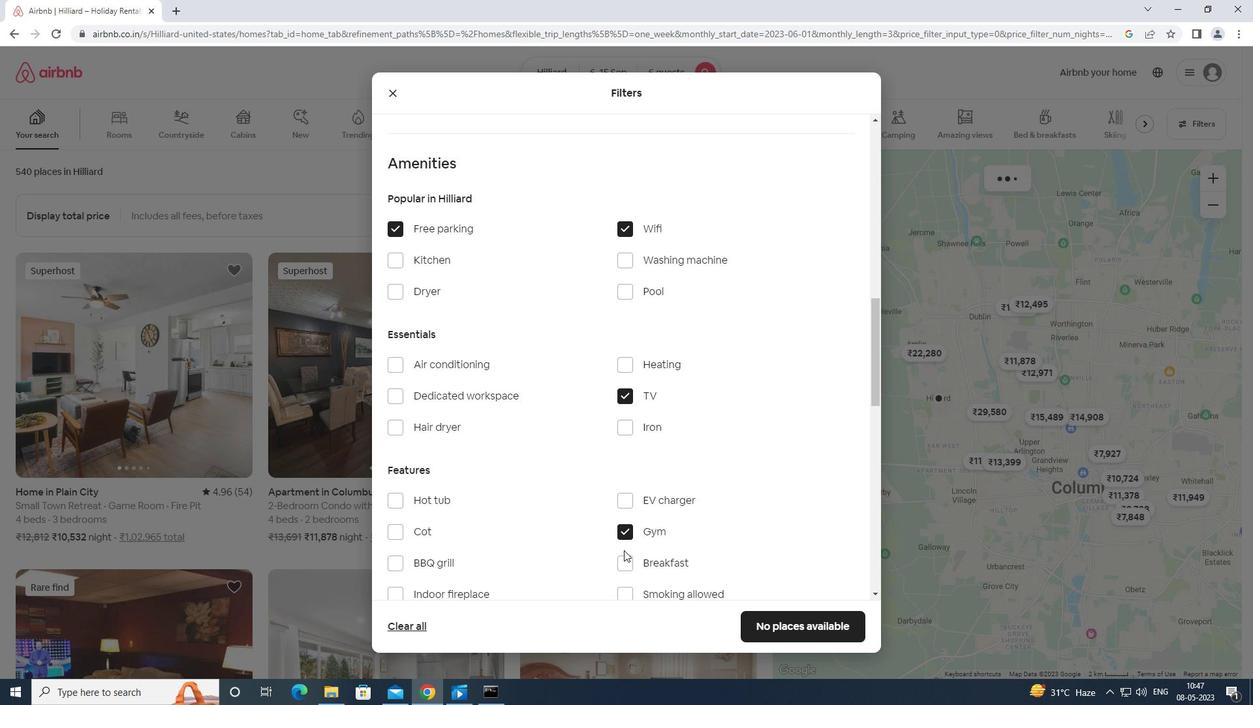 
Action: Mouse pressed left at (624, 554)
Screenshot: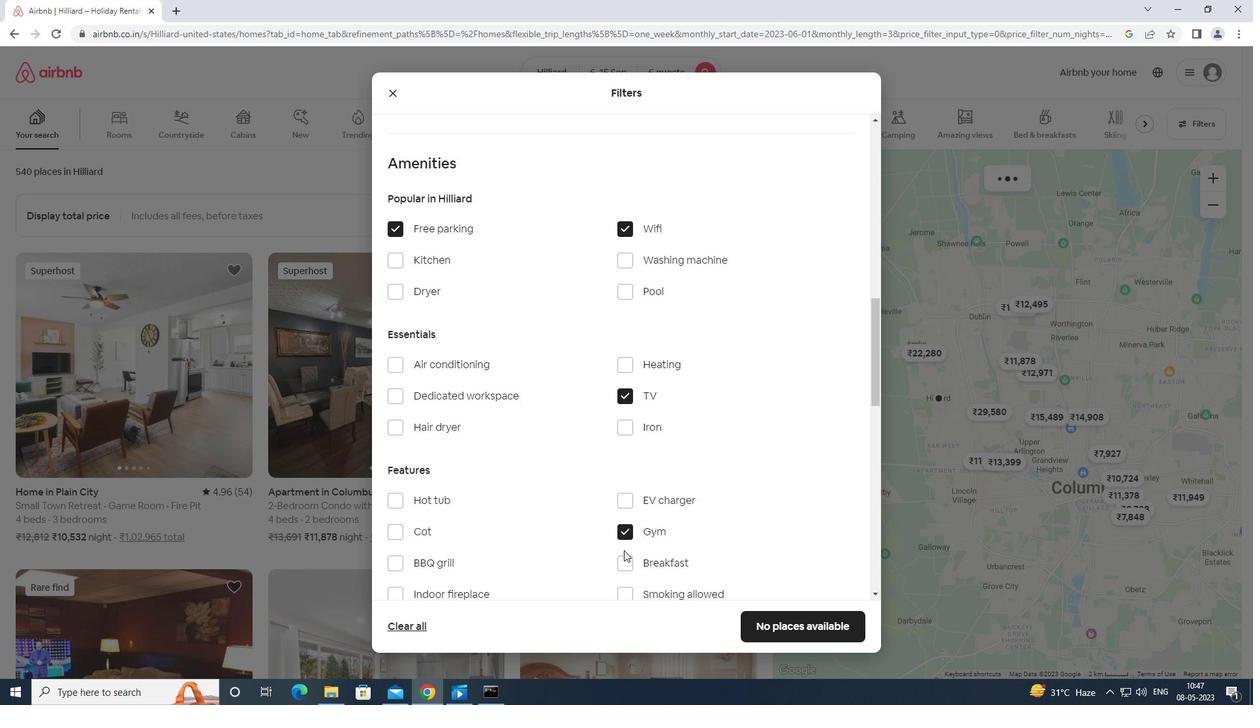 
Action: Mouse moved to (624, 558)
Screenshot: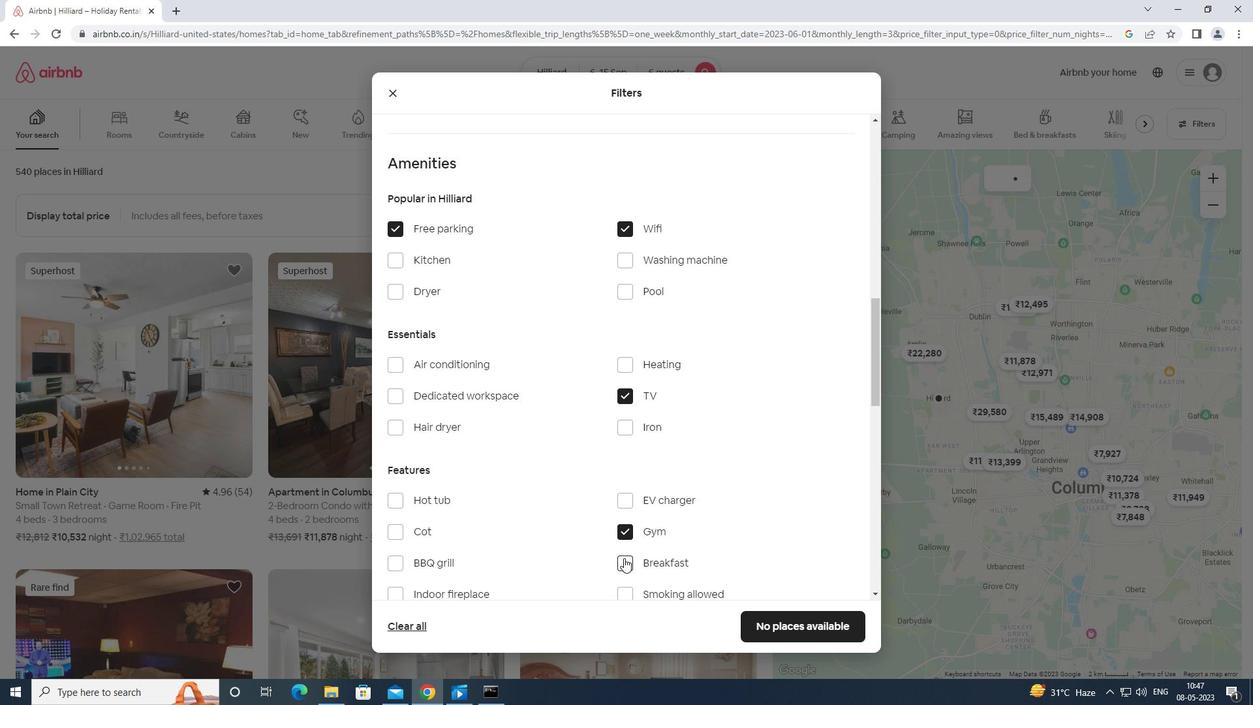 
Action: Mouse scrolled (624, 558) with delta (0, 0)
Screenshot: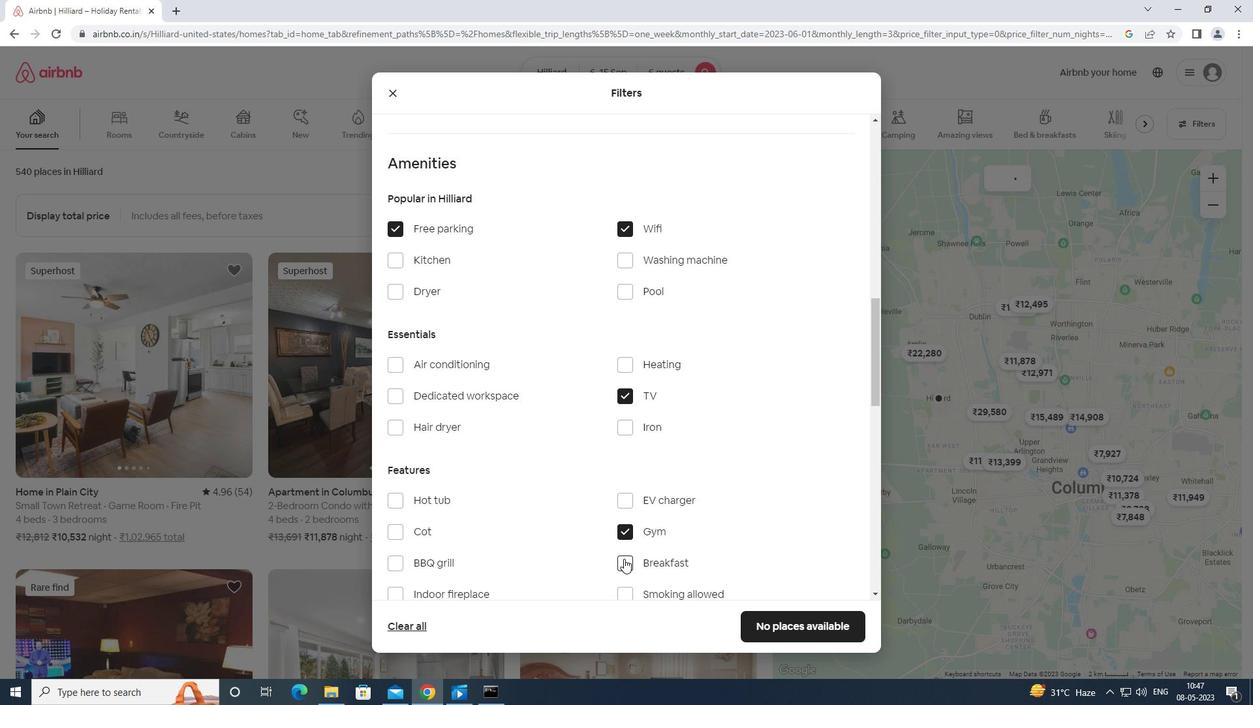 
Action: Mouse scrolled (624, 558) with delta (0, 0)
Screenshot: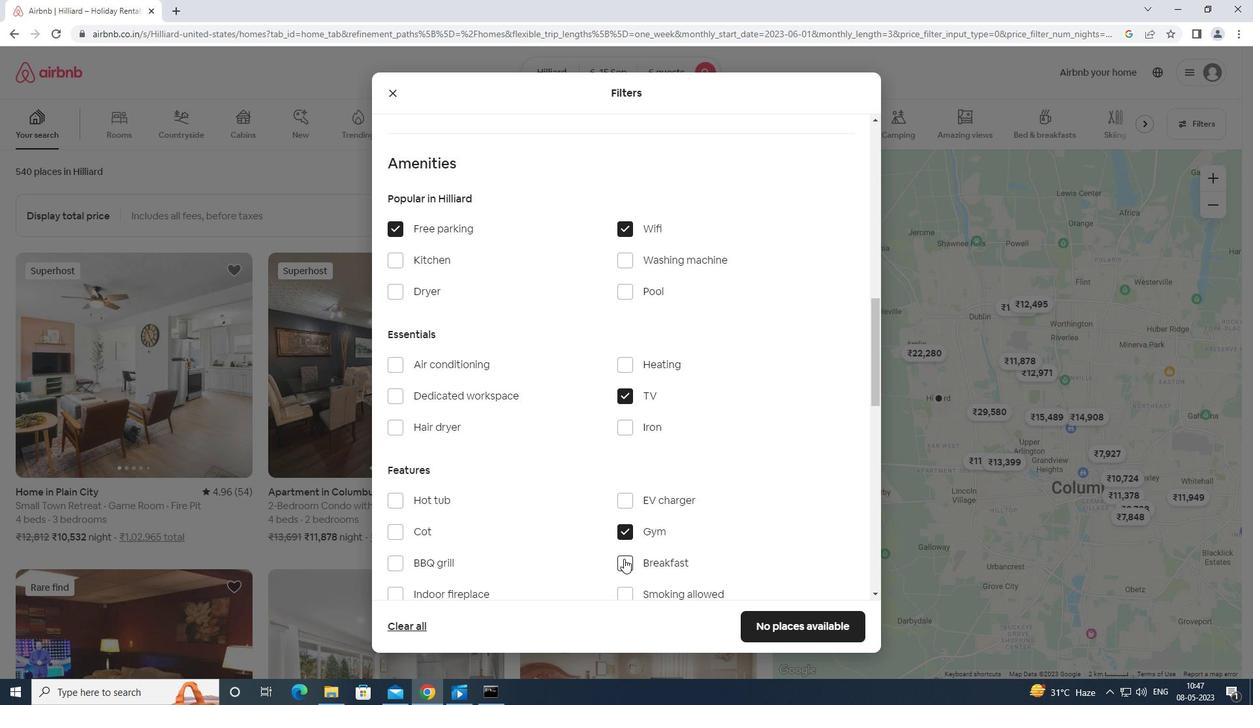 
Action: Mouse scrolled (624, 558) with delta (0, 0)
Screenshot: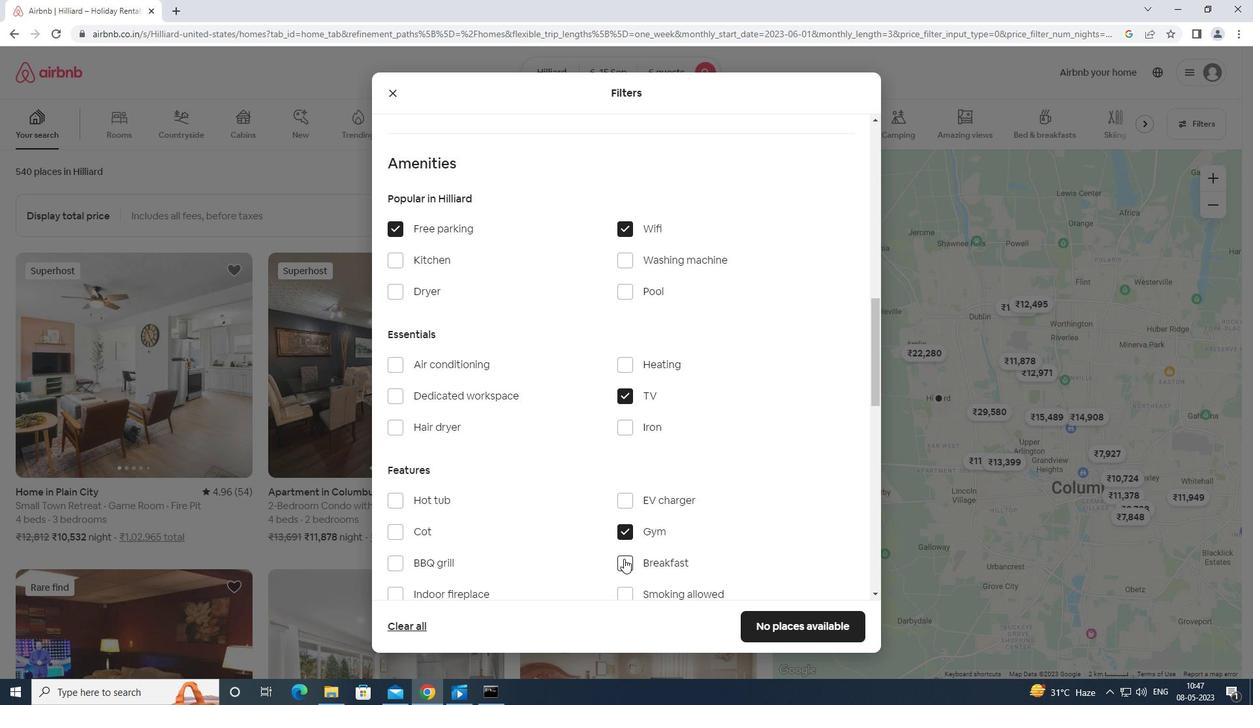 
Action: Mouse moved to (627, 370)
Screenshot: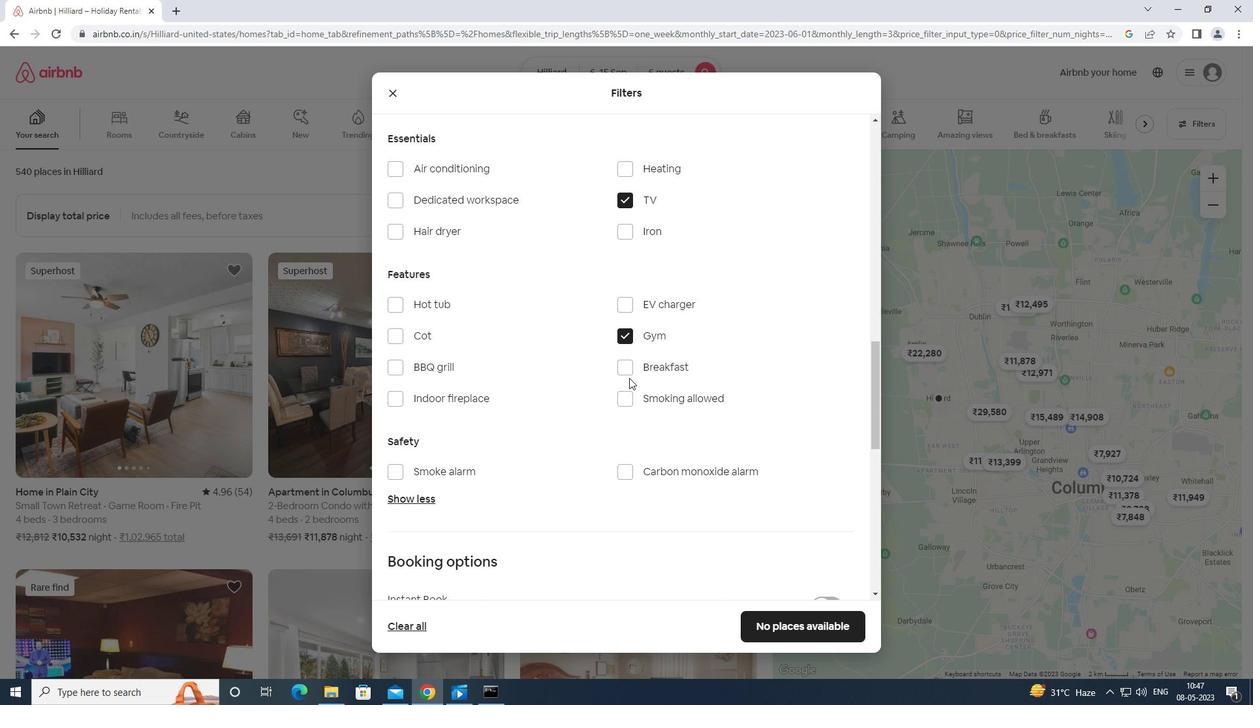 
Action: Mouse pressed left at (627, 370)
Screenshot: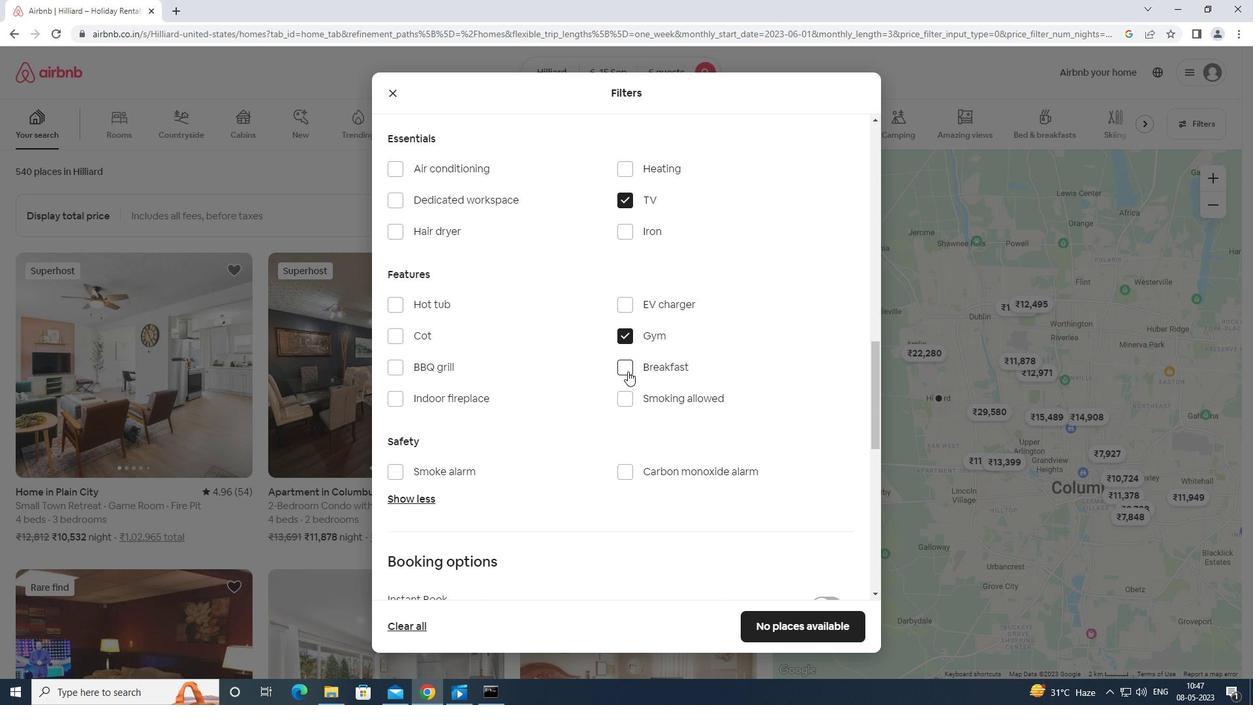 
Action: Mouse moved to (624, 367)
Screenshot: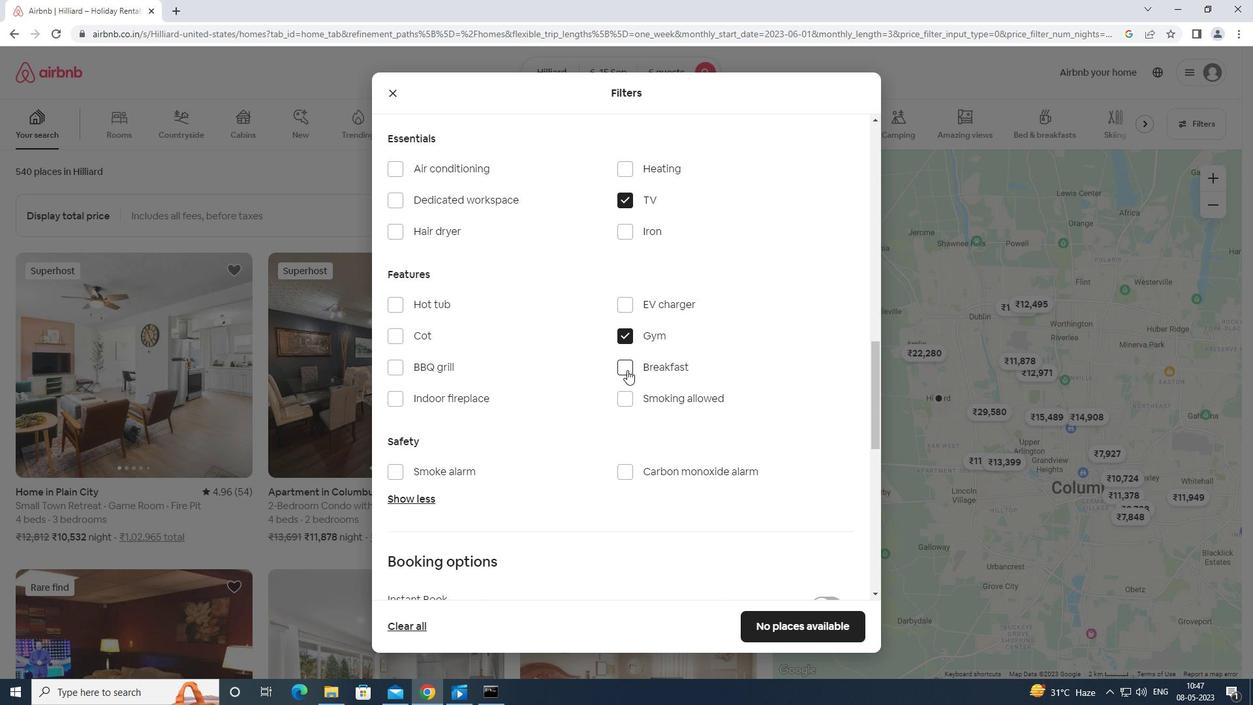 
Action: Mouse scrolled (624, 366) with delta (0, 0)
Screenshot: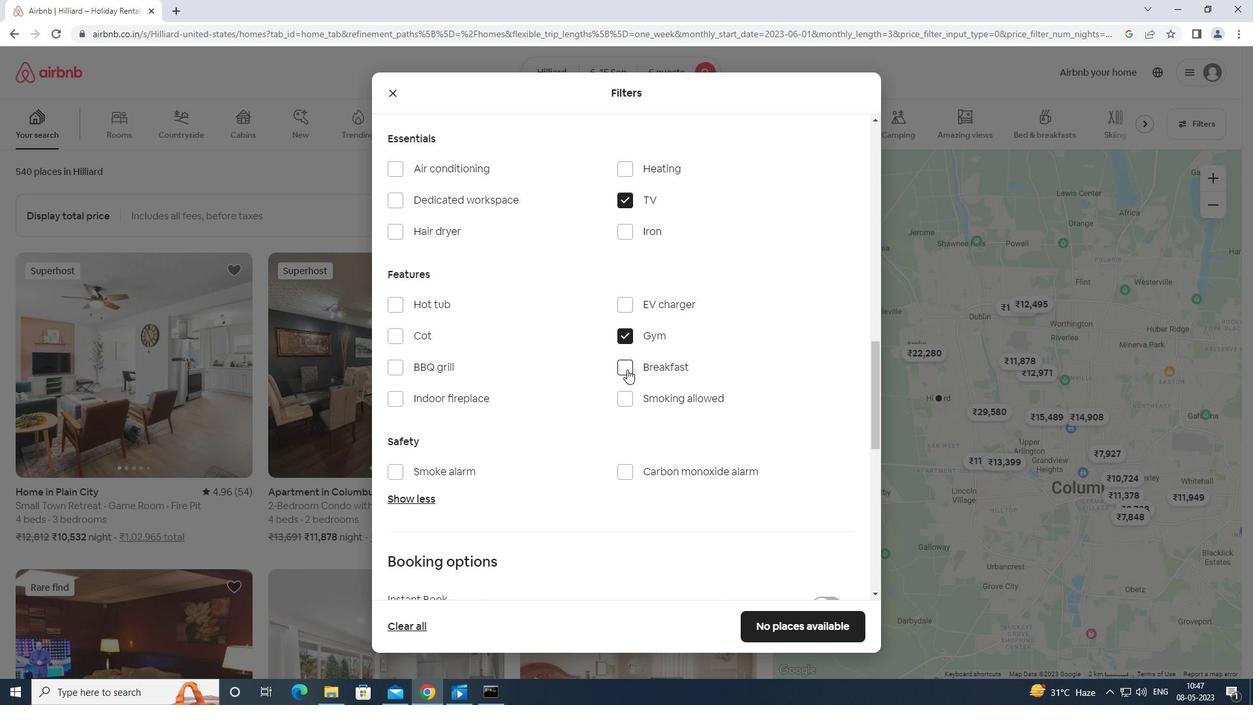 
Action: Mouse scrolled (624, 366) with delta (0, 0)
Screenshot: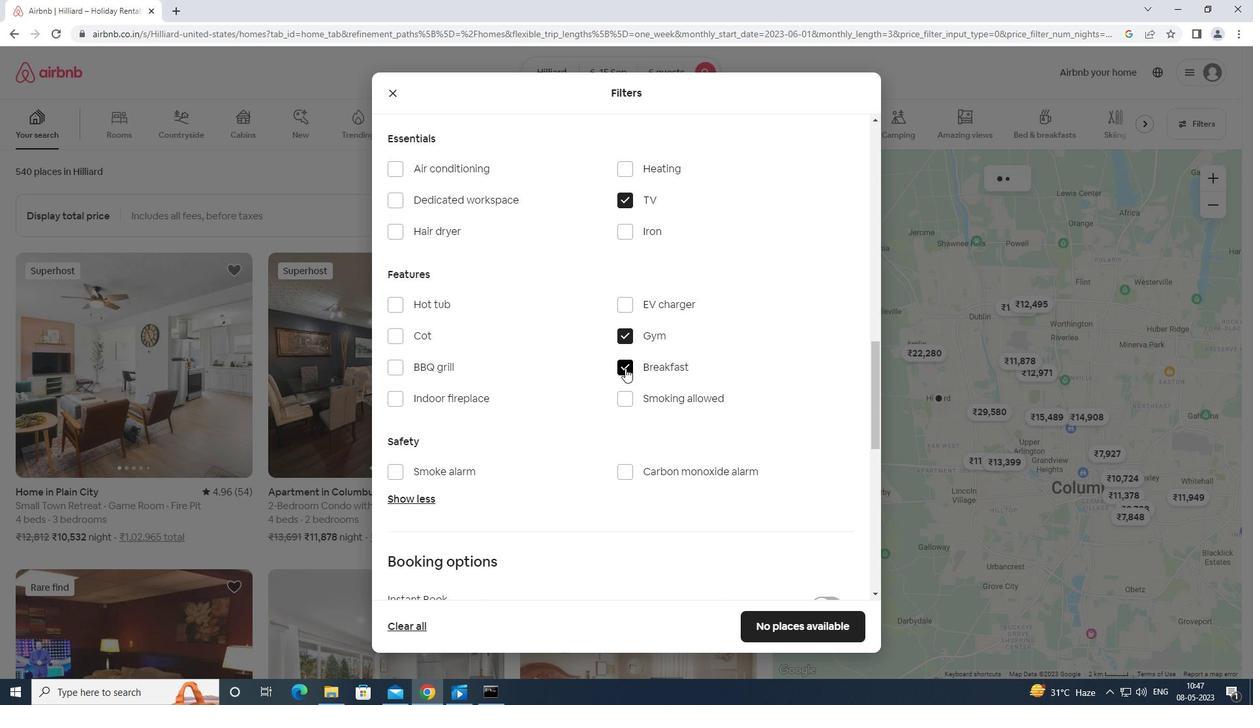 
Action: Mouse moved to (624, 367)
Screenshot: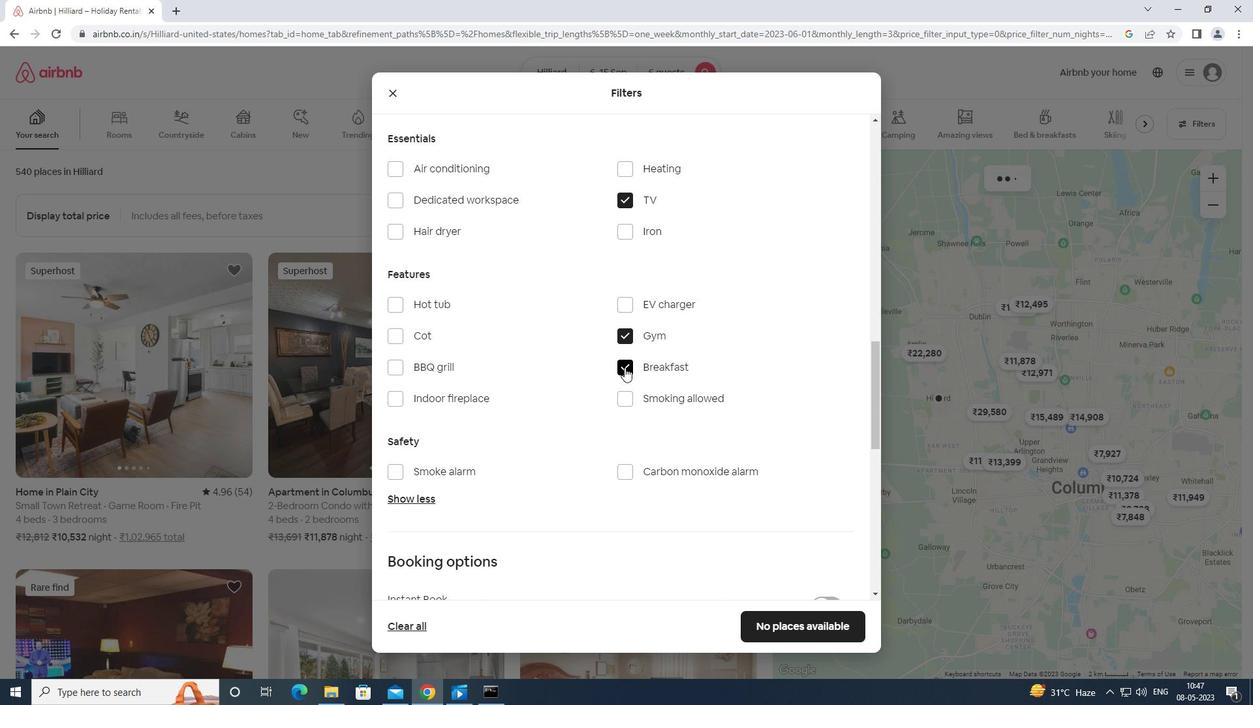
Action: Mouse scrolled (624, 366) with delta (0, 0)
Screenshot: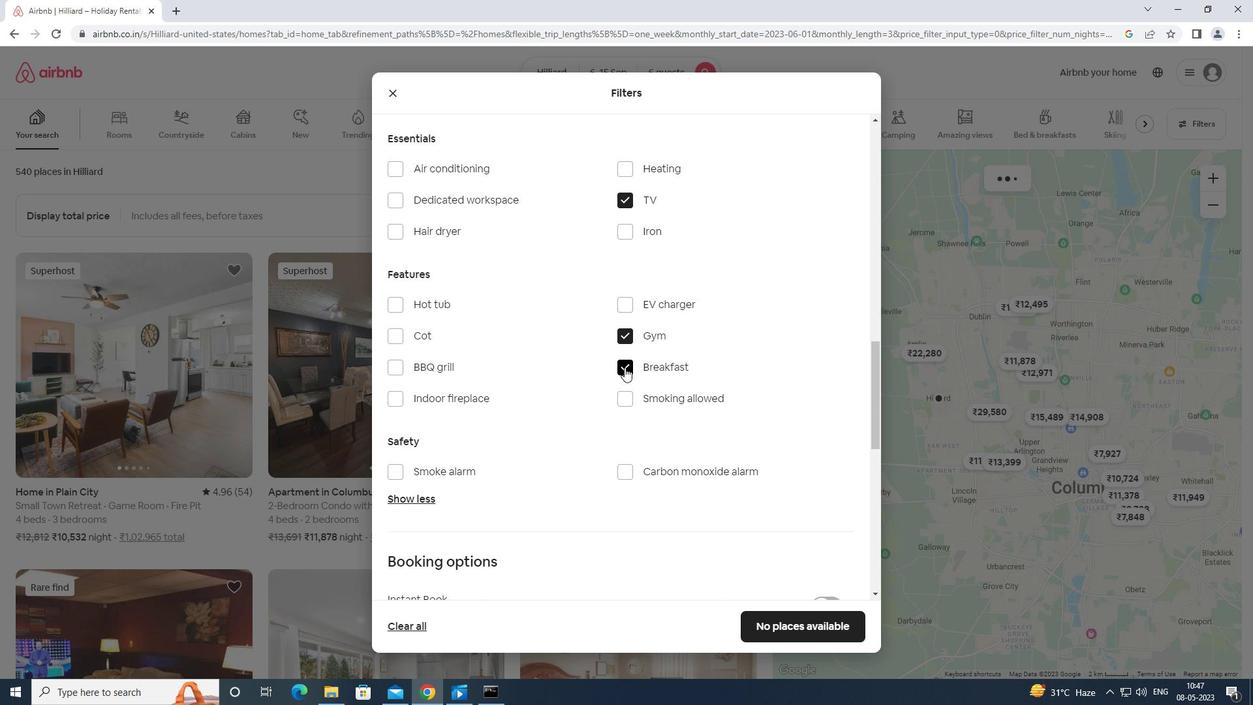 
Action: Mouse scrolled (624, 366) with delta (0, 0)
Screenshot: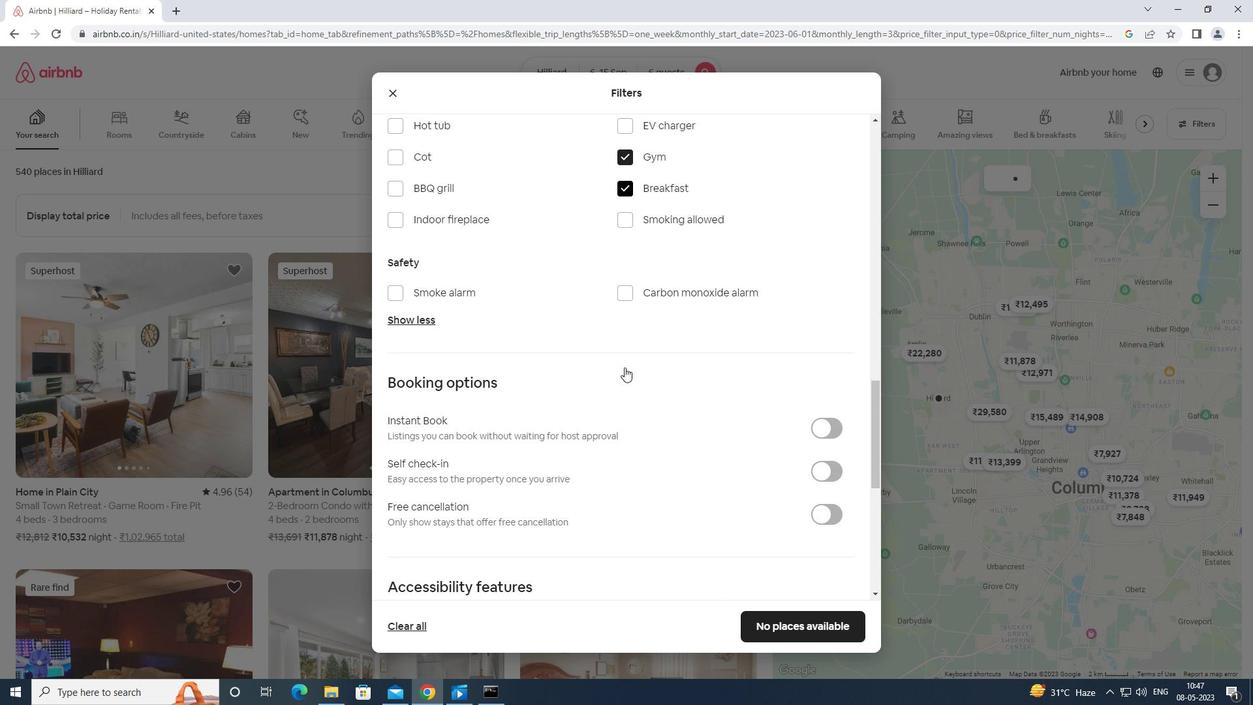 
Action: Mouse moved to (831, 389)
Screenshot: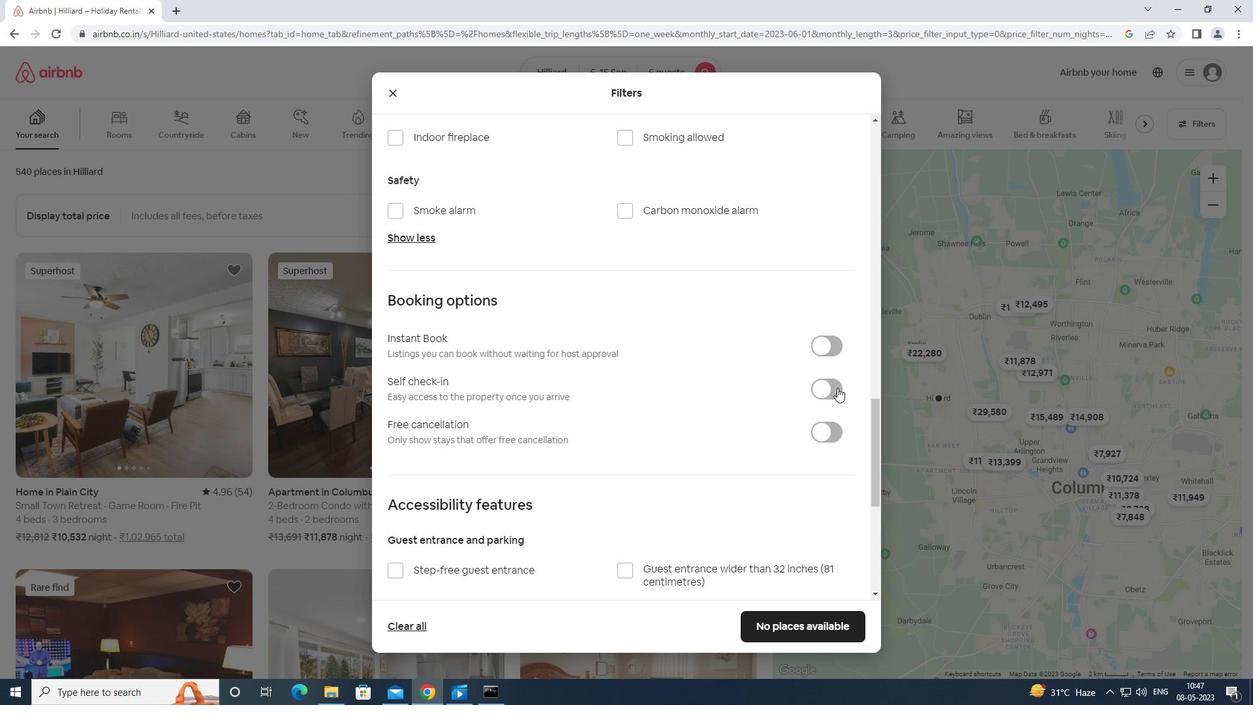 
Action: Mouse pressed left at (831, 389)
Screenshot: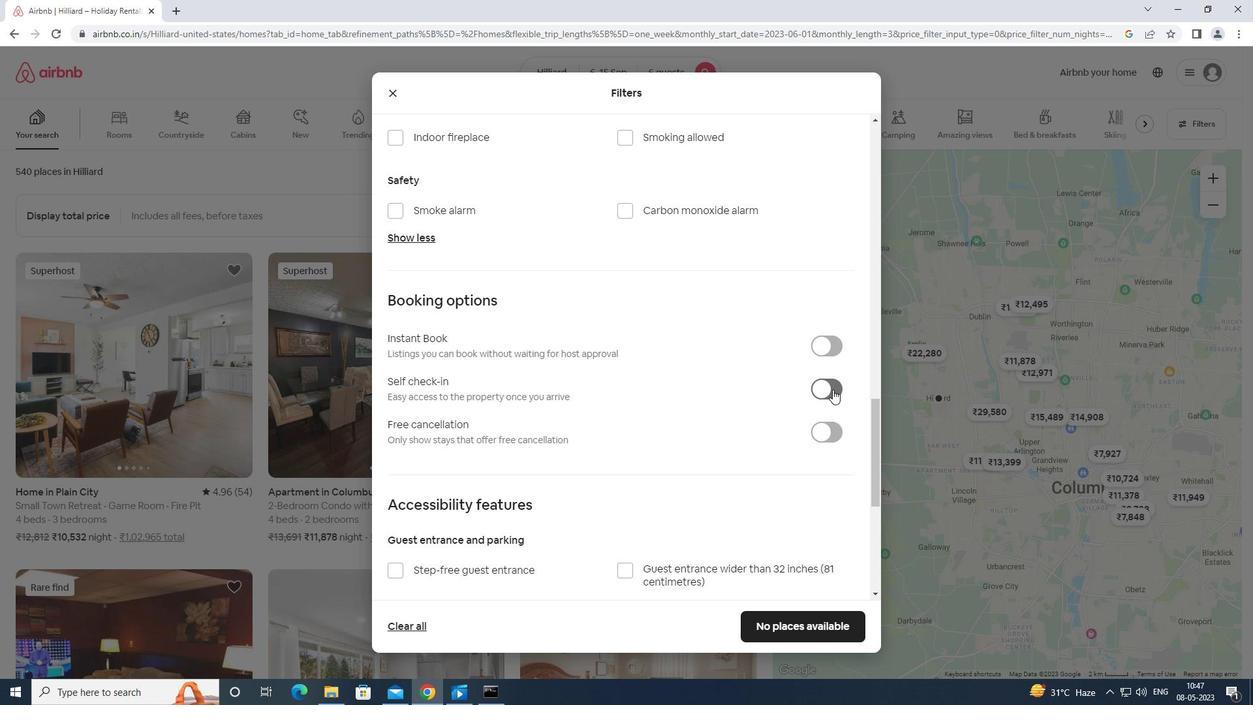
Action: Mouse moved to (831, 395)
Screenshot: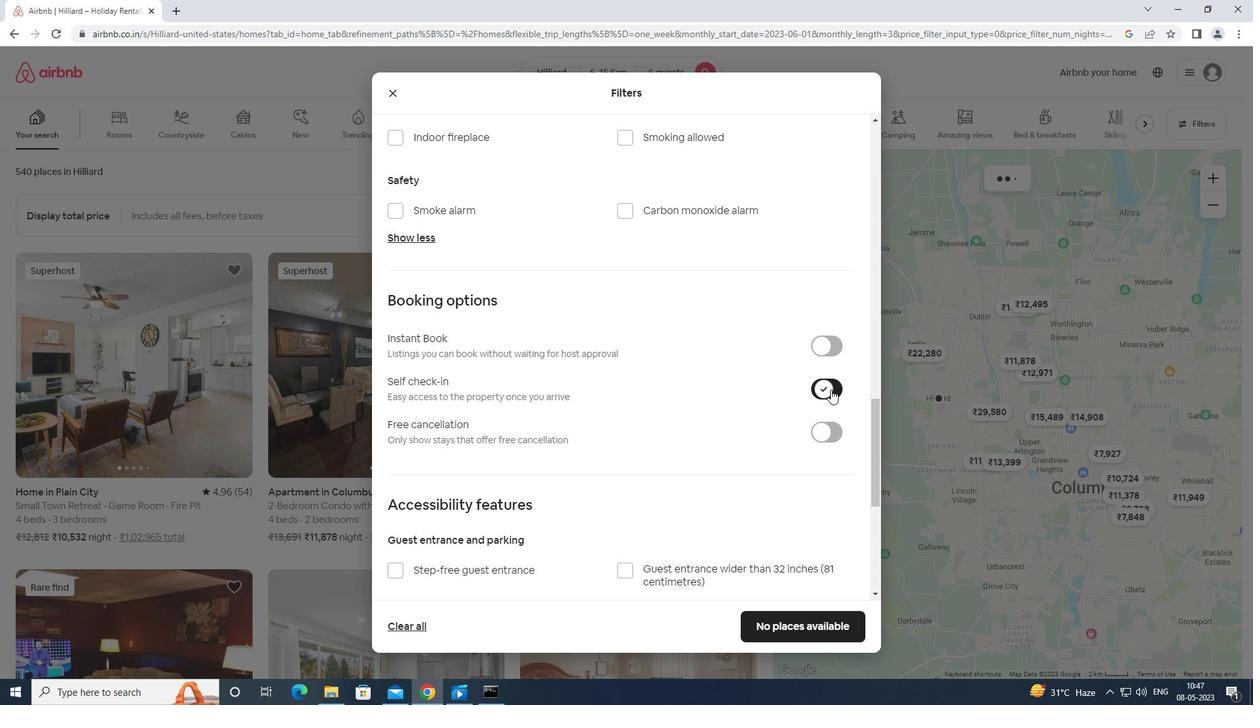 
Action: Mouse scrolled (831, 395) with delta (0, 0)
Screenshot: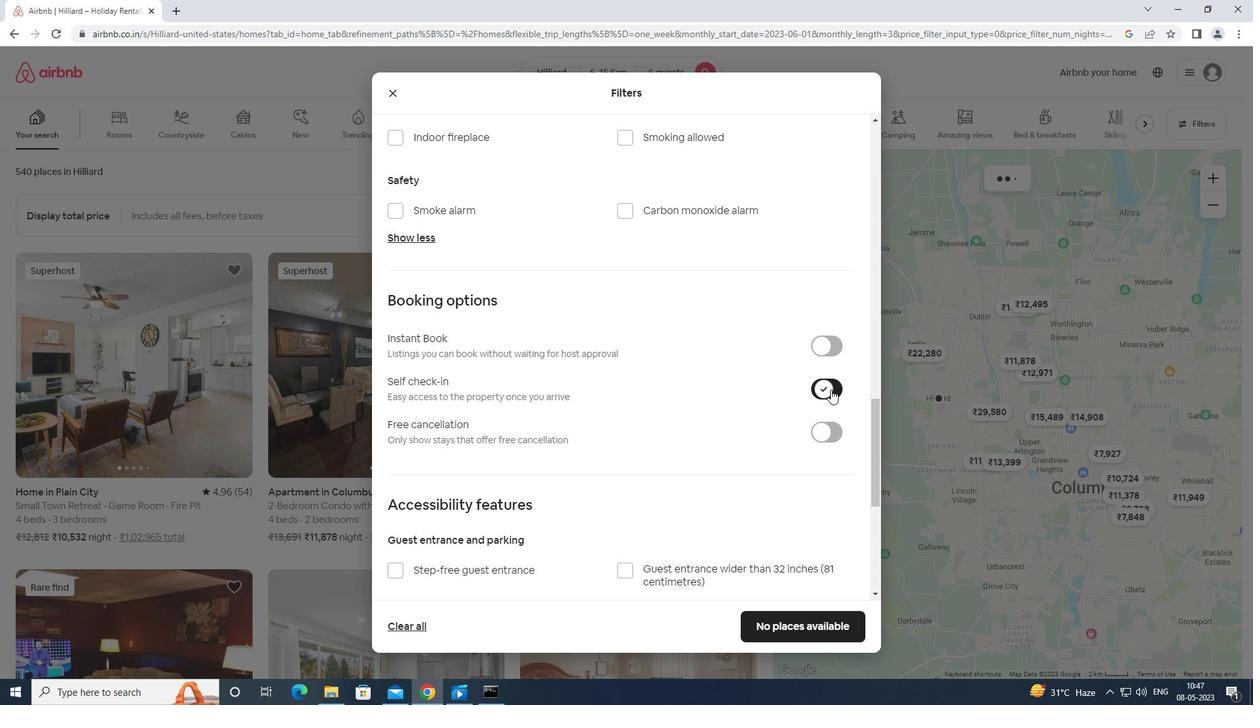 
Action: Mouse moved to (831, 396)
Screenshot: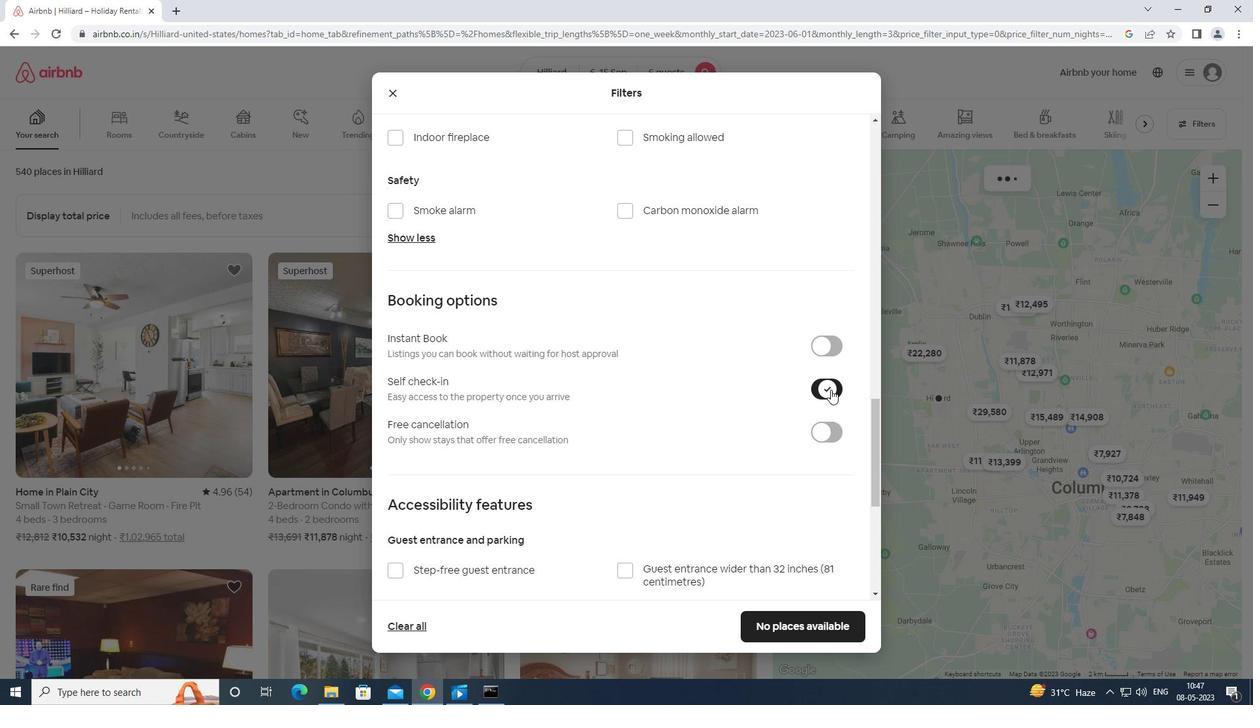
Action: Mouse scrolled (831, 395) with delta (0, 0)
Screenshot: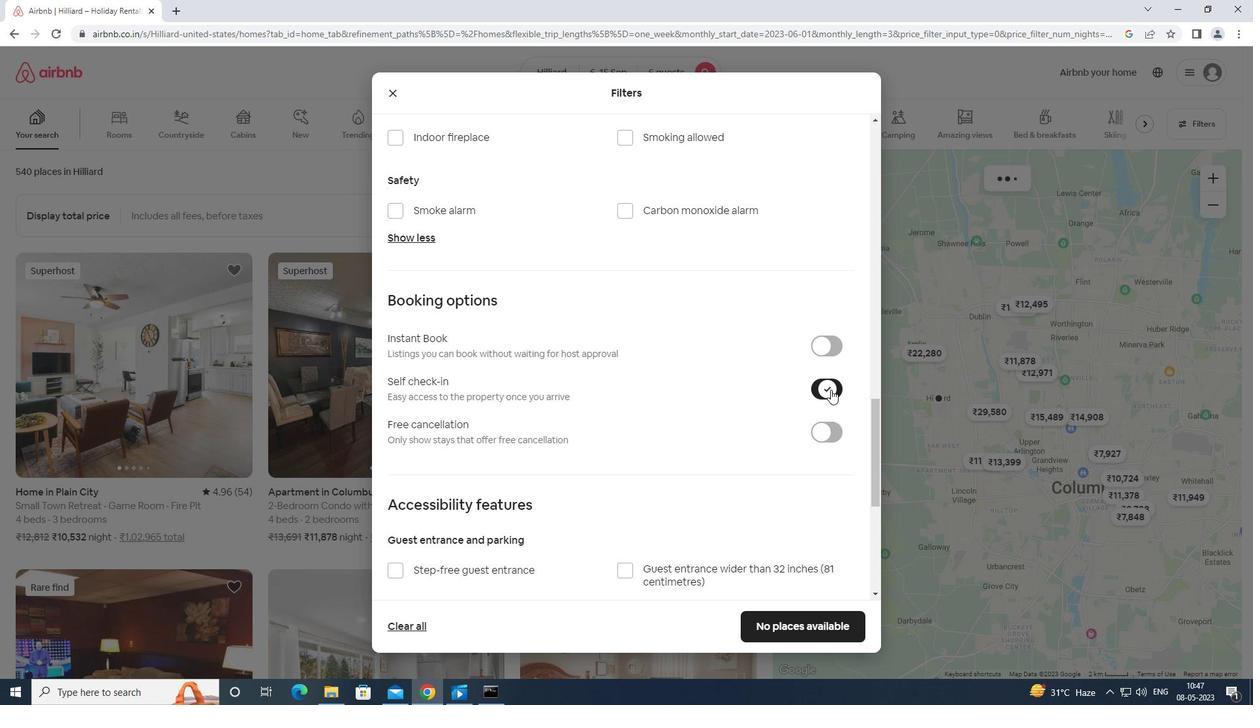 
Action: Mouse moved to (831, 397)
Screenshot: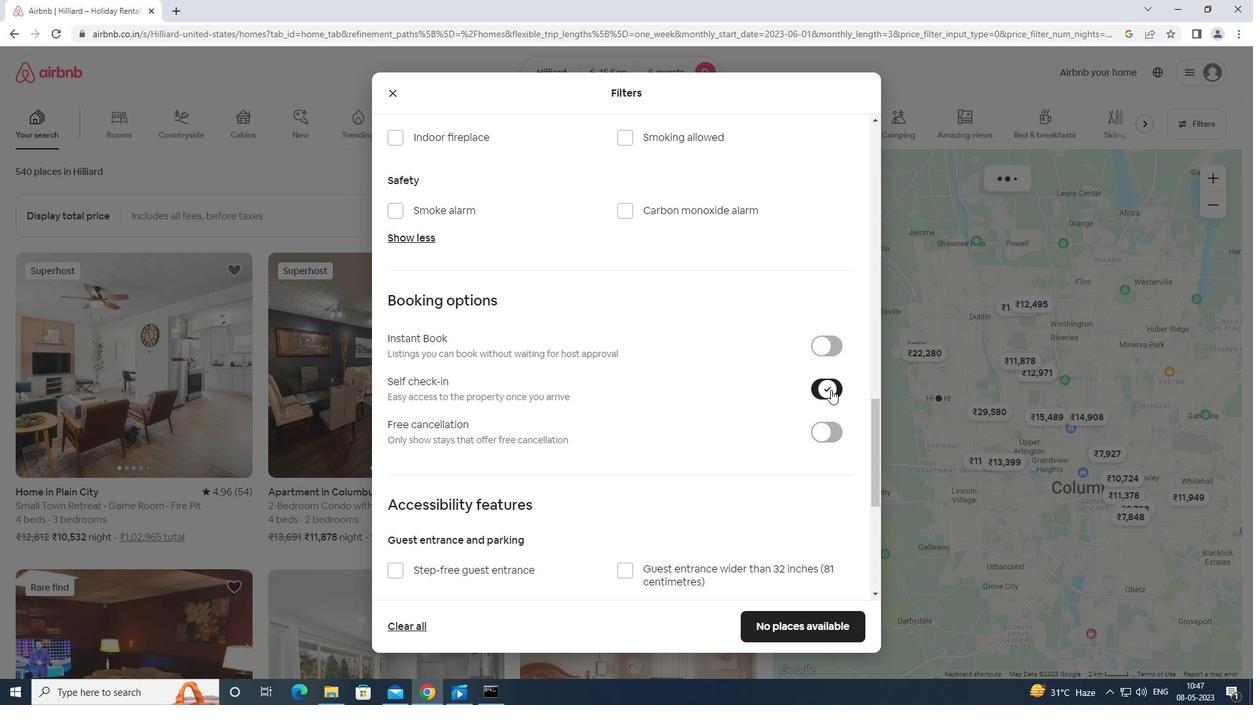 
Action: Mouse scrolled (831, 396) with delta (0, 0)
Screenshot: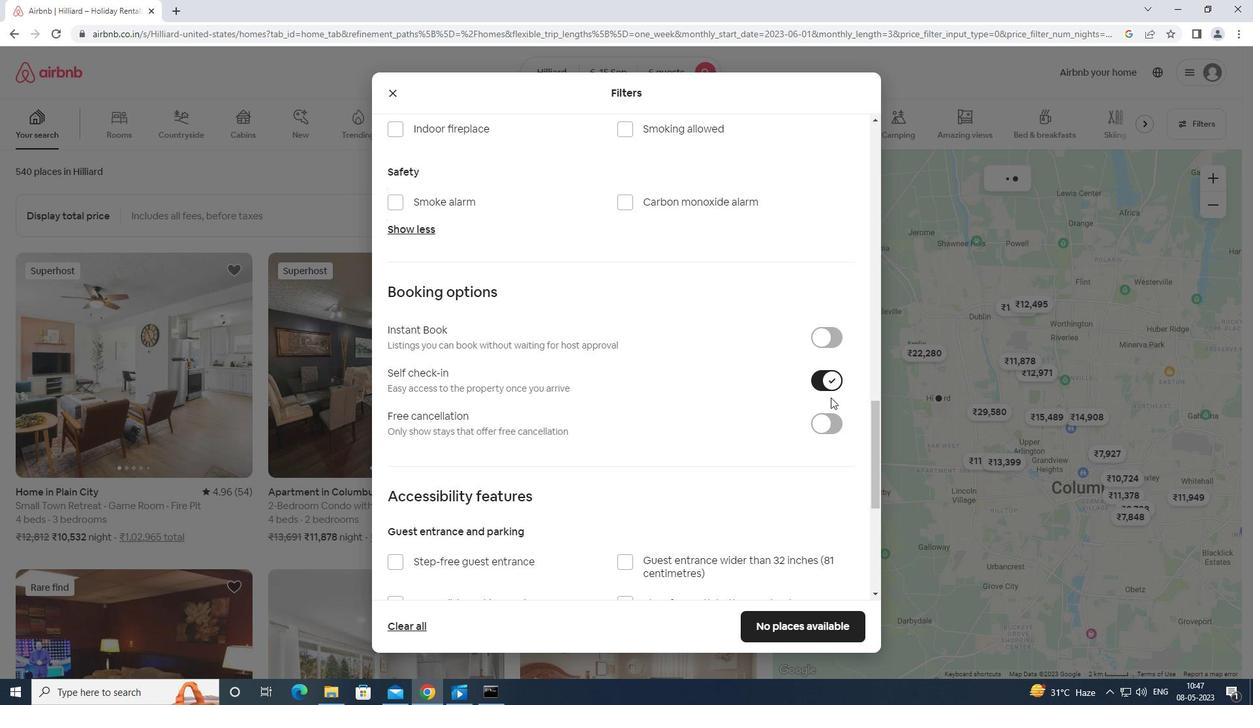 
Action: Mouse scrolled (831, 396) with delta (0, 0)
Screenshot: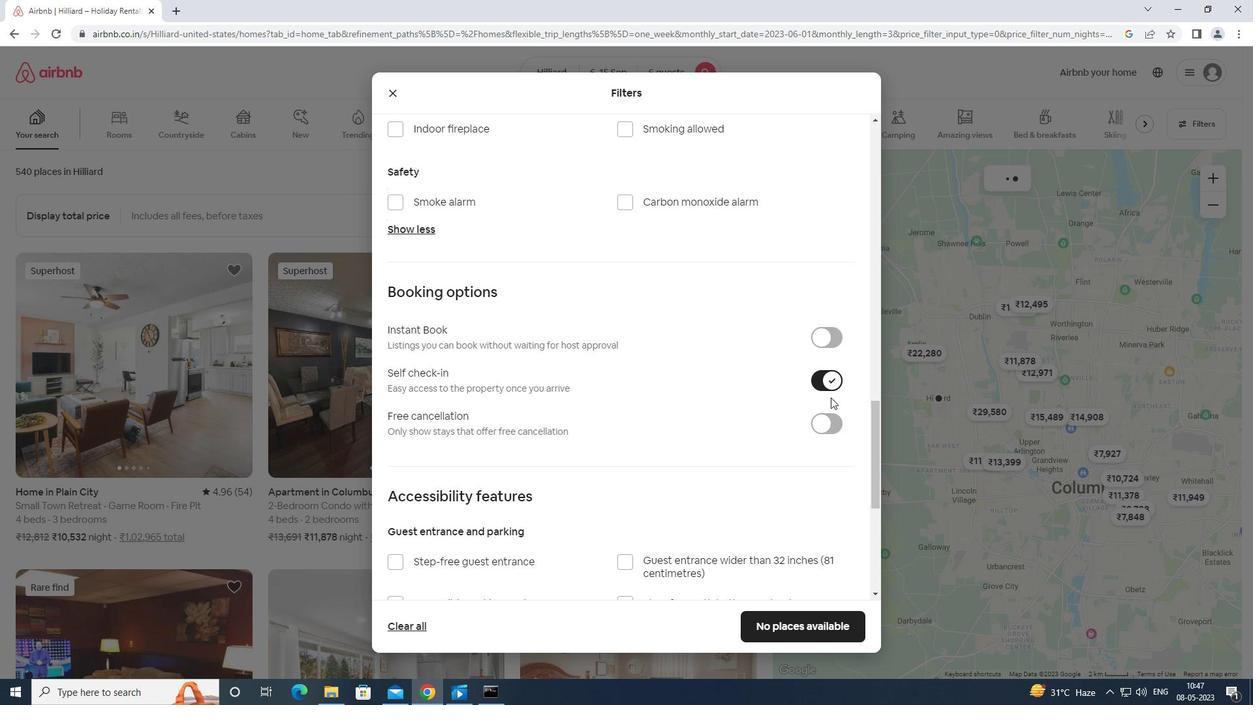 
Action: Mouse scrolled (831, 396) with delta (0, 0)
Screenshot: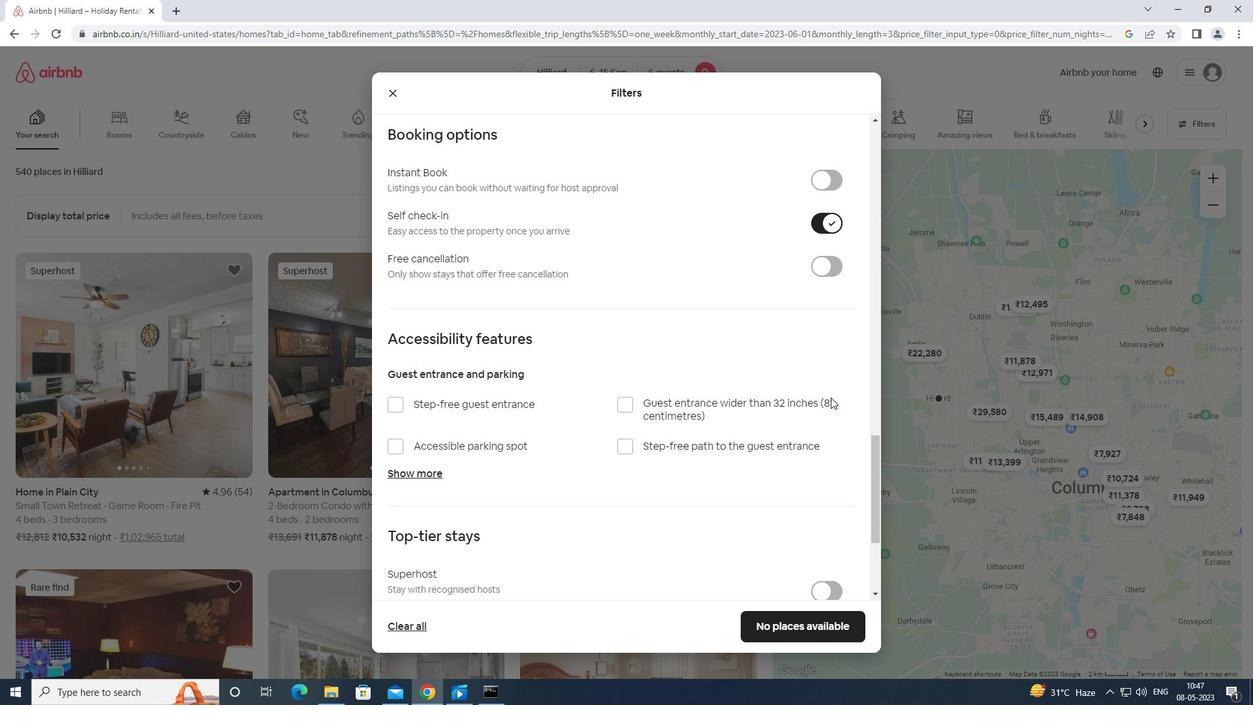 
Action: Mouse scrolled (831, 396) with delta (0, 0)
Screenshot: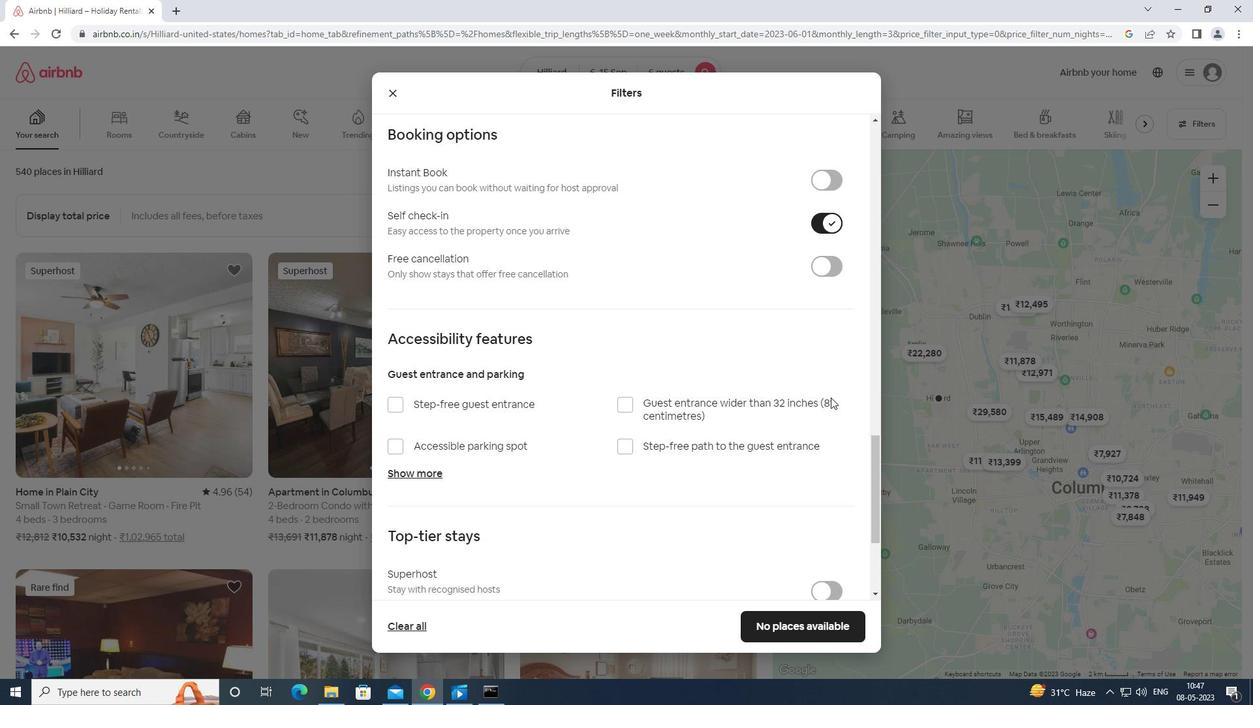 
Action: Mouse moved to (797, 414)
Screenshot: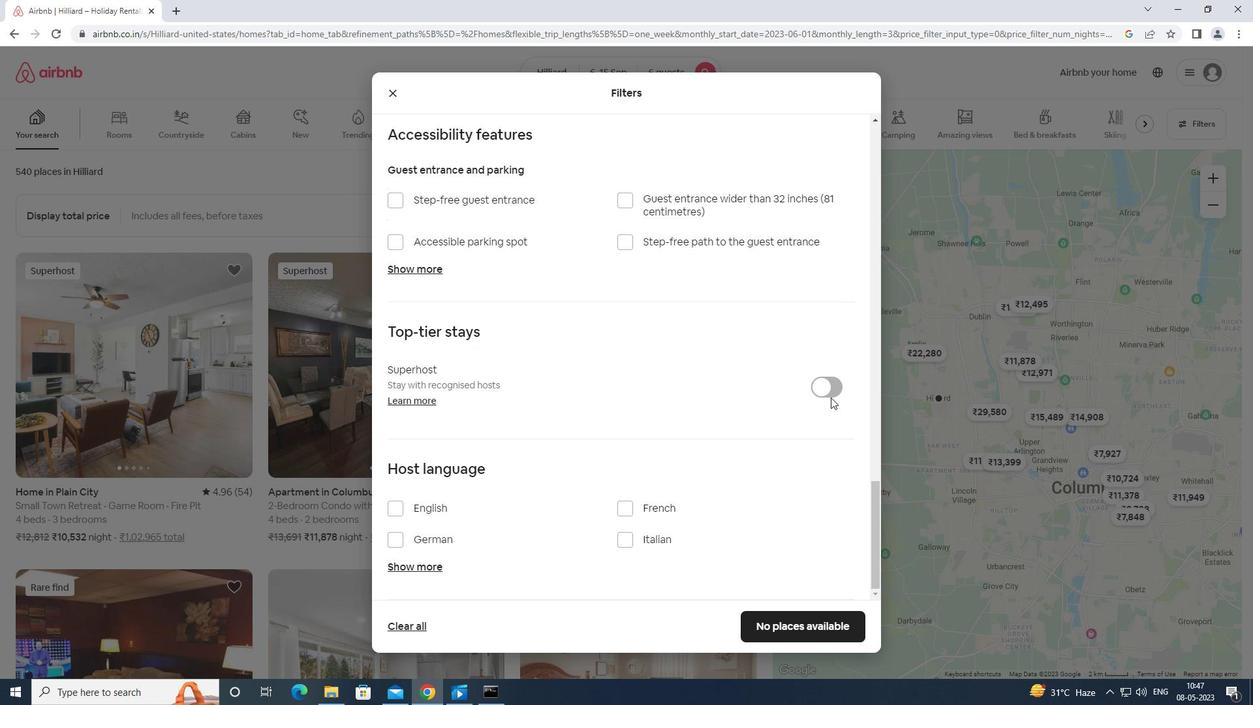 
Action: Mouse scrolled (797, 413) with delta (0, 0)
Screenshot: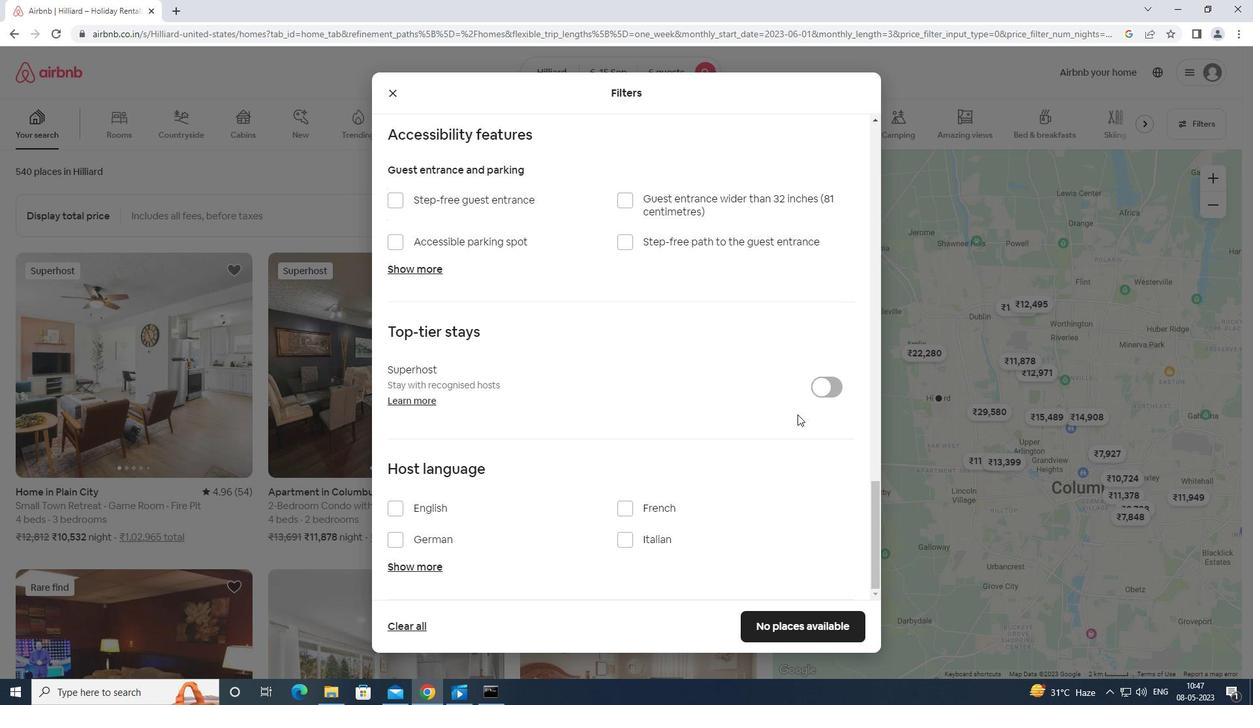 
Action: Mouse moved to (391, 509)
Screenshot: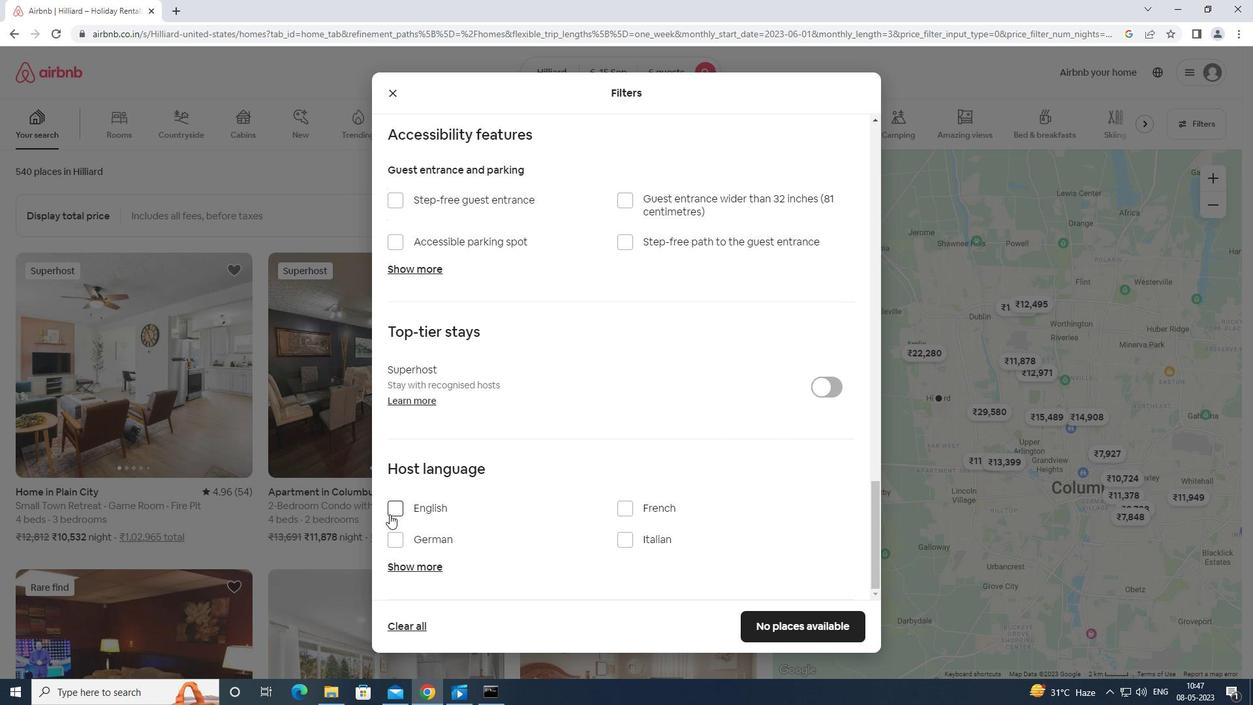 
Action: Mouse pressed left at (391, 509)
Screenshot: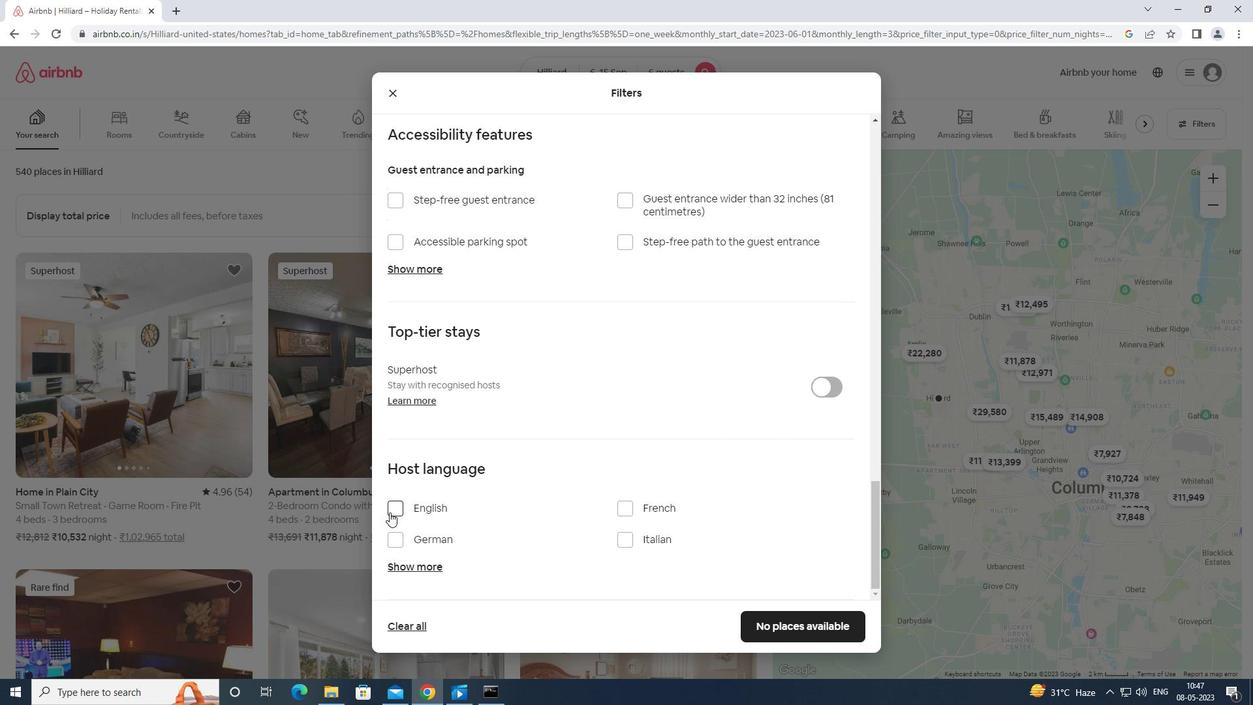 
Action: Mouse moved to (828, 617)
Screenshot: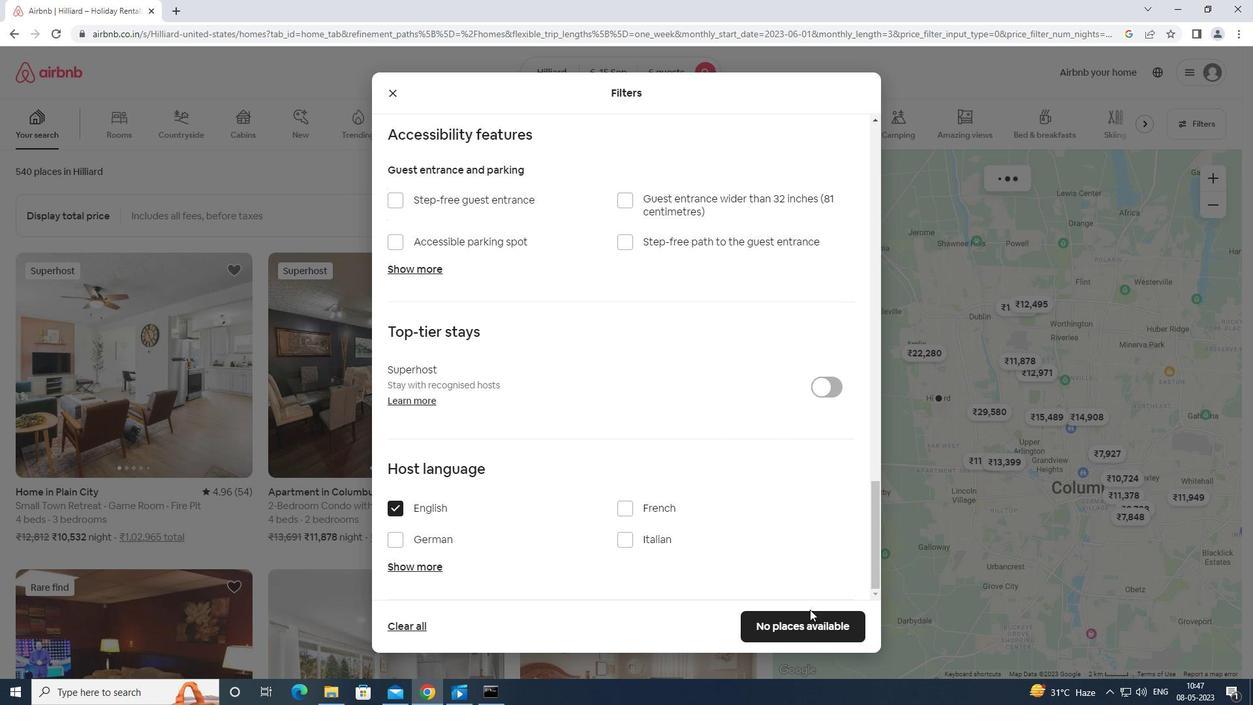 
Action: Mouse scrolled (828, 617) with delta (0, 0)
Screenshot: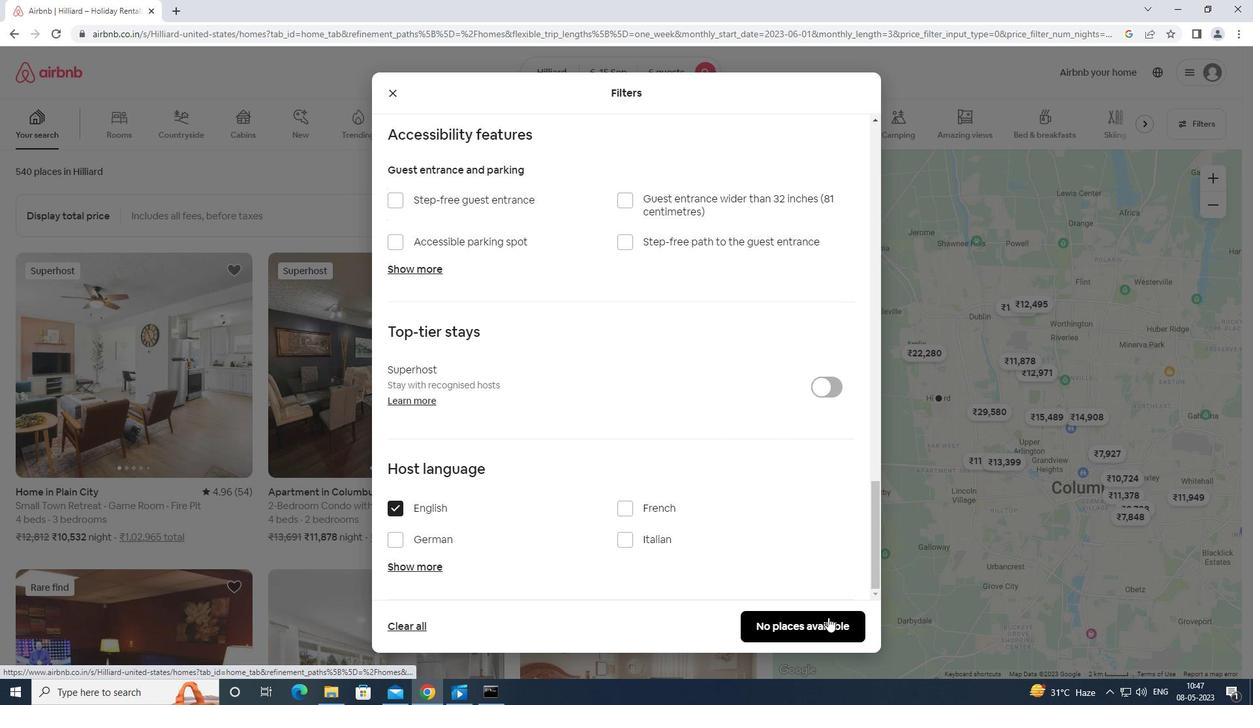 
Action: Mouse pressed left at (828, 617)
Screenshot: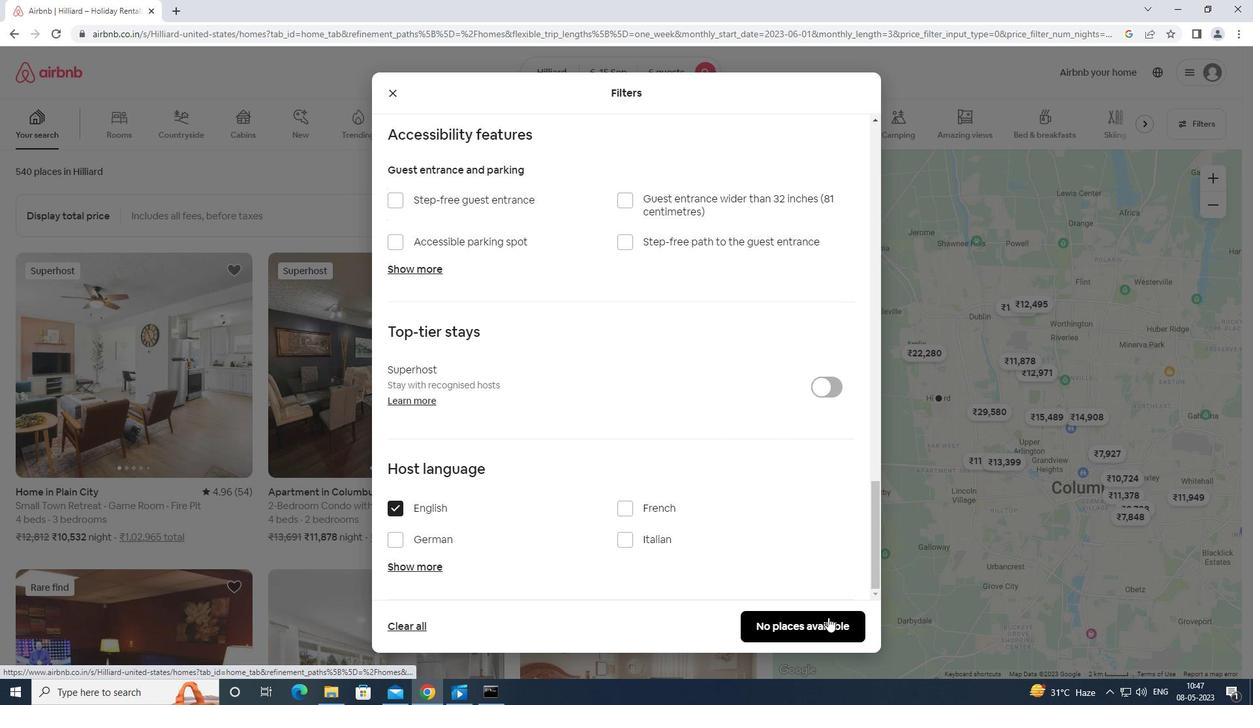 
Action: Mouse moved to (829, 617)
Screenshot: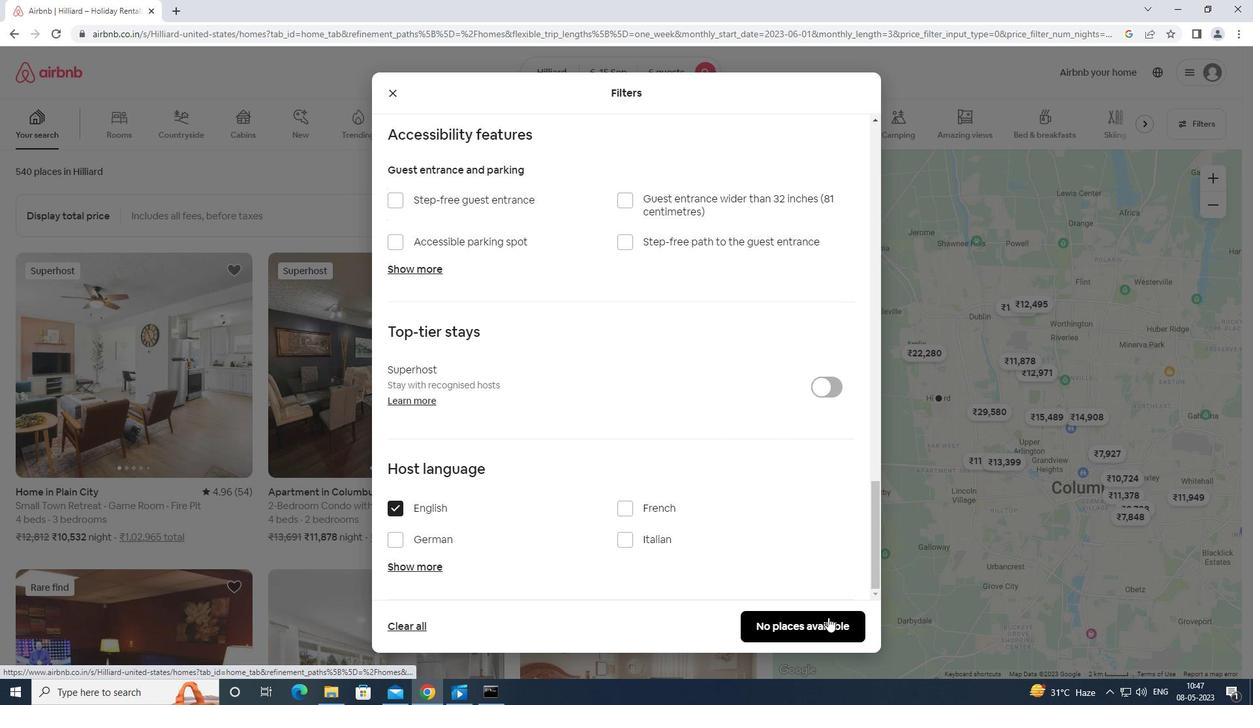 
